 Task: Find connections with filter location Ovalle with filter topic #Jobalertwith filter profile language German with filter current company Designit with filter school Doon Public School with filter industry Veterinary Services with filter service category Program Management with filter keywords title Accounts Payable/Receivable Clerk
Action: Mouse moved to (616, 84)
Screenshot: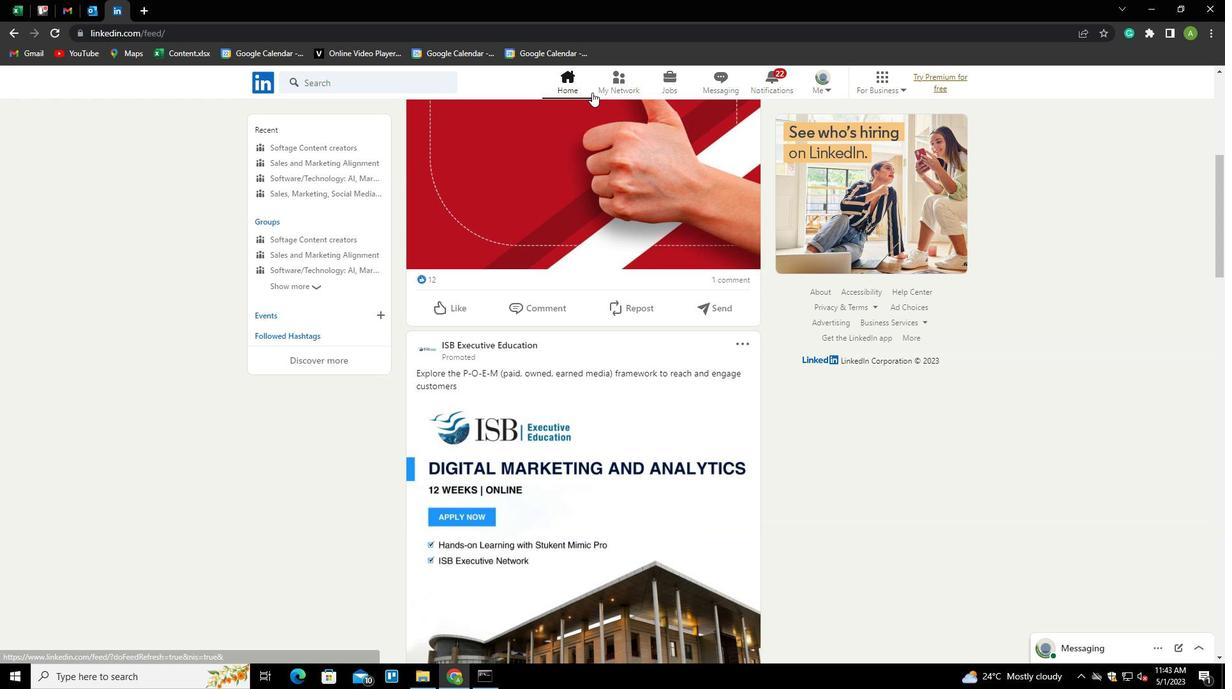 
Action: Mouse pressed left at (616, 84)
Screenshot: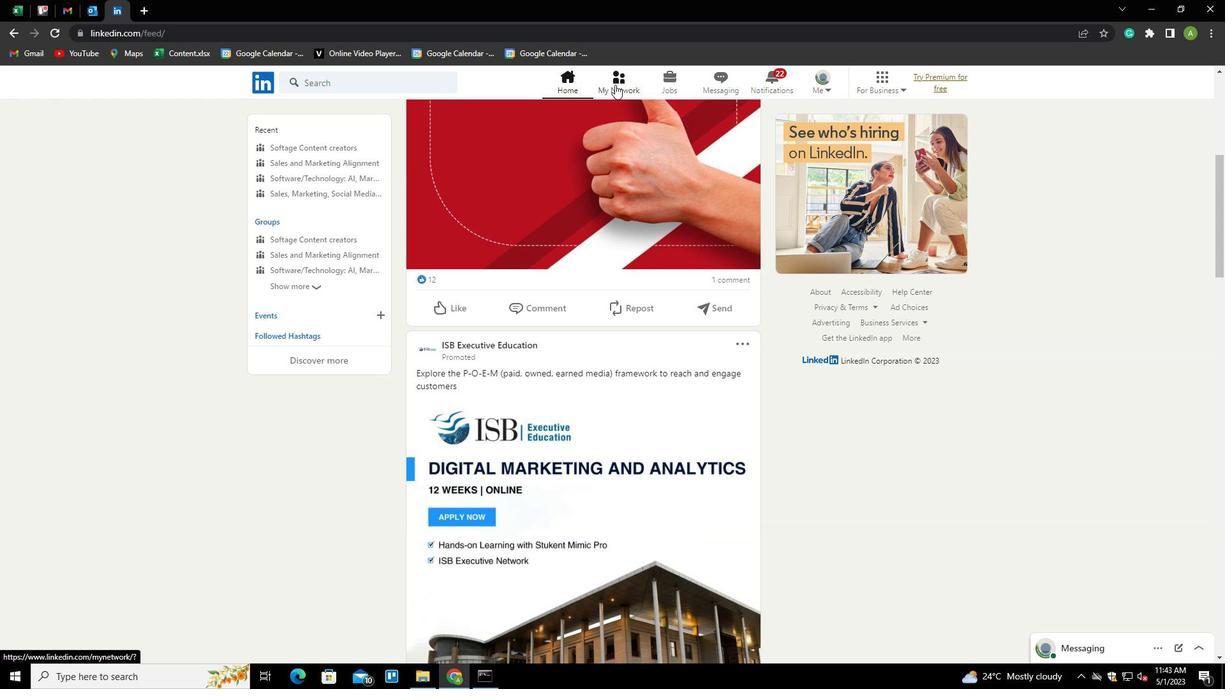 
Action: Mouse moved to (323, 154)
Screenshot: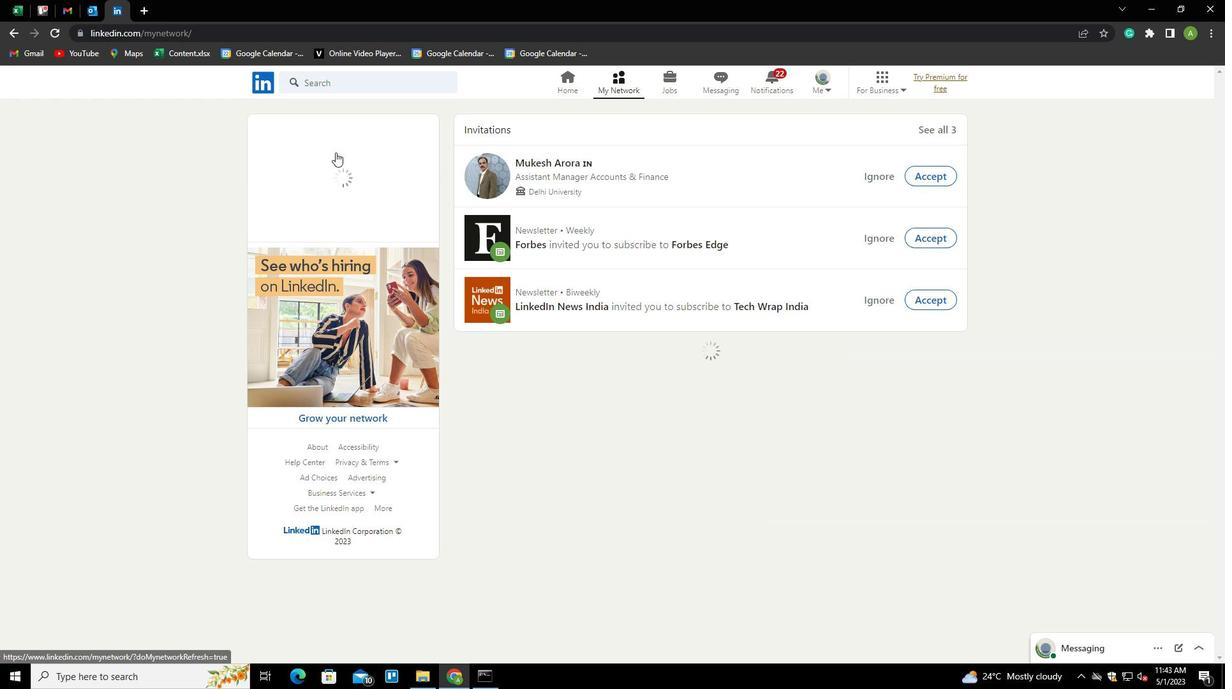 
Action: Mouse pressed left at (323, 154)
Screenshot: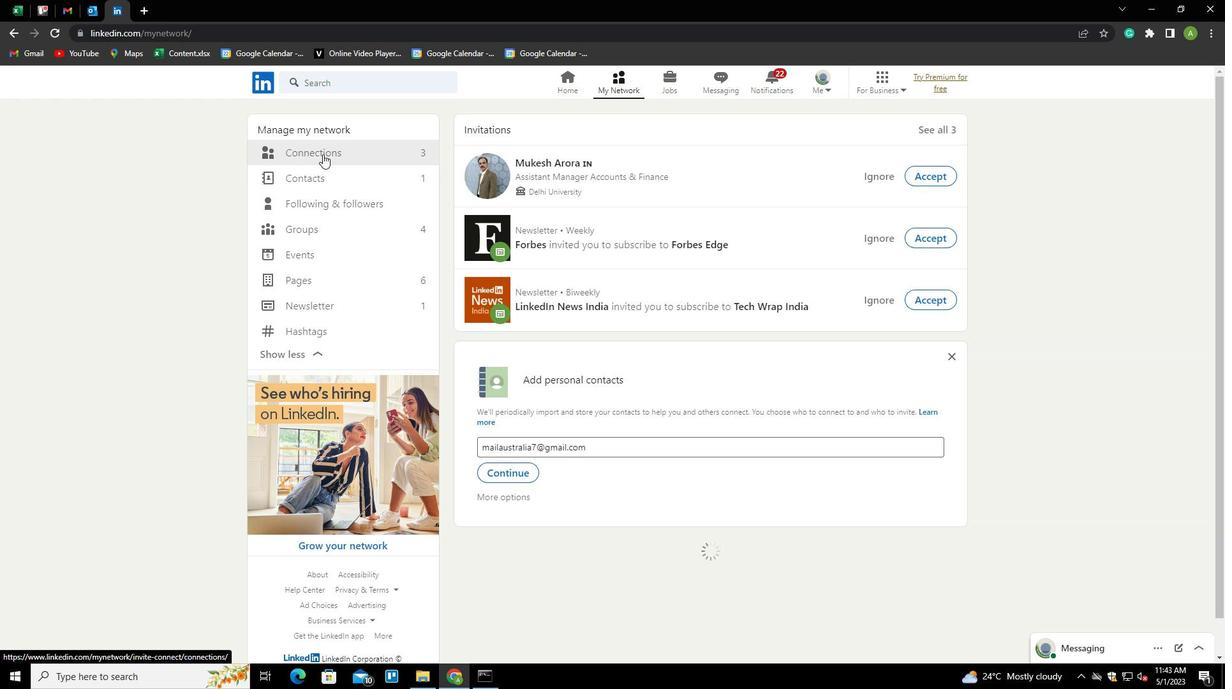 
Action: Mouse moved to (691, 146)
Screenshot: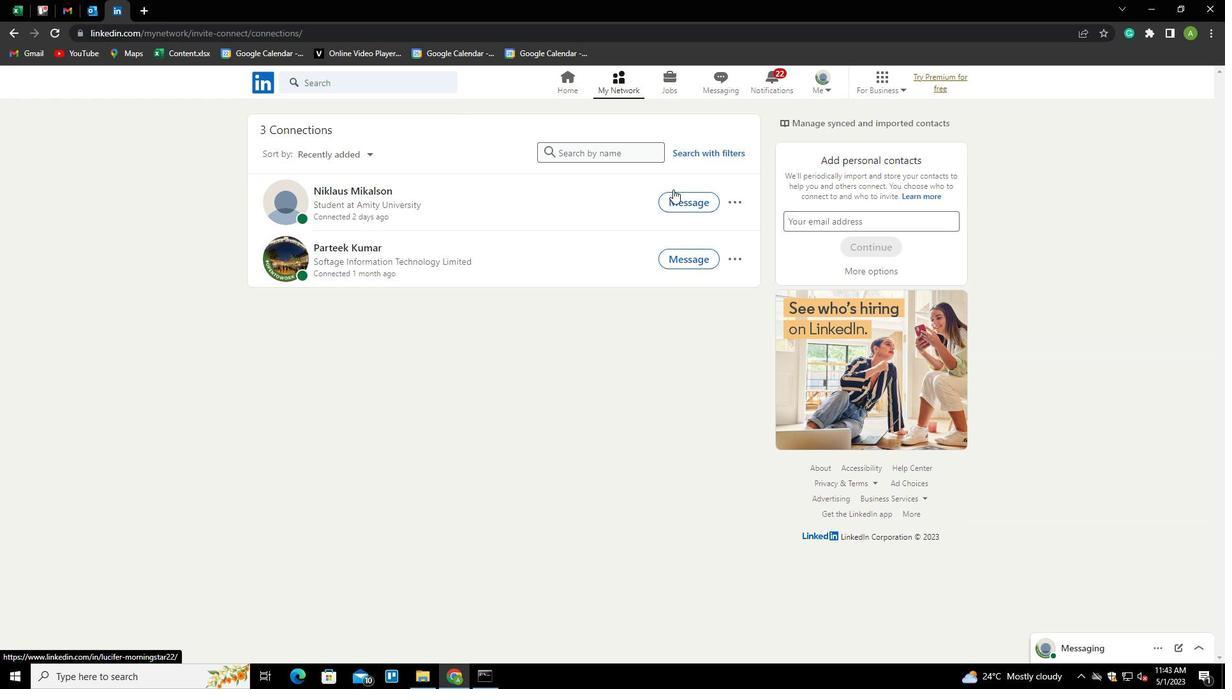 
Action: Mouse pressed left at (691, 146)
Screenshot: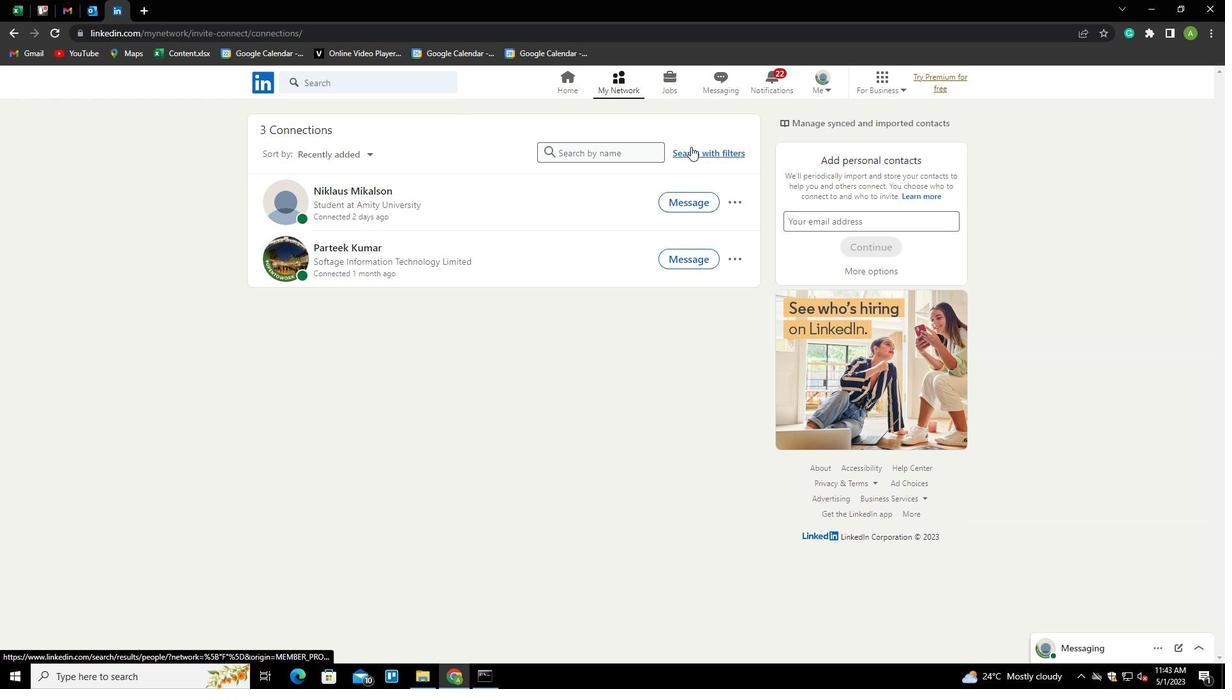 
Action: Mouse moved to (652, 109)
Screenshot: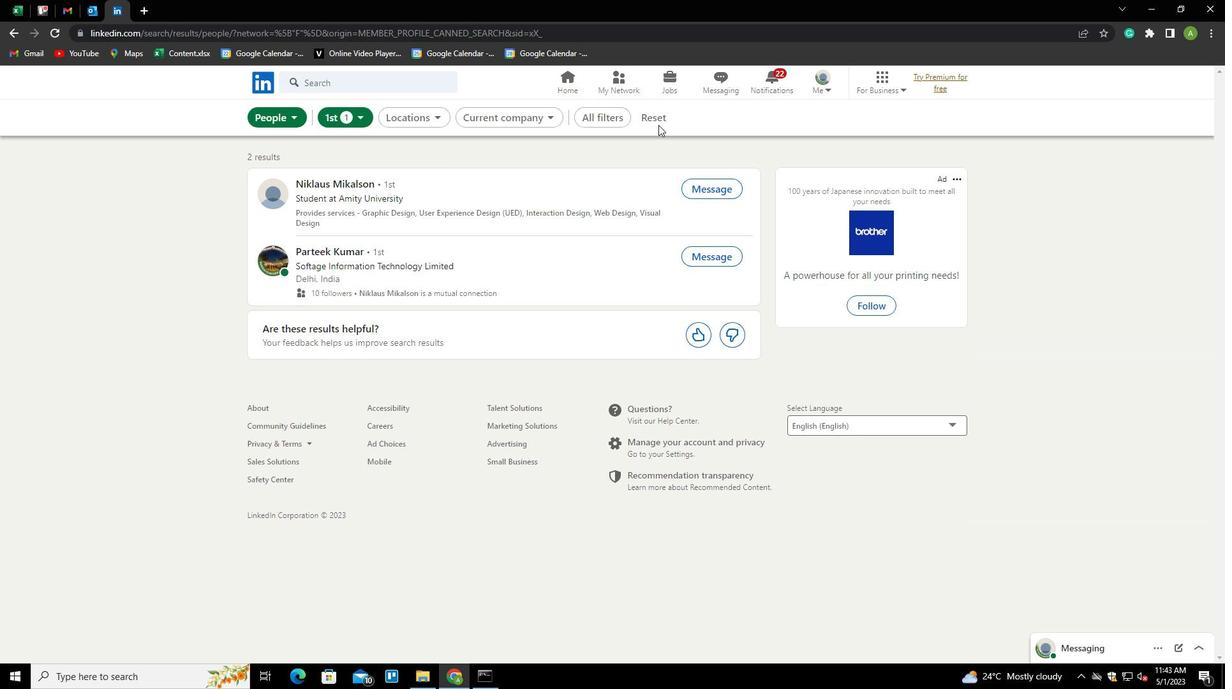 
Action: Mouse pressed left at (652, 109)
Screenshot: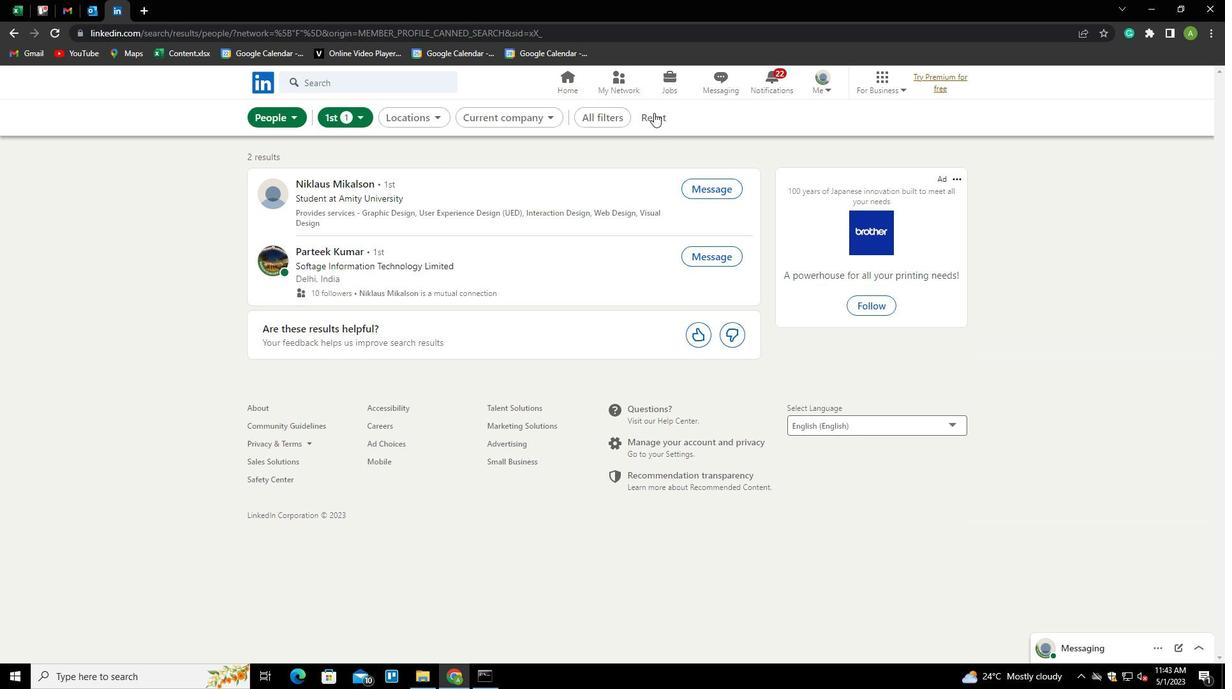 
Action: Mouse moved to (635, 113)
Screenshot: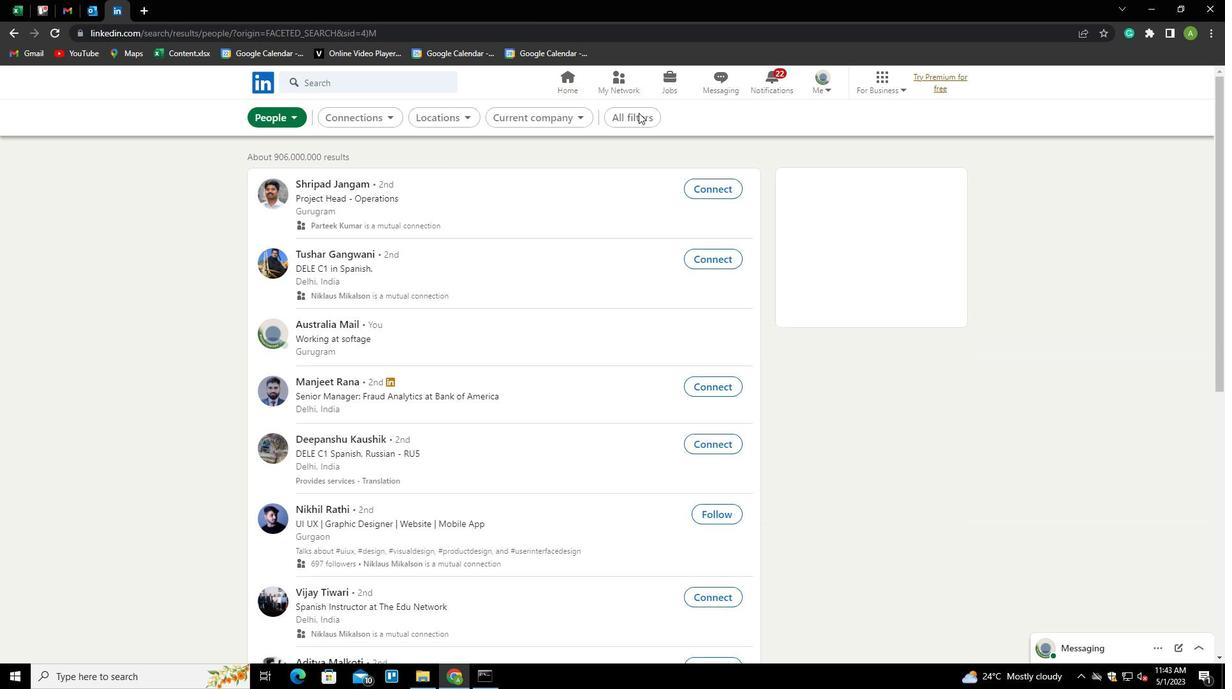 
Action: Mouse pressed left at (635, 113)
Screenshot: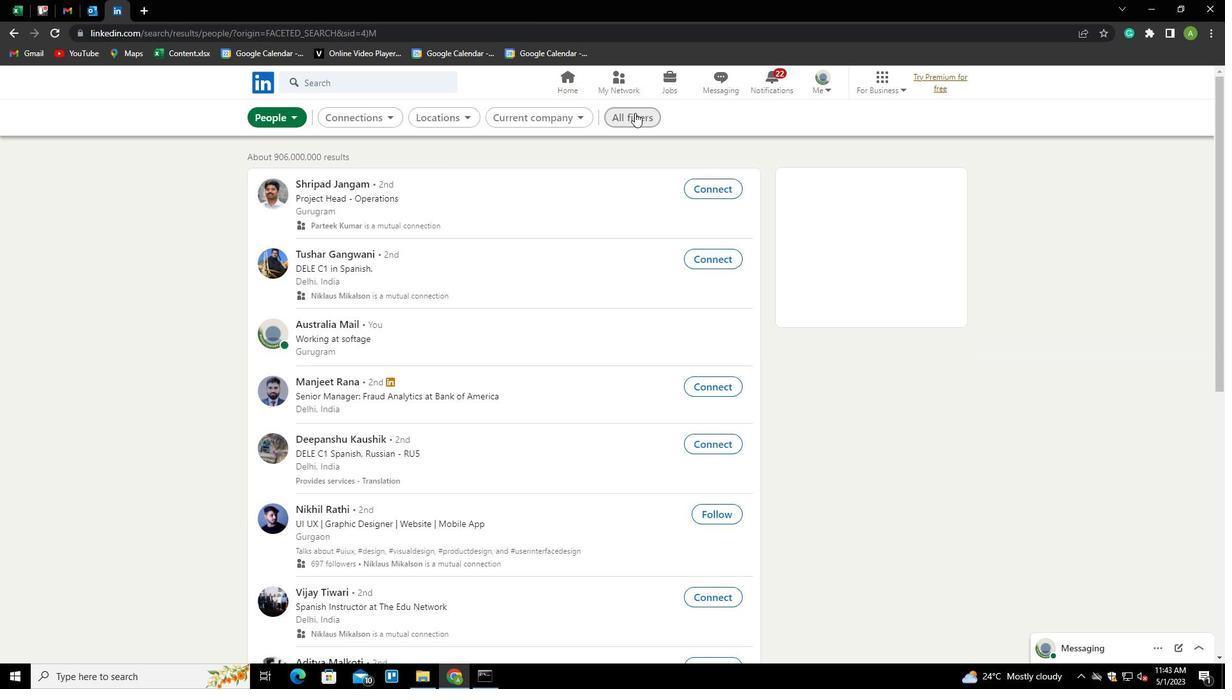 
Action: Mouse moved to (965, 354)
Screenshot: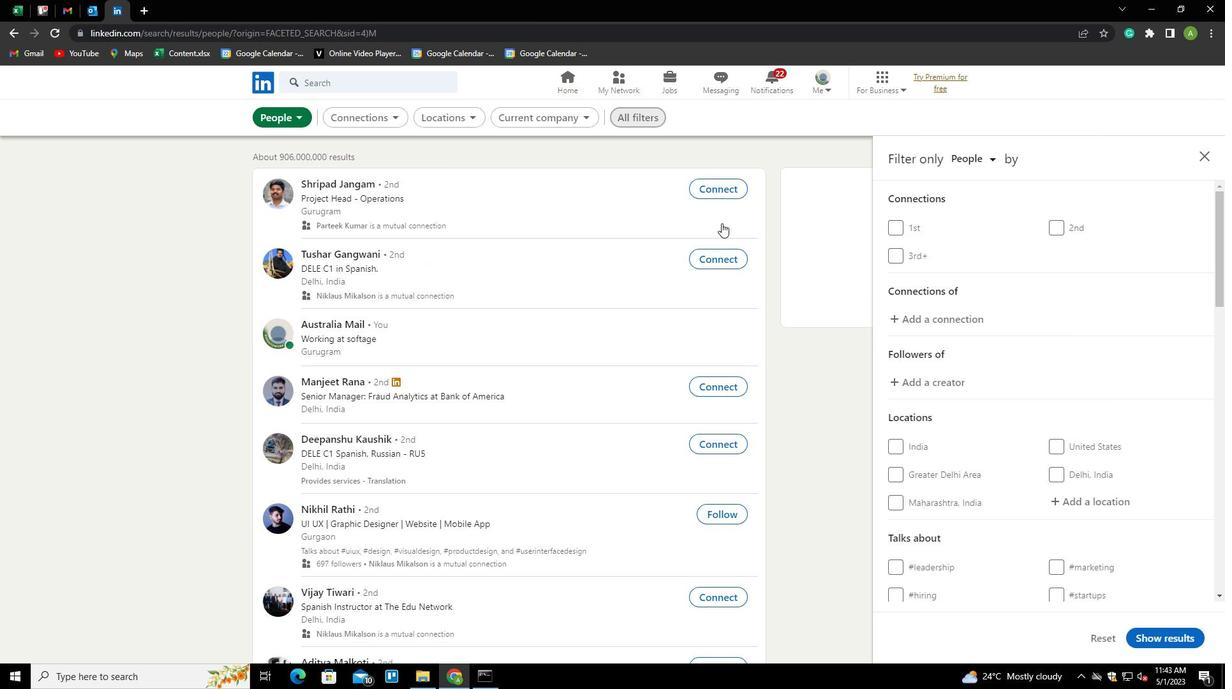 
Action: Mouse scrolled (965, 353) with delta (0, 0)
Screenshot: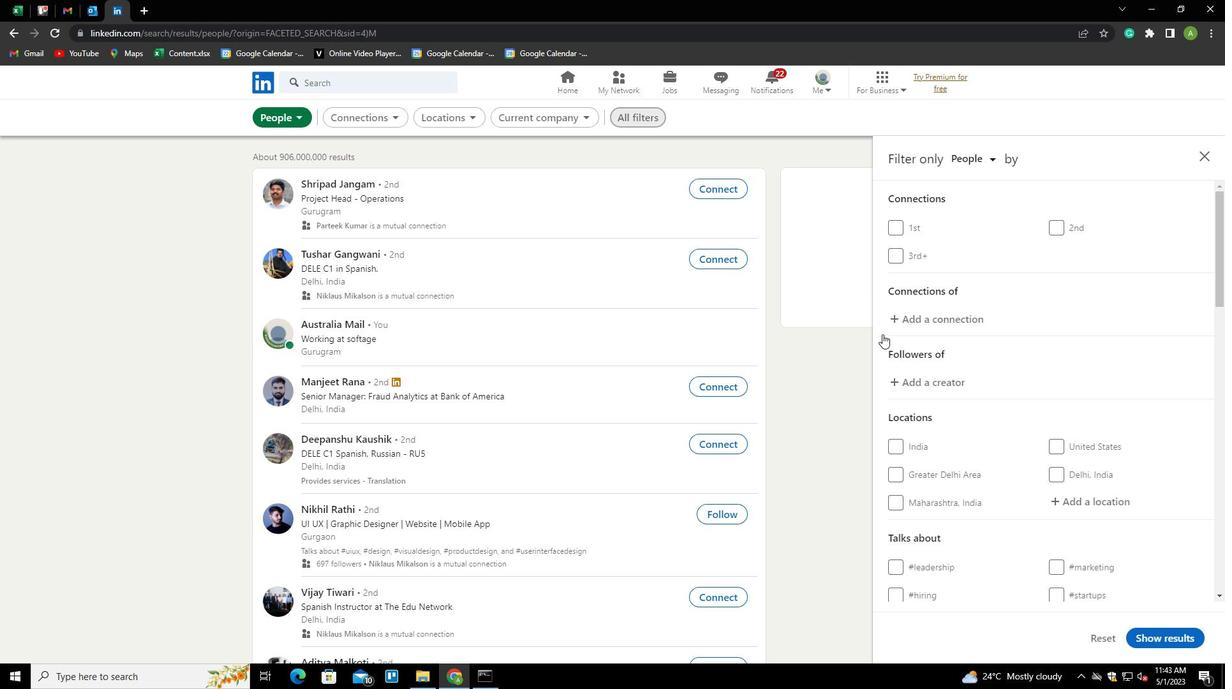 
Action: Mouse scrolled (965, 353) with delta (0, 0)
Screenshot: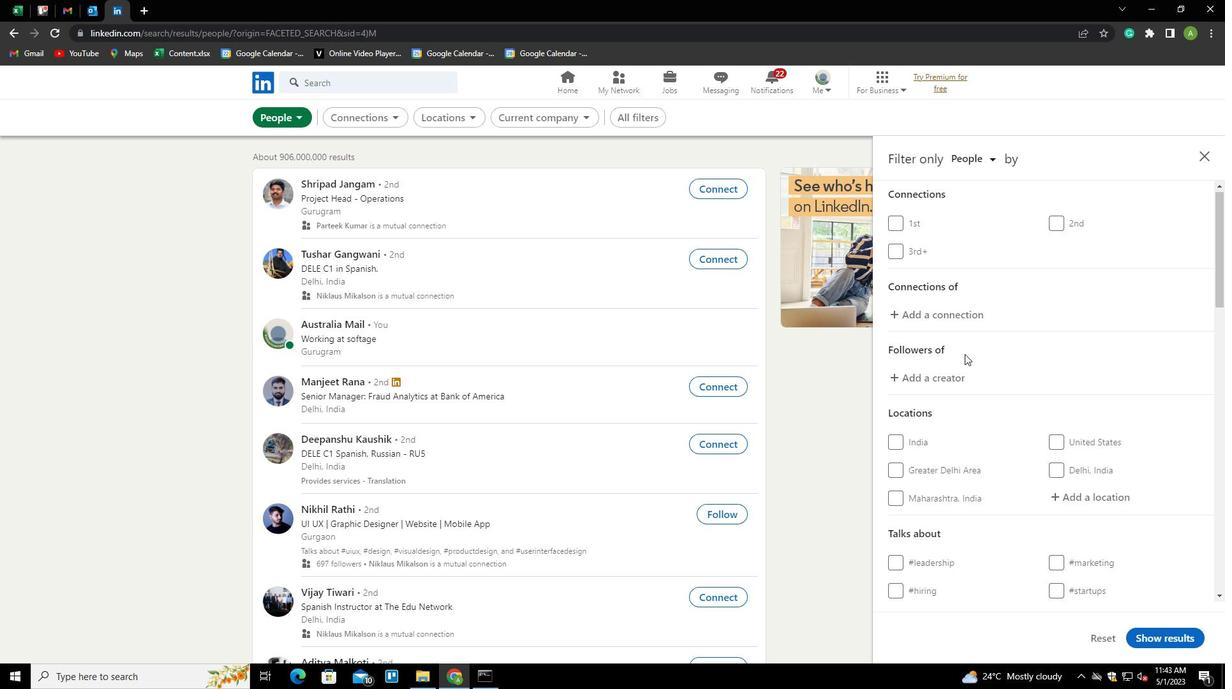 
Action: Mouse moved to (955, 358)
Screenshot: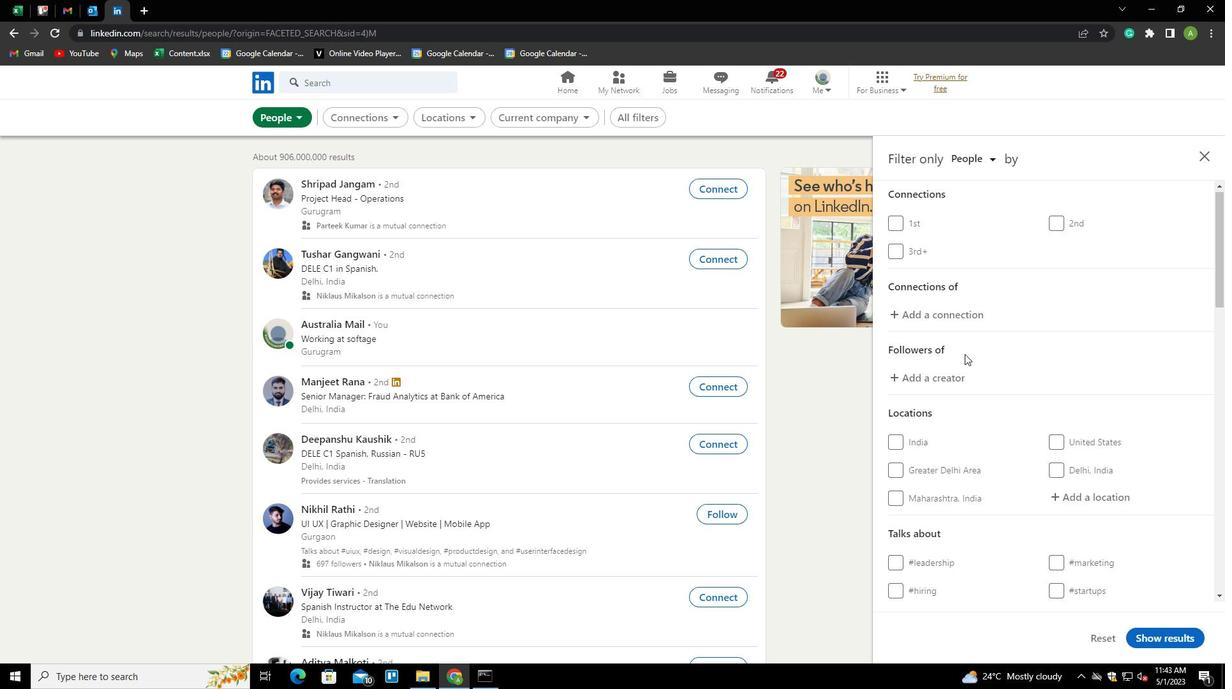 
Action: Mouse scrolled (955, 357) with delta (0, 0)
Screenshot: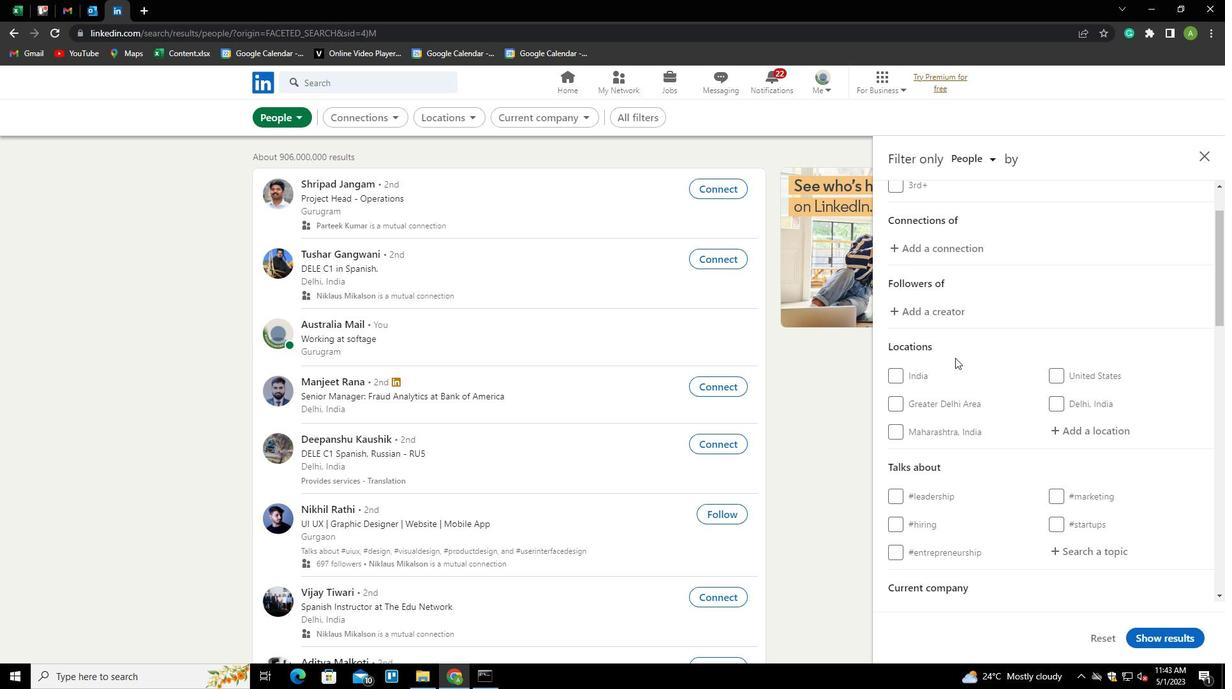 
Action: Mouse moved to (1075, 316)
Screenshot: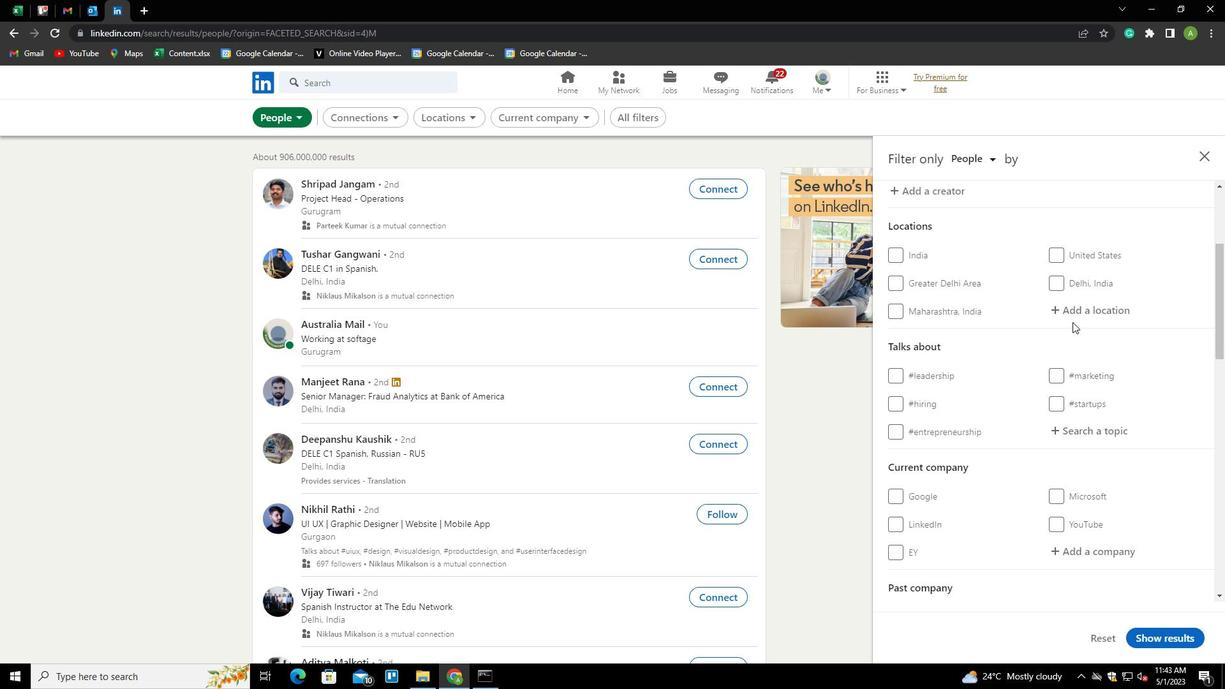 
Action: Mouse pressed left at (1075, 316)
Screenshot: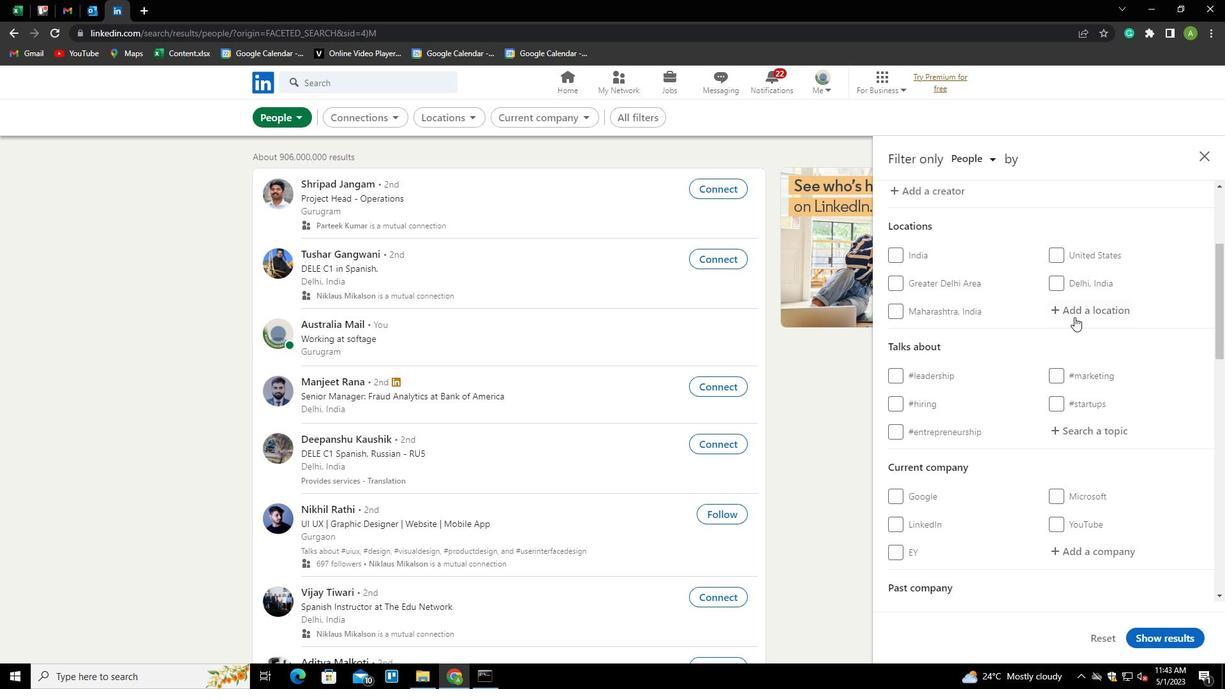 
Action: Mouse moved to (1087, 310)
Screenshot: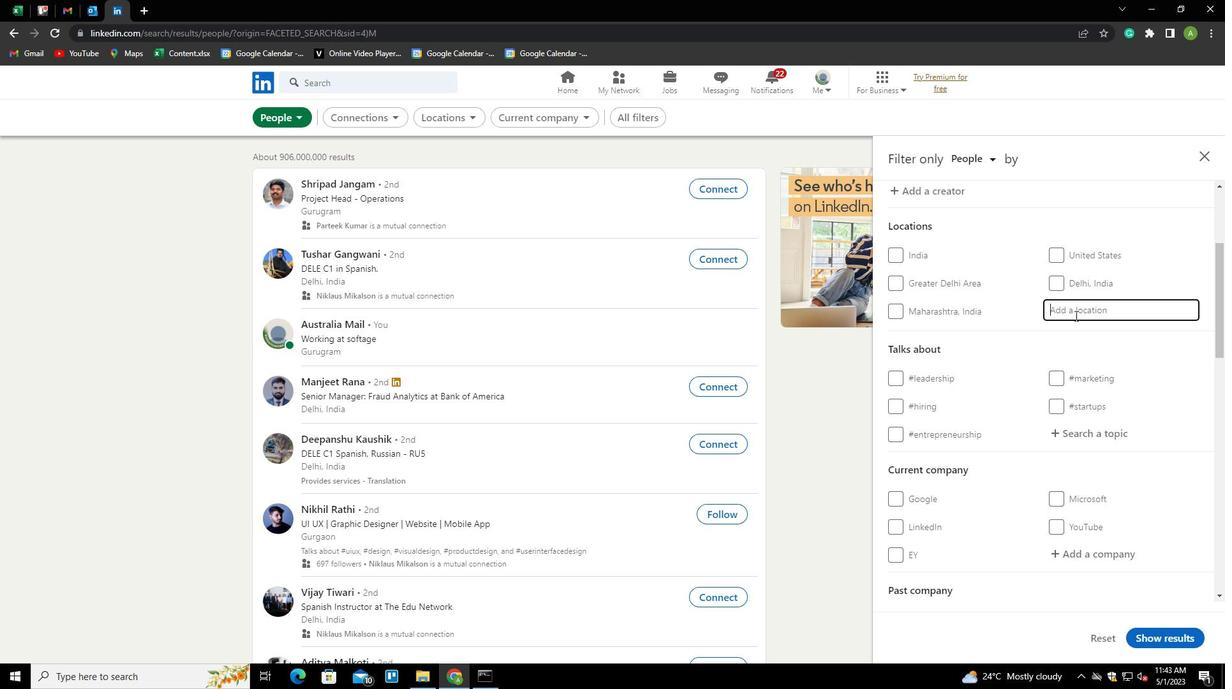 
Action: Mouse pressed left at (1087, 310)
Screenshot: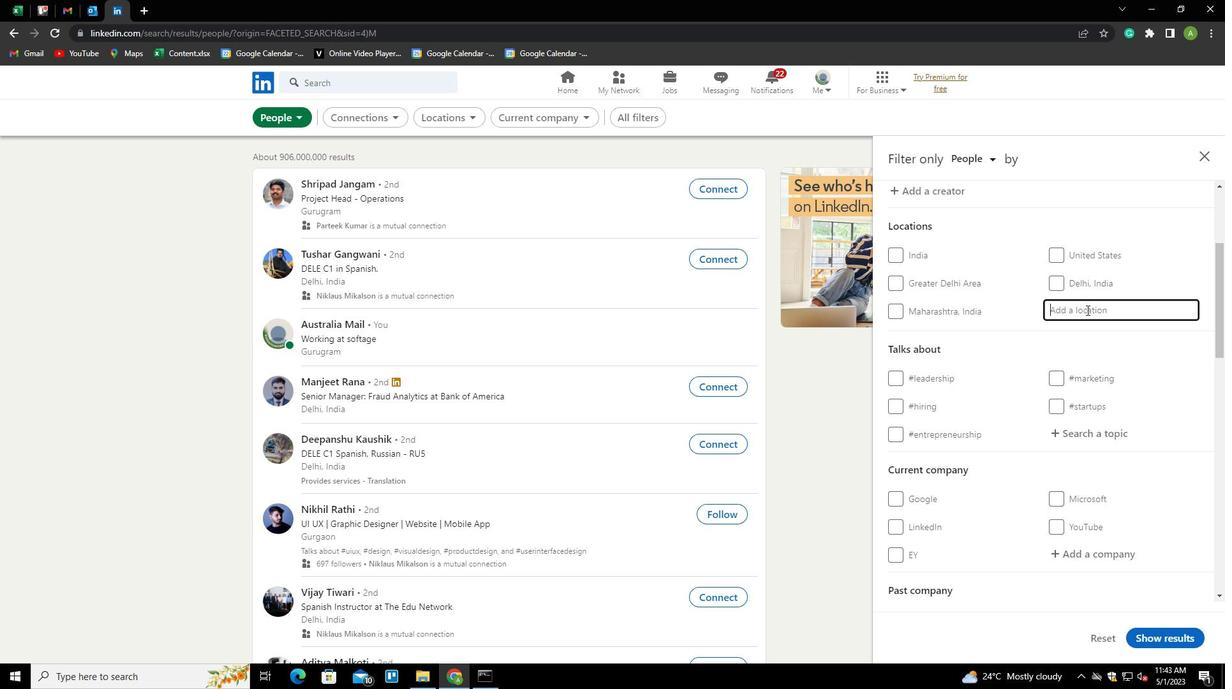 
Action: Key pressed <Key.shift><Key.shift><Key.shift>OVALLE<Key.down><Key.enter>
Screenshot: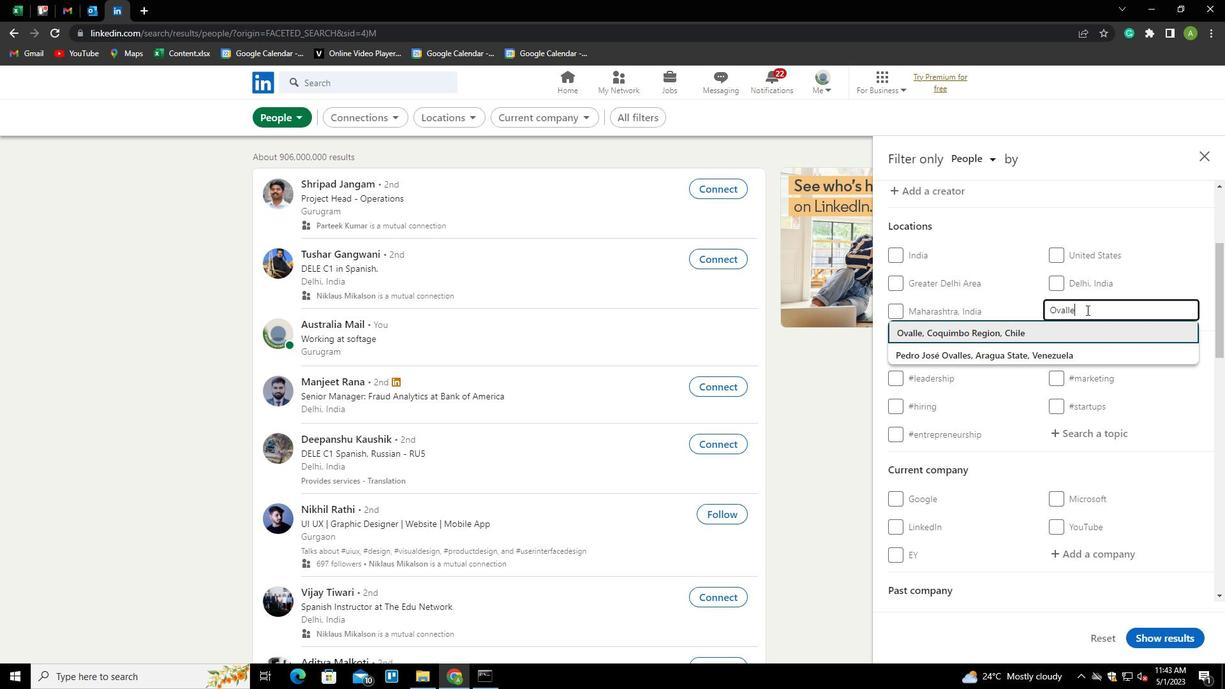 
Action: Mouse scrolled (1087, 309) with delta (0, 0)
Screenshot: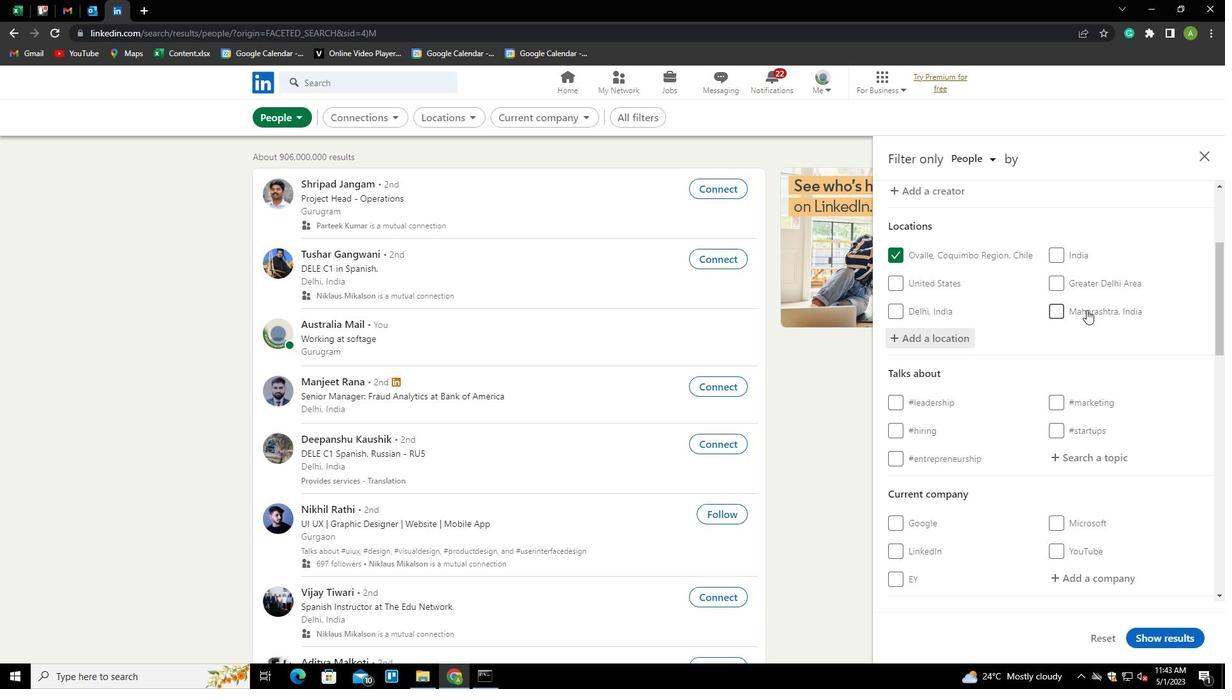 
Action: Mouse scrolled (1087, 309) with delta (0, 0)
Screenshot: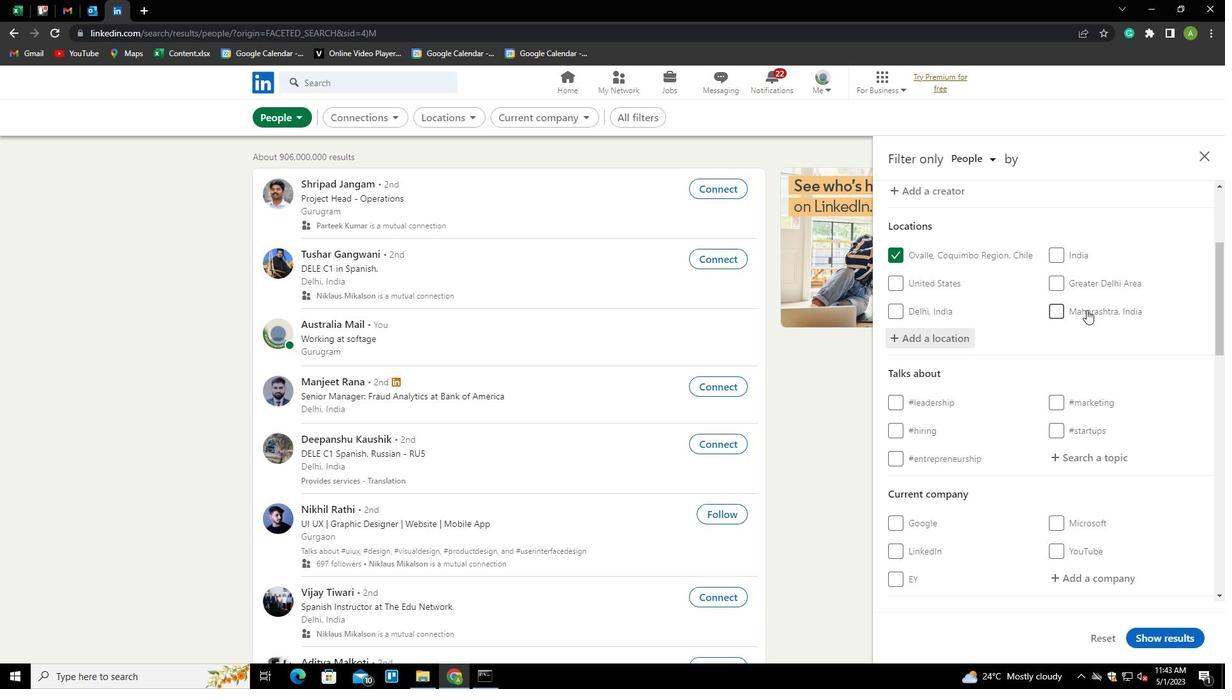 
Action: Mouse moved to (1089, 327)
Screenshot: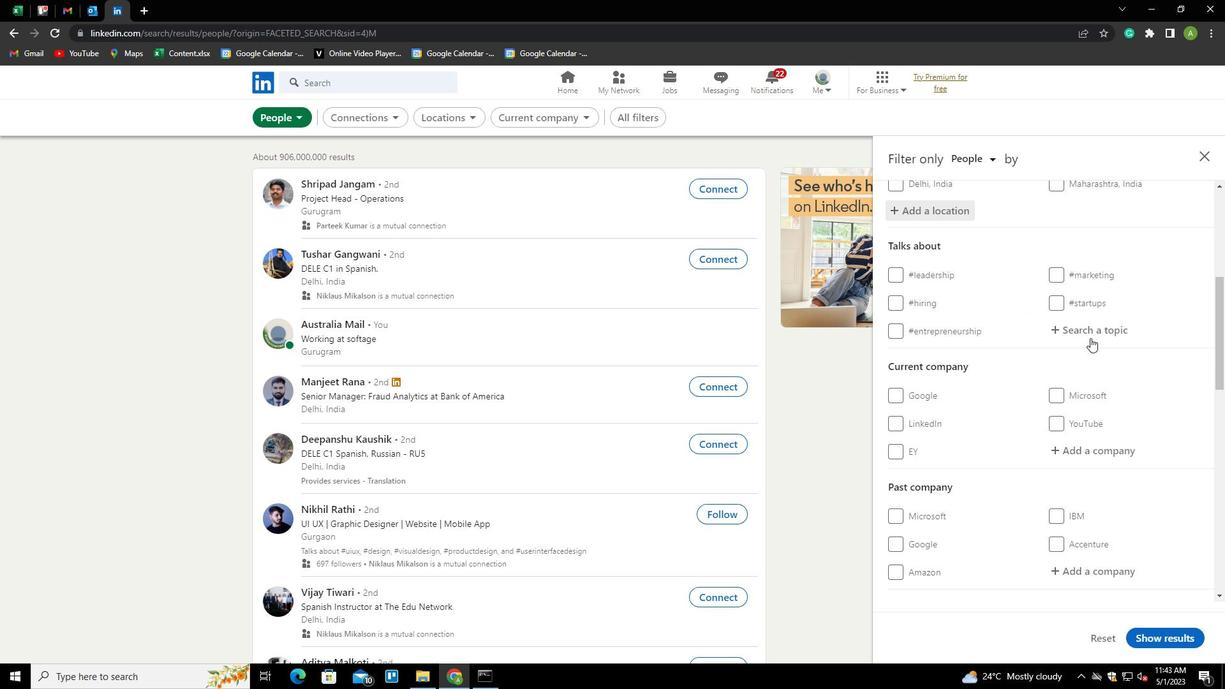 
Action: Mouse pressed left at (1089, 327)
Screenshot: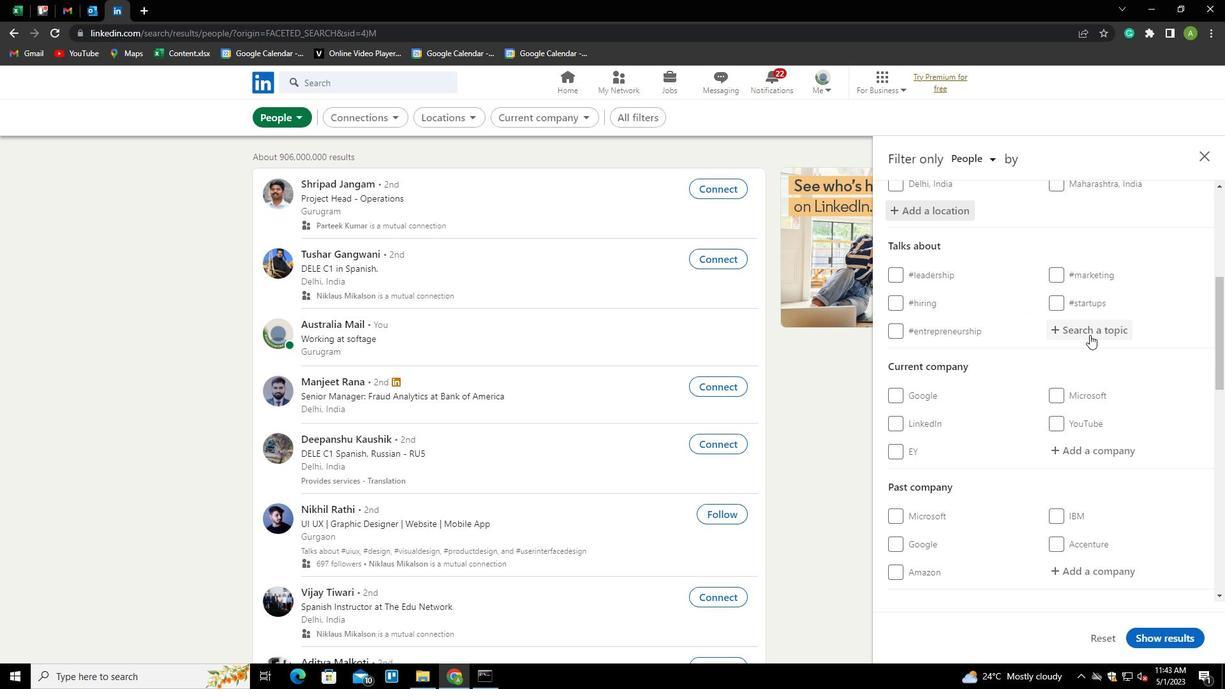 
Action: Key pressed JOBALERT<Key.down><Key.enter>
Screenshot: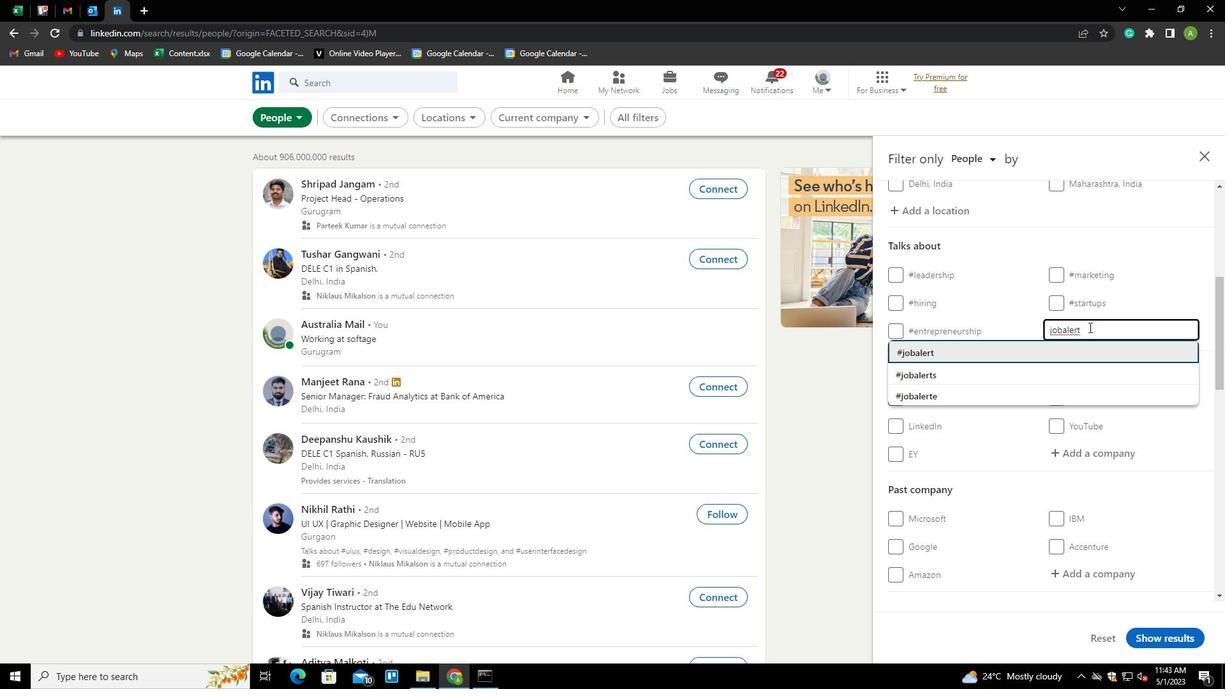 
Action: Mouse scrolled (1089, 326) with delta (0, 0)
Screenshot: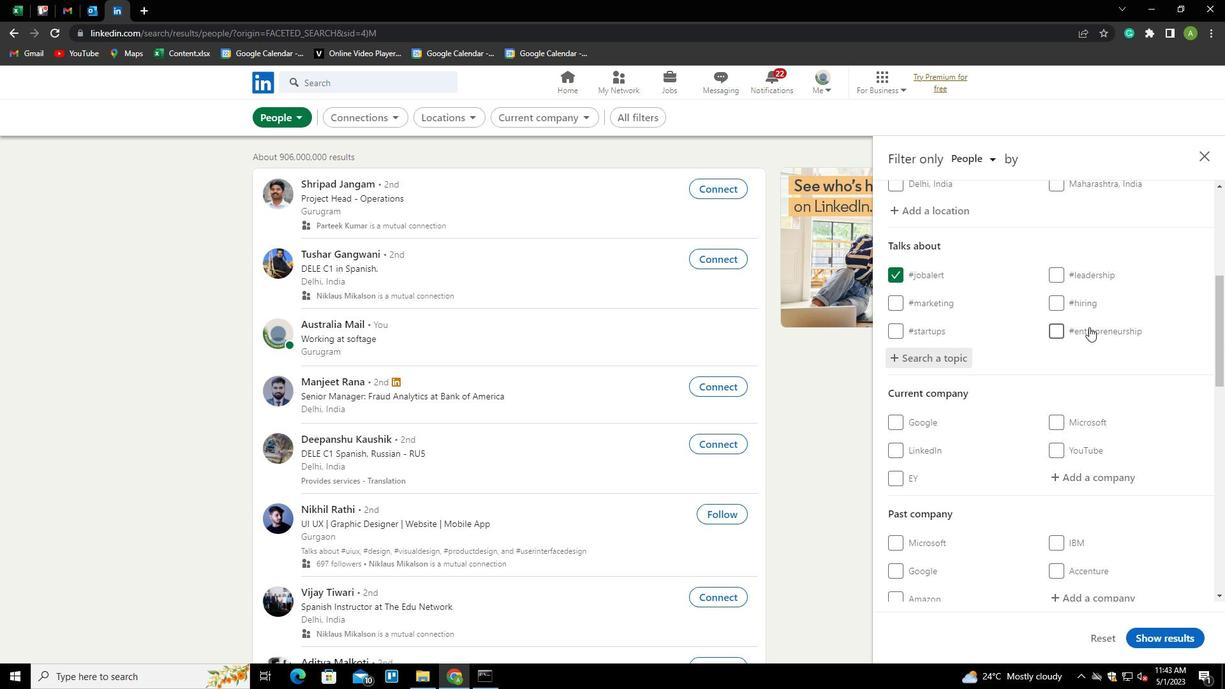
Action: Mouse scrolled (1089, 326) with delta (0, 0)
Screenshot: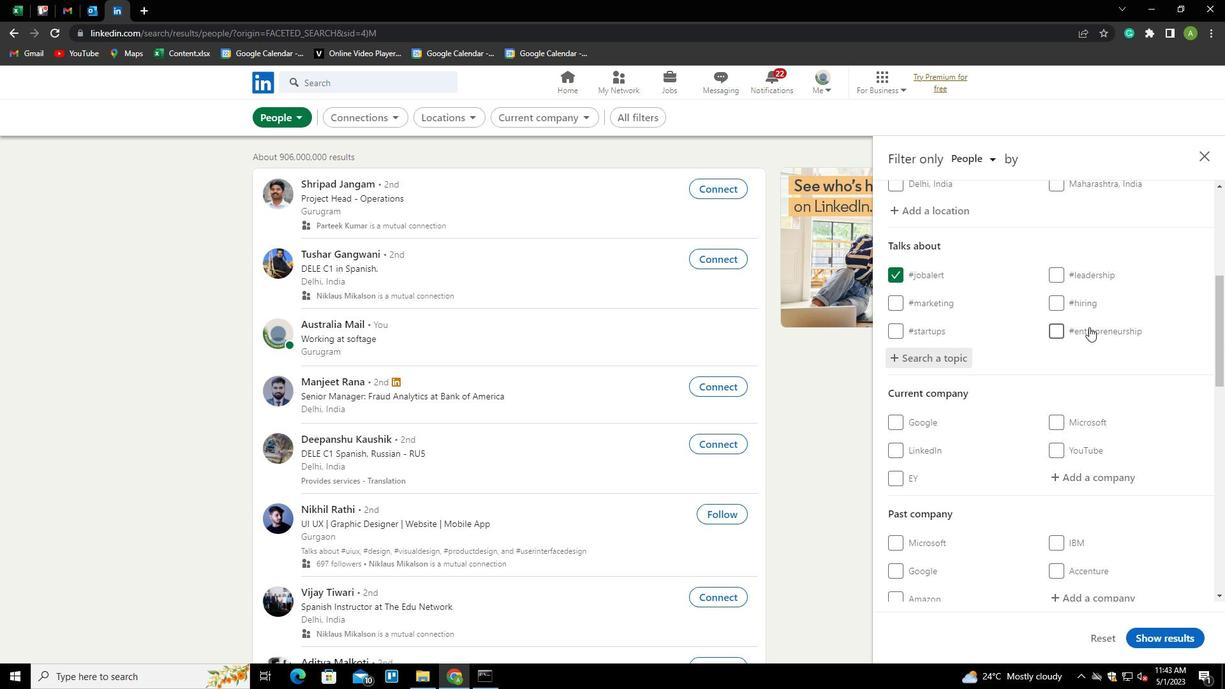 
Action: Mouse scrolled (1089, 326) with delta (0, 0)
Screenshot: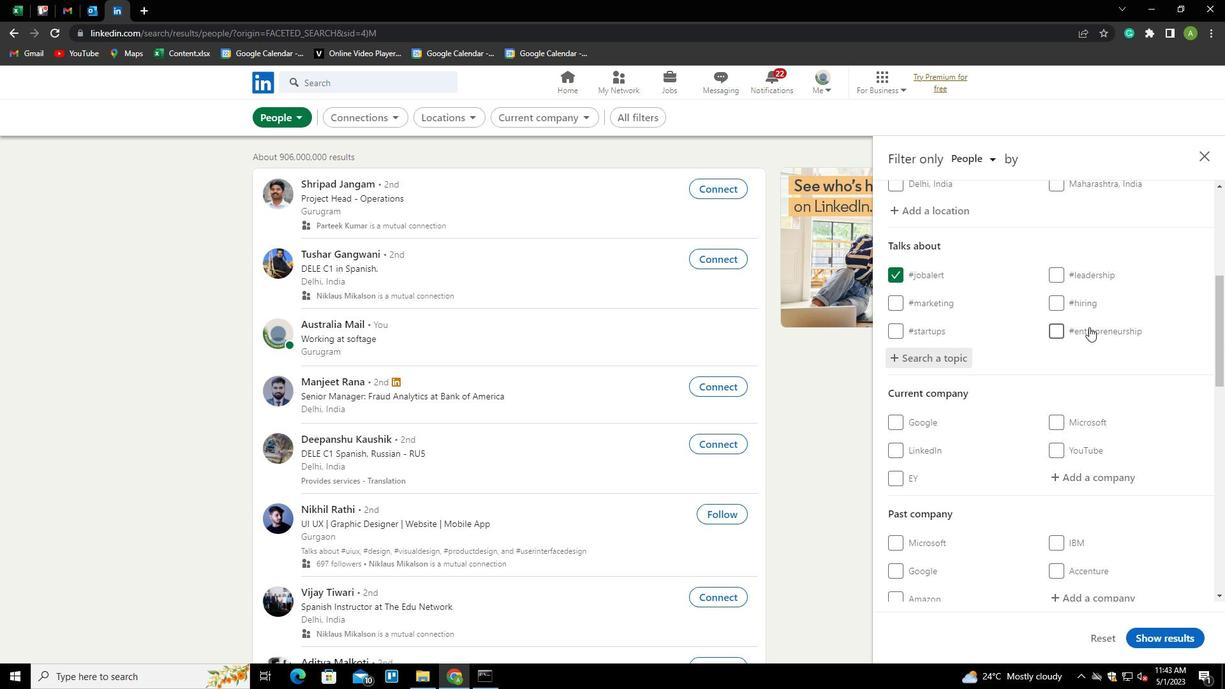 
Action: Mouse scrolled (1089, 326) with delta (0, 0)
Screenshot: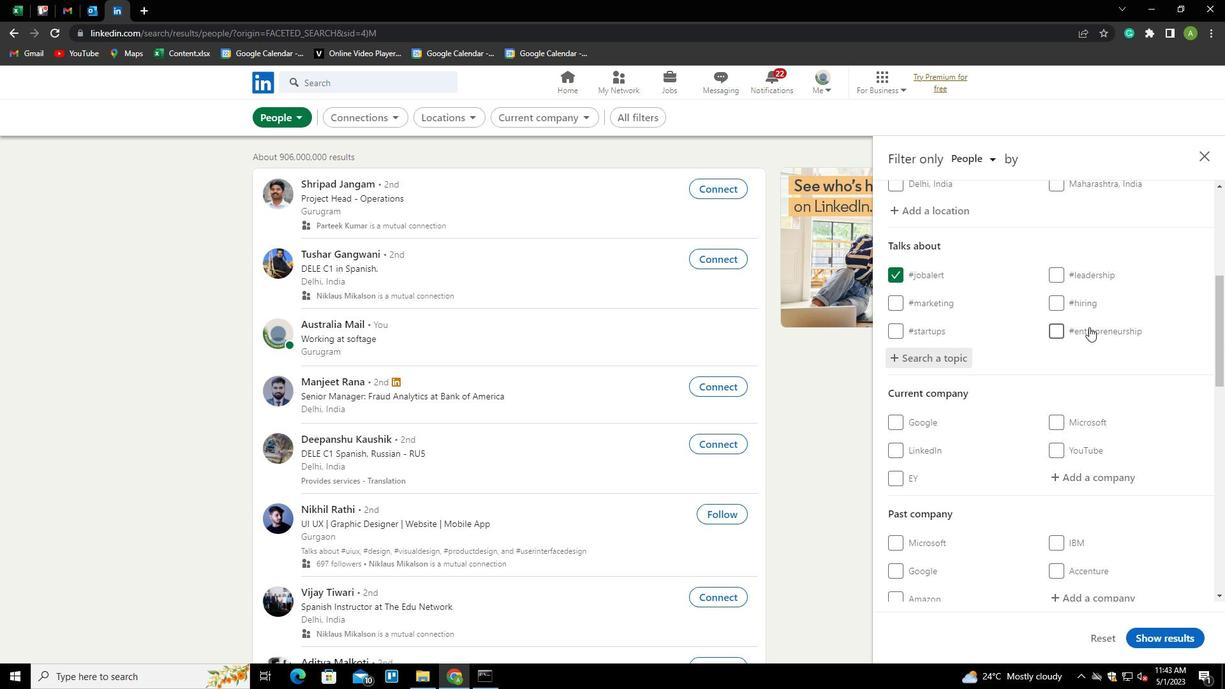 
Action: Mouse scrolled (1089, 326) with delta (0, 0)
Screenshot: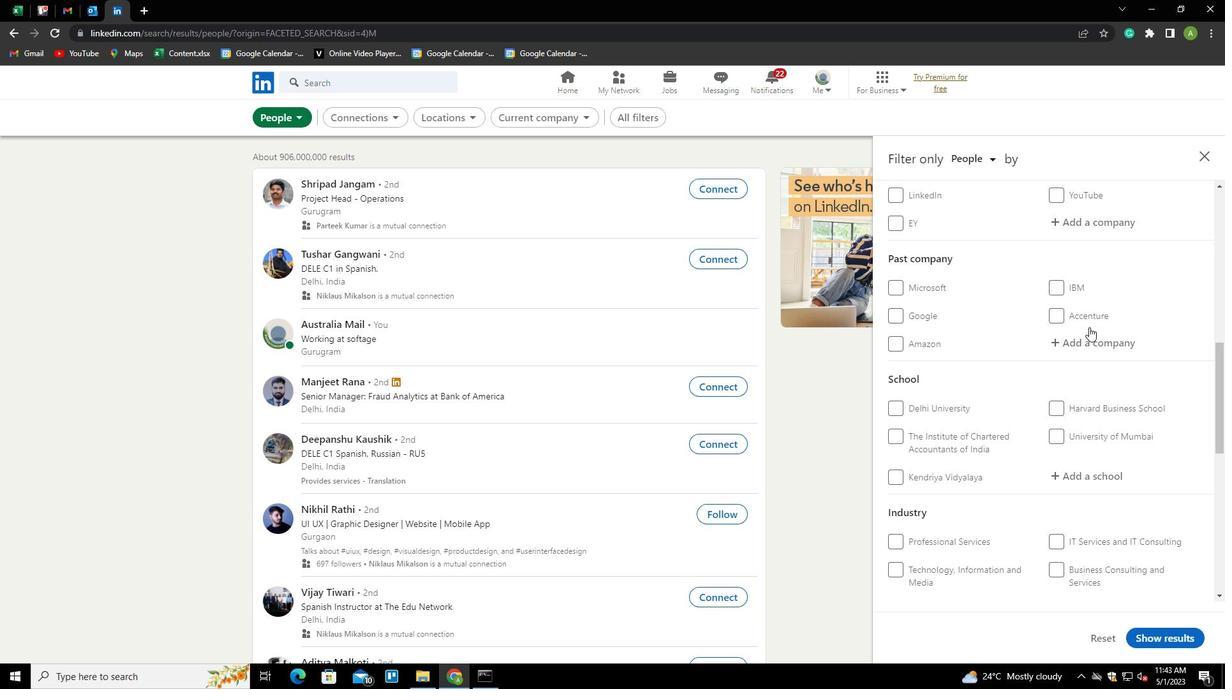 
Action: Mouse scrolled (1089, 326) with delta (0, 0)
Screenshot: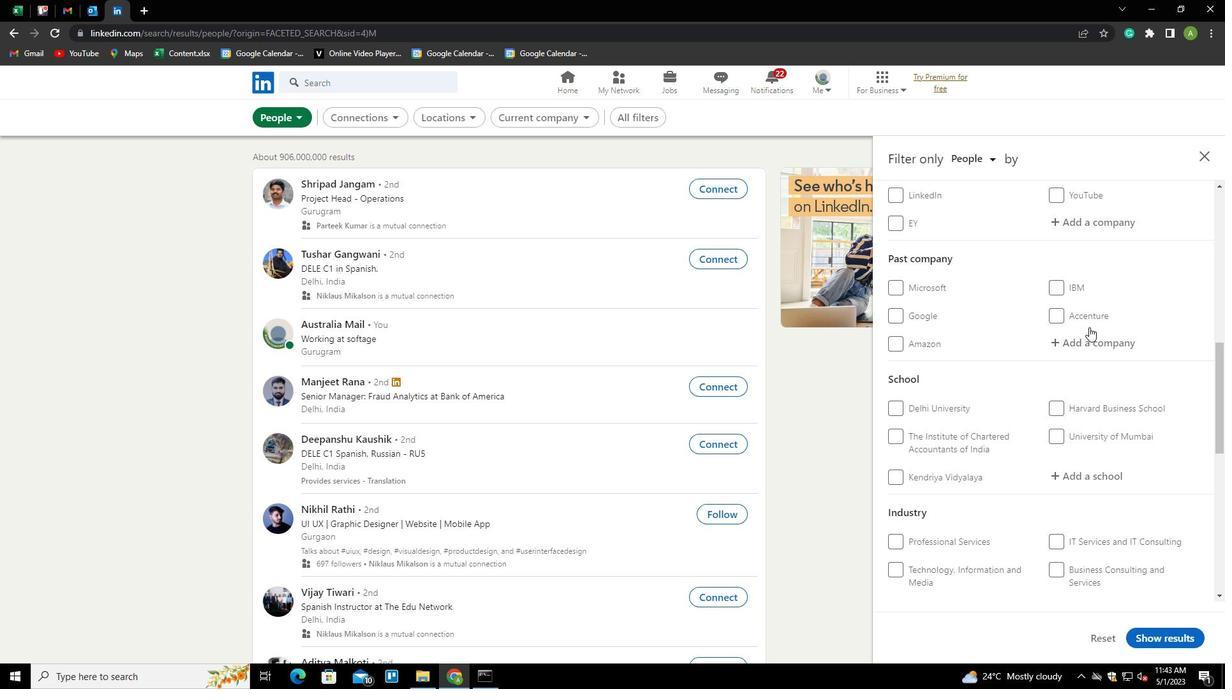 
Action: Mouse scrolled (1089, 326) with delta (0, 0)
Screenshot: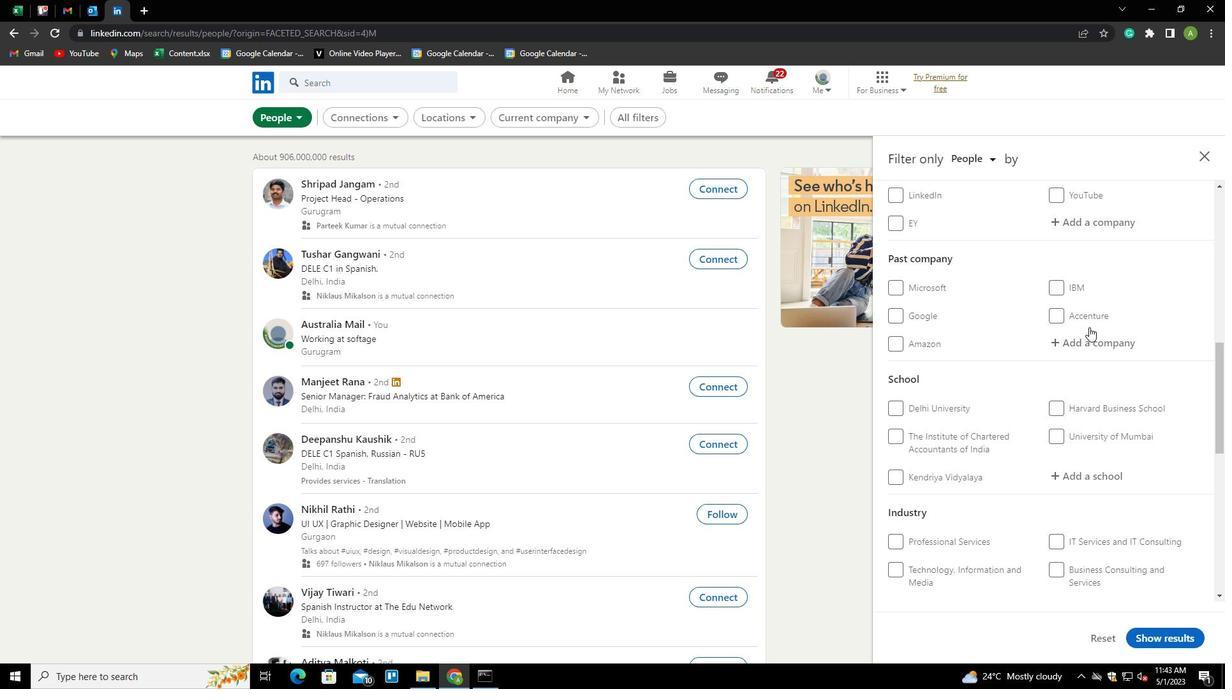 
Action: Mouse scrolled (1089, 326) with delta (0, 0)
Screenshot: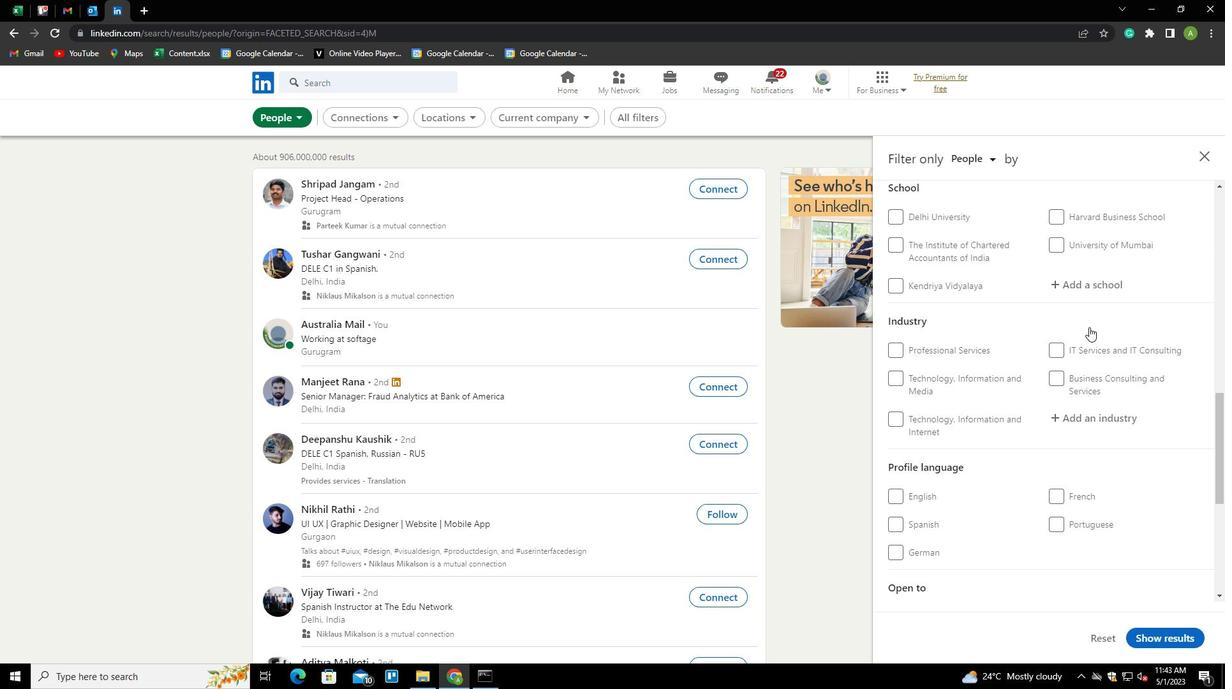 
Action: Mouse scrolled (1089, 326) with delta (0, 0)
Screenshot: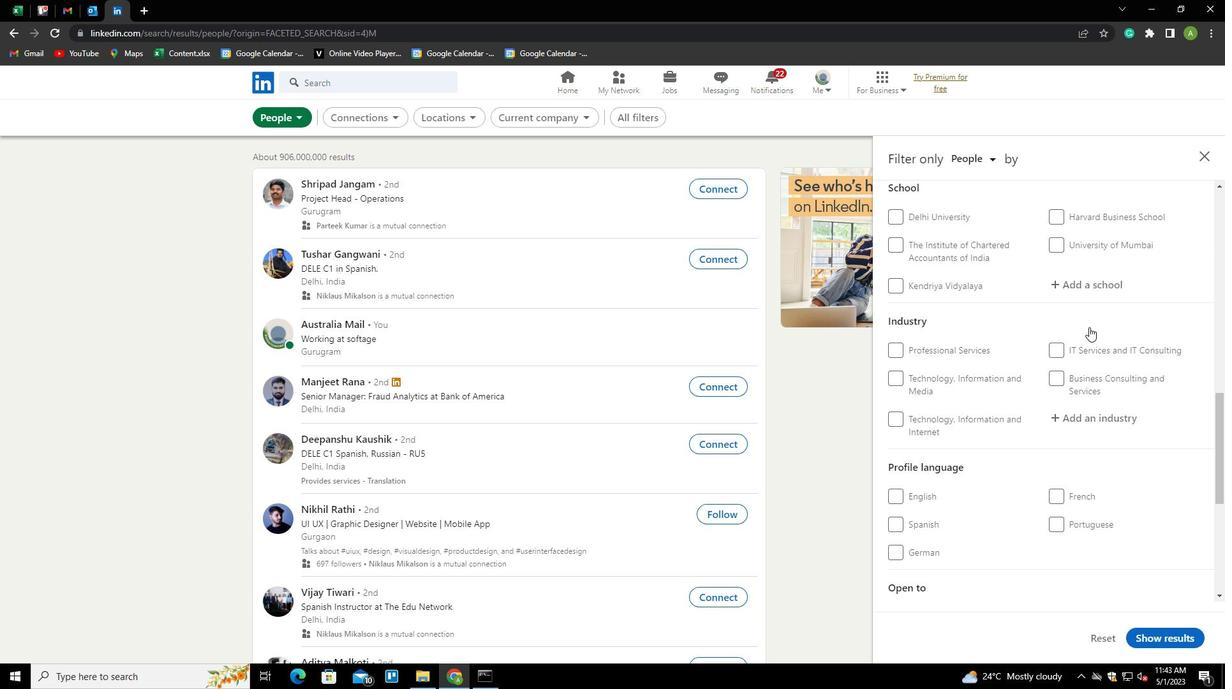
Action: Mouse moved to (907, 422)
Screenshot: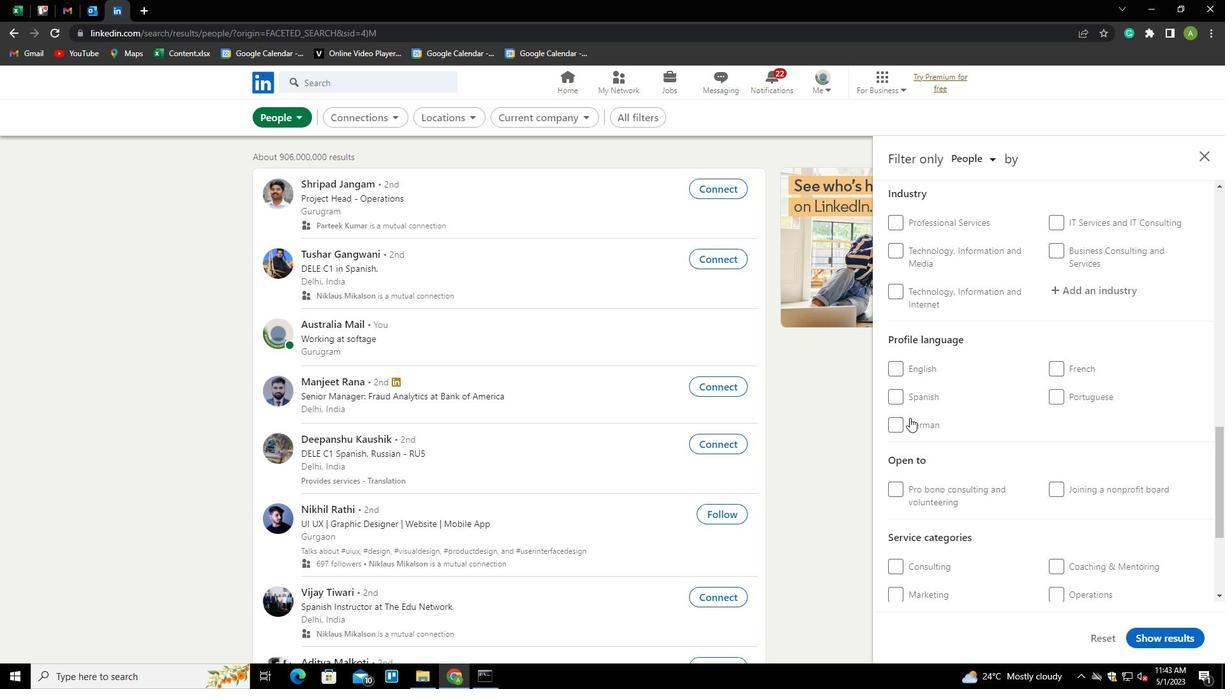 
Action: Mouse pressed left at (907, 422)
Screenshot: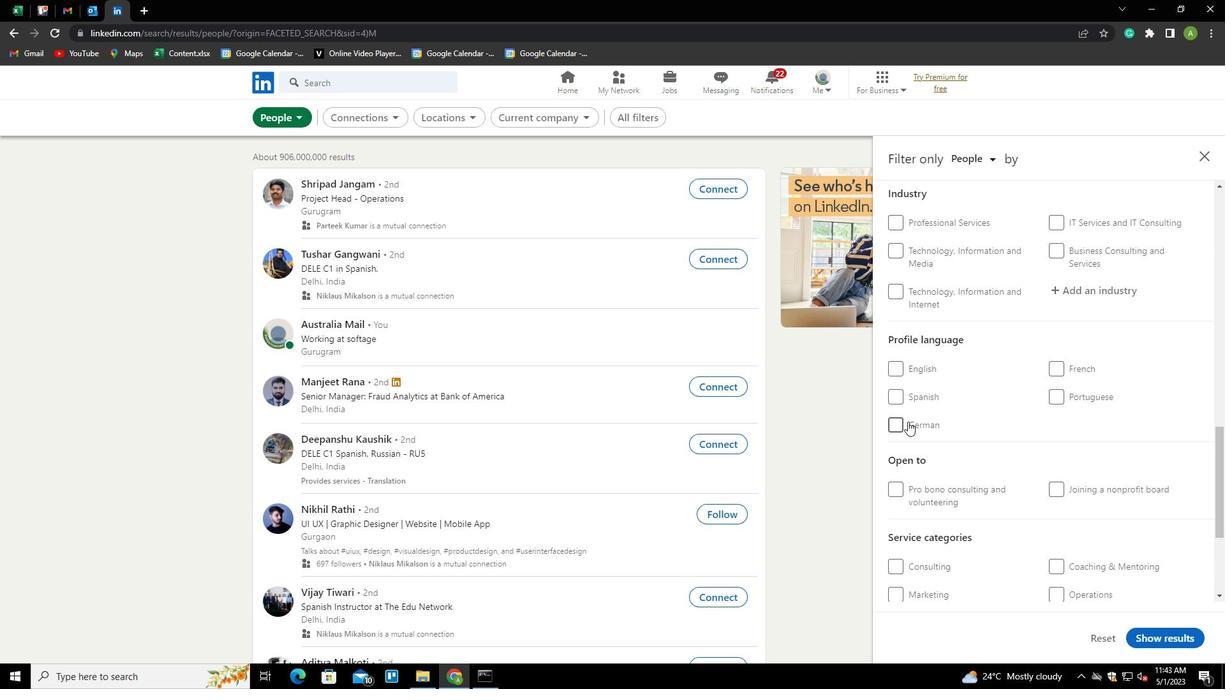 
Action: Mouse moved to (1066, 431)
Screenshot: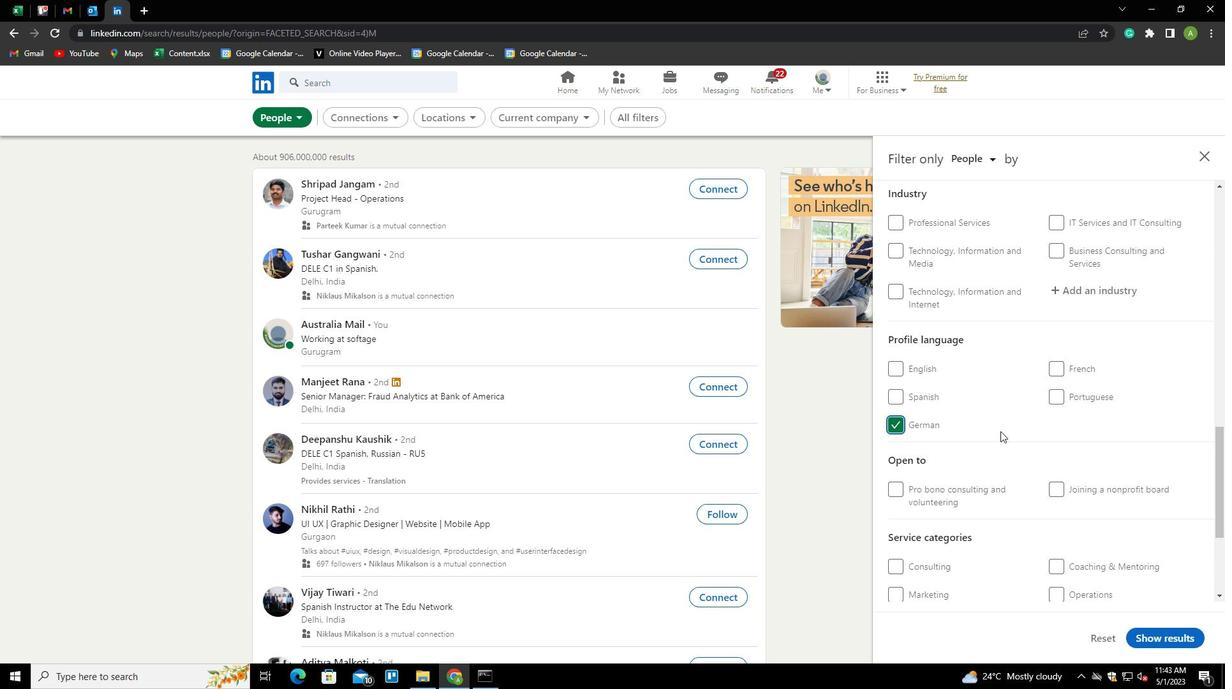 
Action: Mouse scrolled (1066, 432) with delta (0, 0)
Screenshot: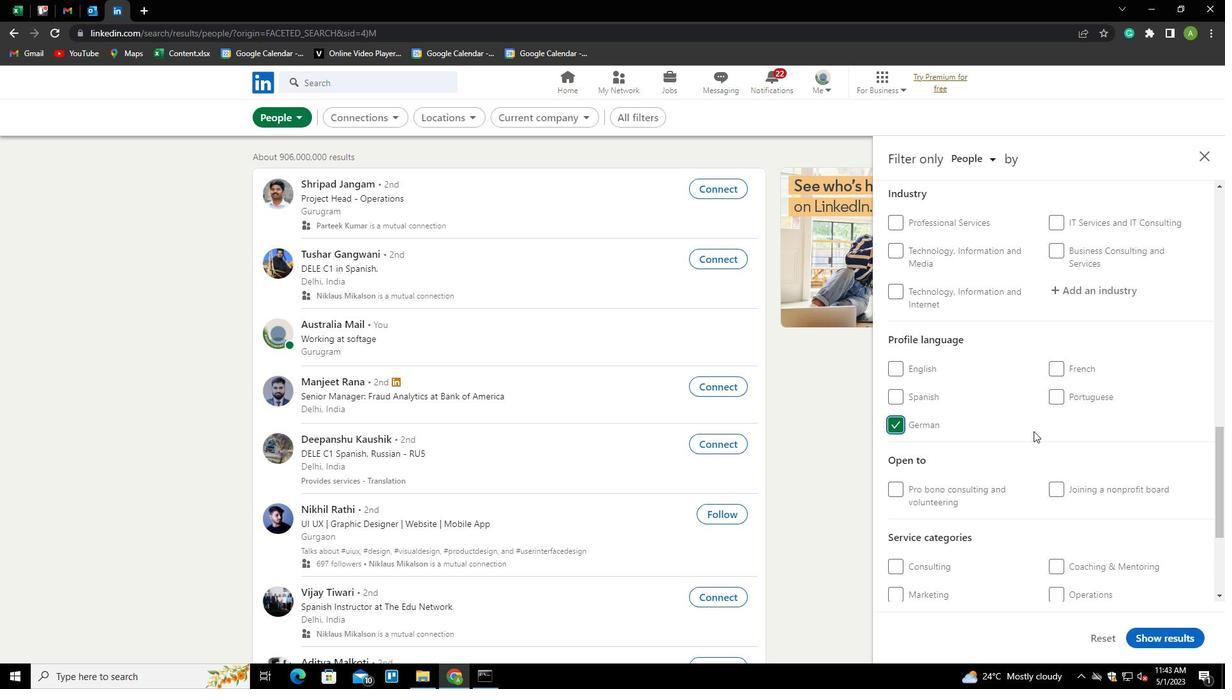 
Action: Mouse scrolled (1066, 432) with delta (0, 0)
Screenshot: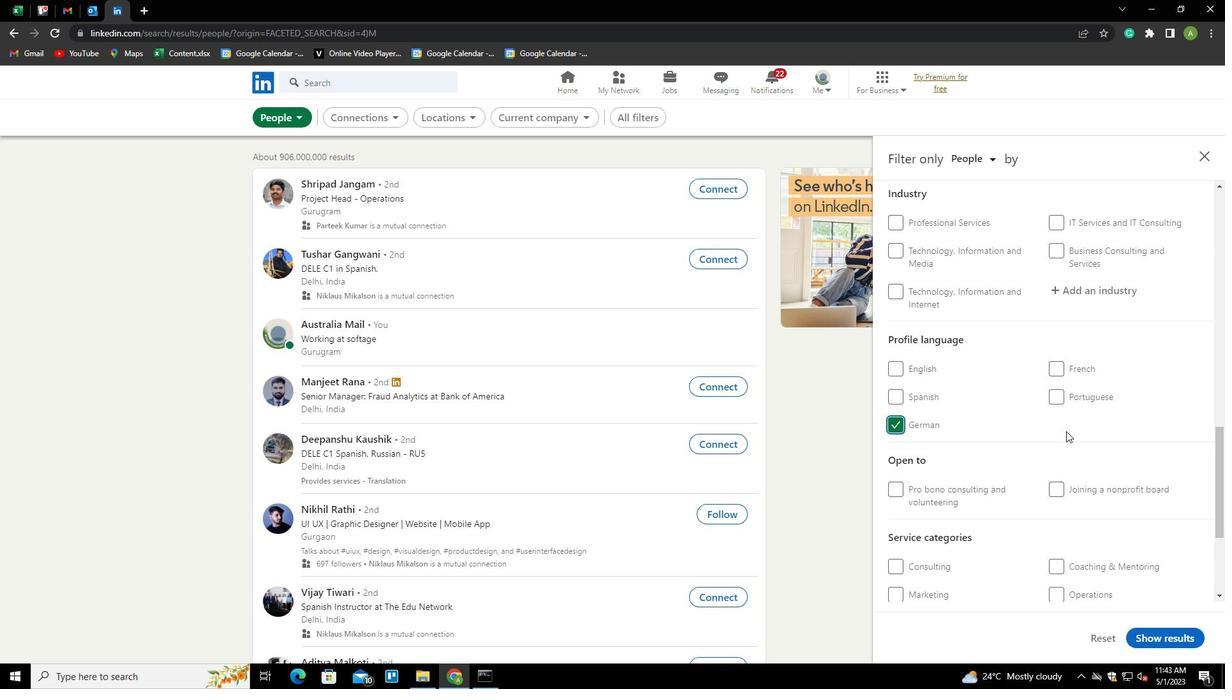 
Action: Mouse scrolled (1066, 432) with delta (0, 0)
Screenshot: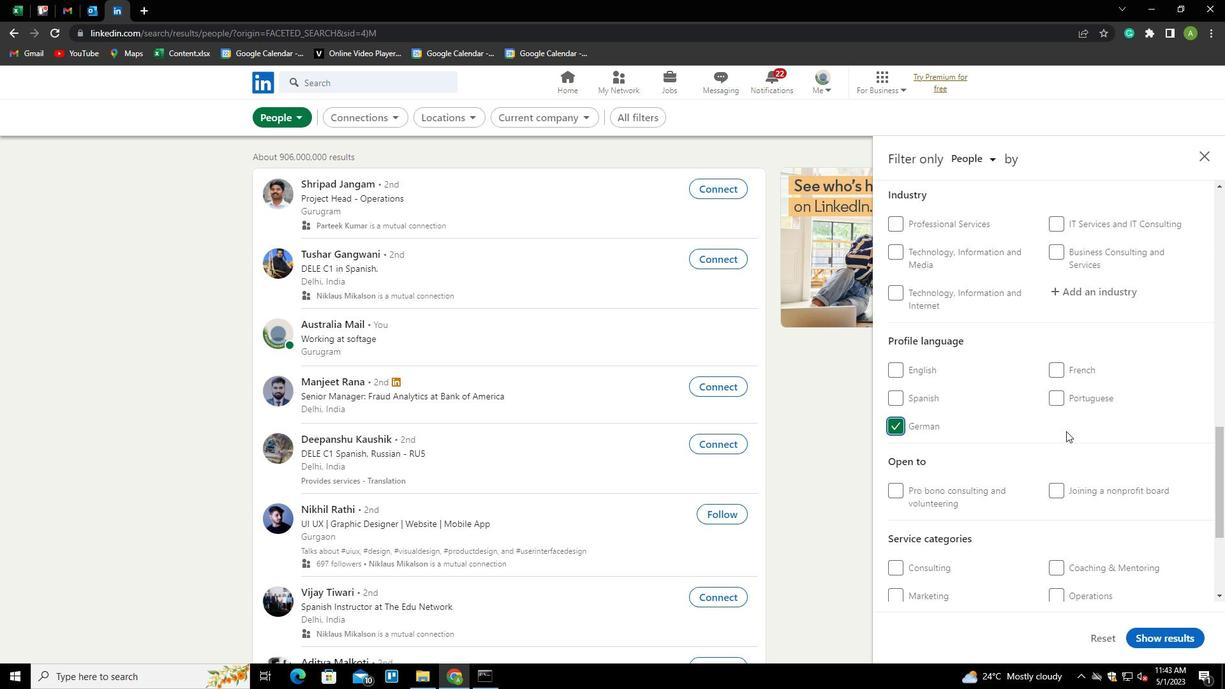 
Action: Mouse scrolled (1066, 432) with delta (0, 0)
Screenshot: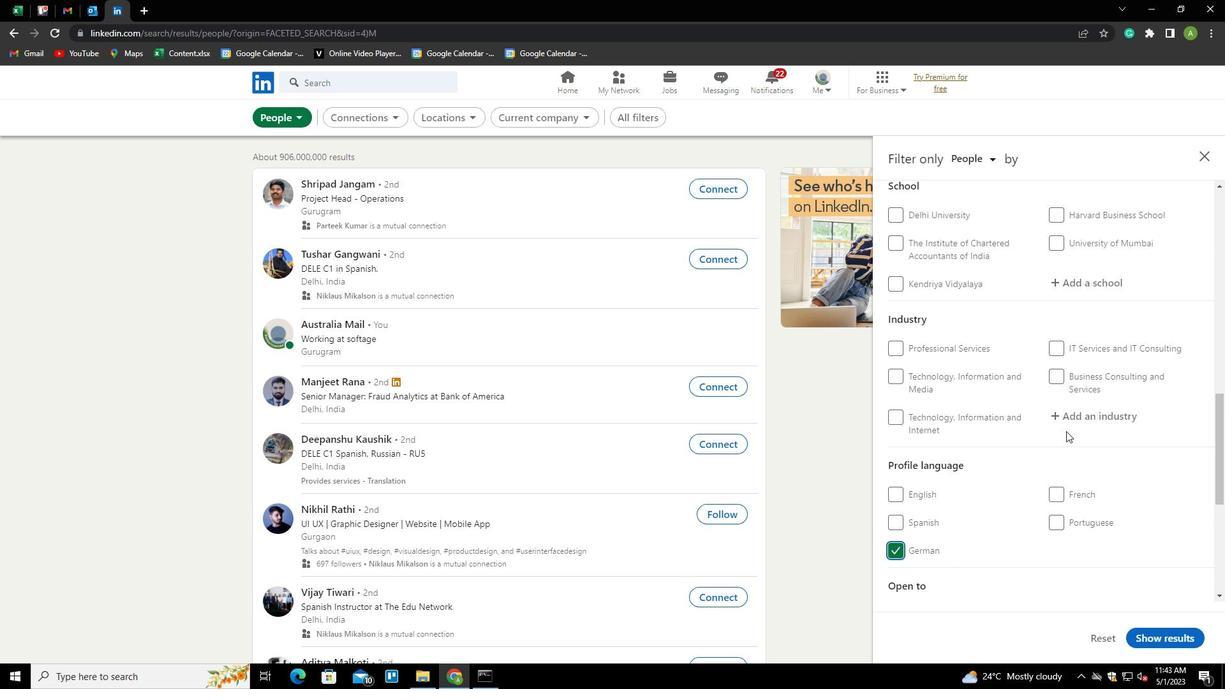 
Action: Mouse scrolled (1066, 432) with delta (0, 0)
Screenshot: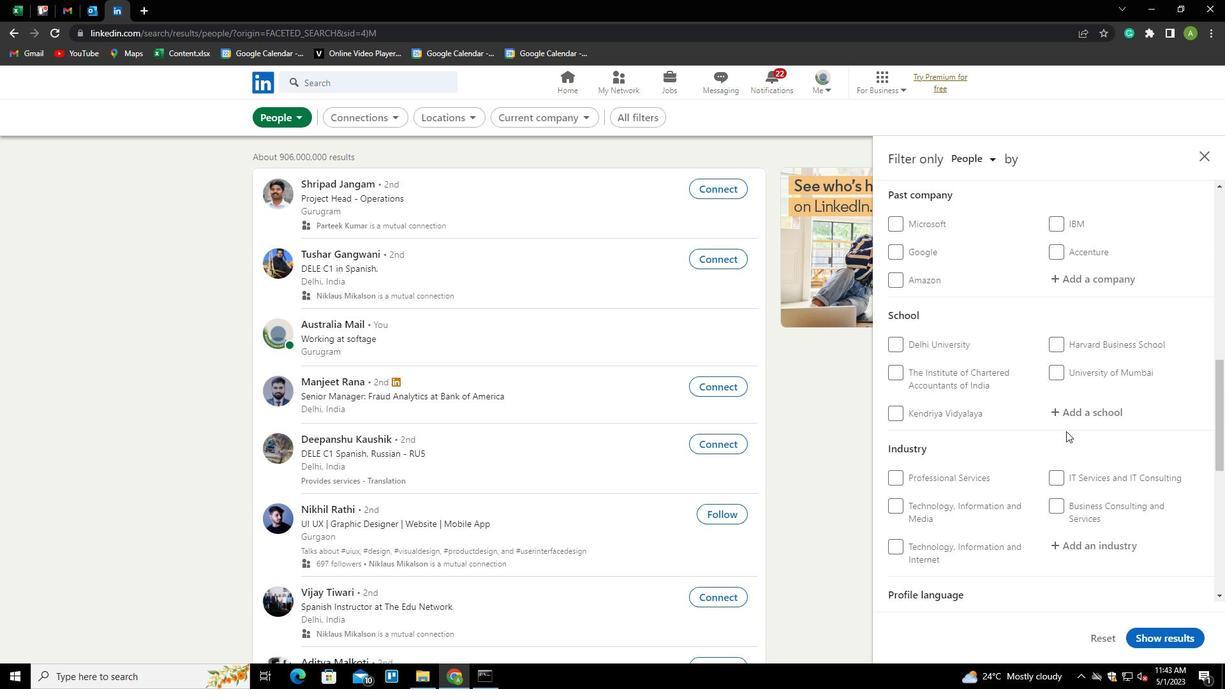 
Action: Mouse scrolled (1066, 432) with delta (0, 0)
Screenshot: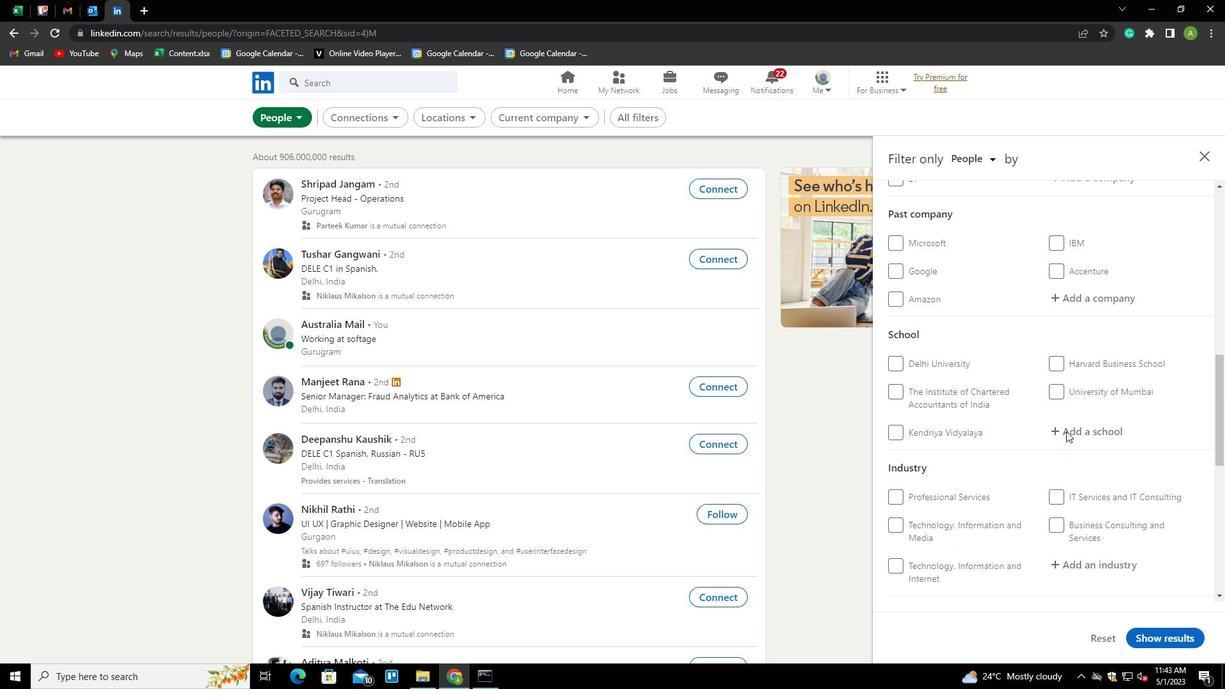 
Action: Mouse scrolled (1066, 432) with delta (0, 0)
Screenshot: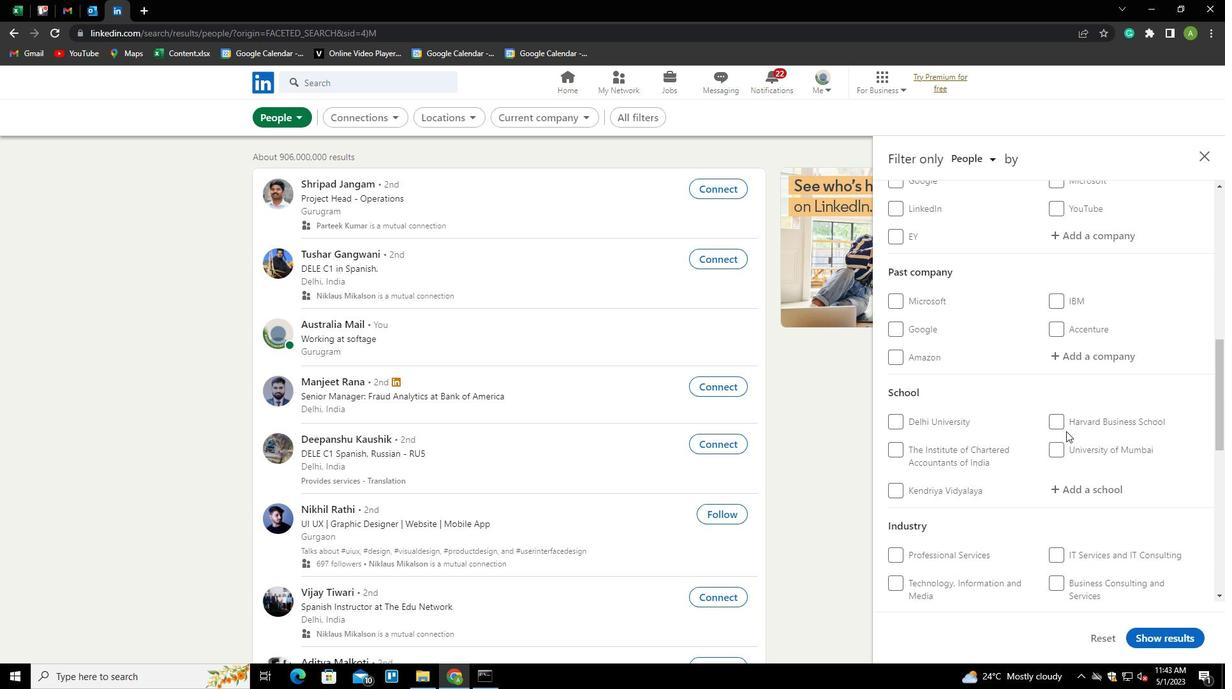 
Action: Mouse scrolled (1066, 432) with delta (0, 0)
Screenshot: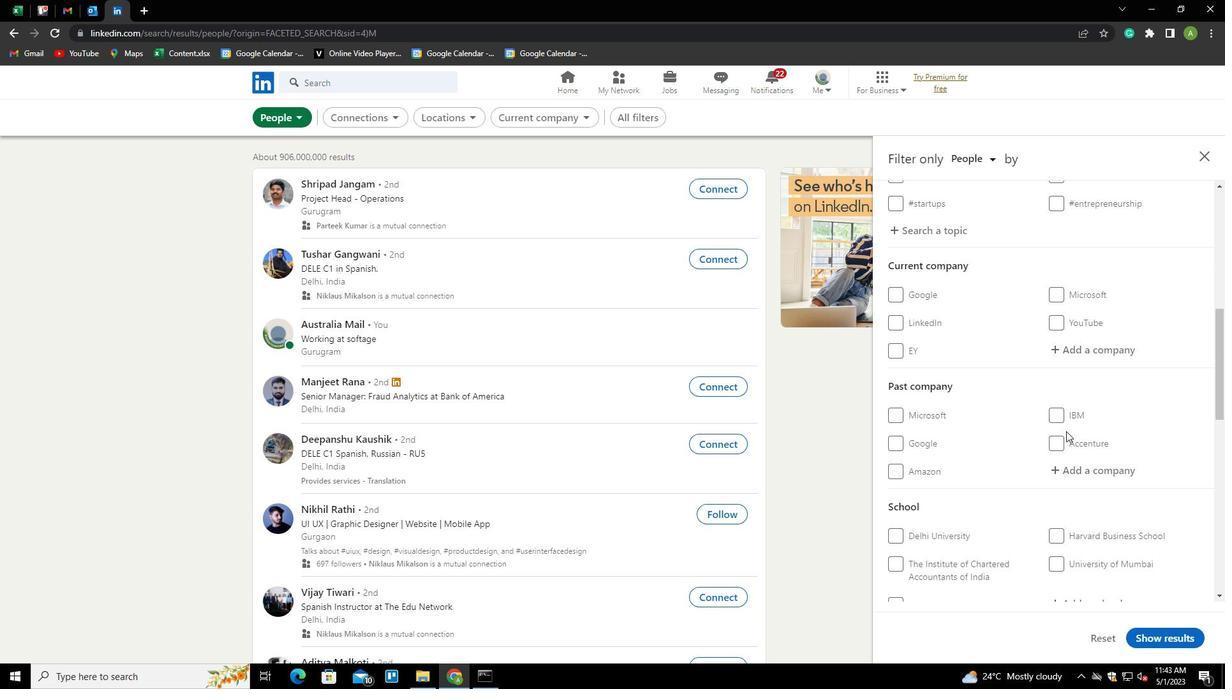 
Action: Mouse scrolled (1066, 432) with delta (0, 0)
Screenshot: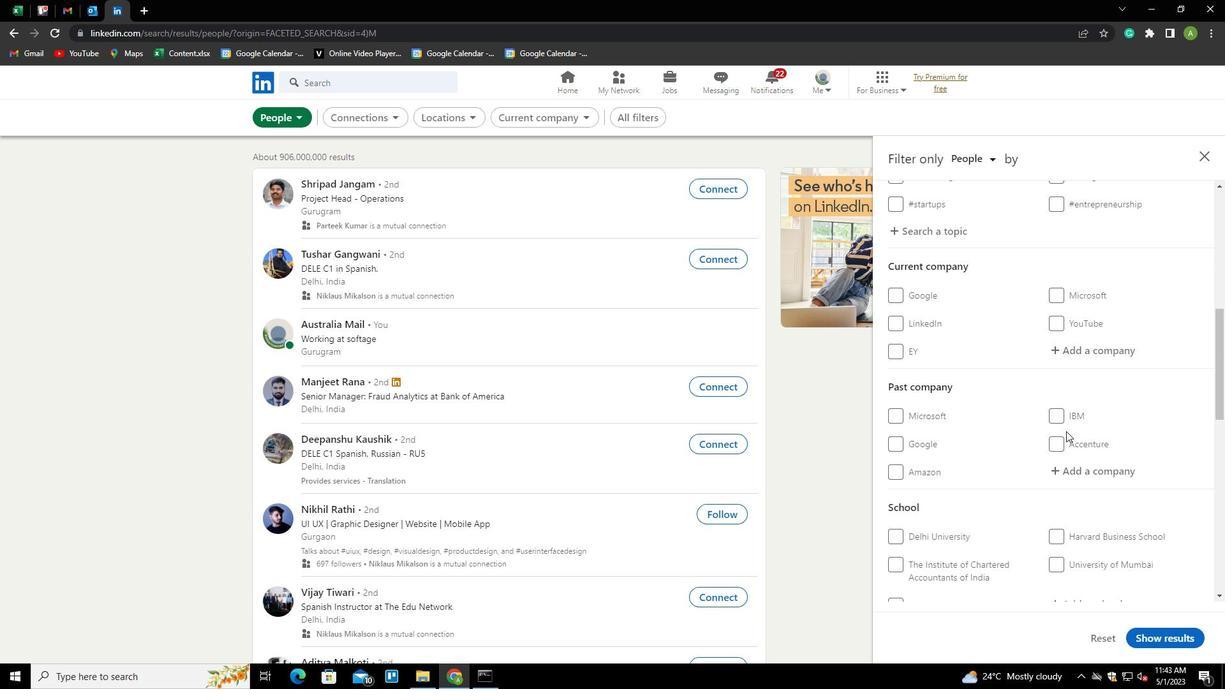
Action: Mouse moved to (1072, 441)
Screenshot: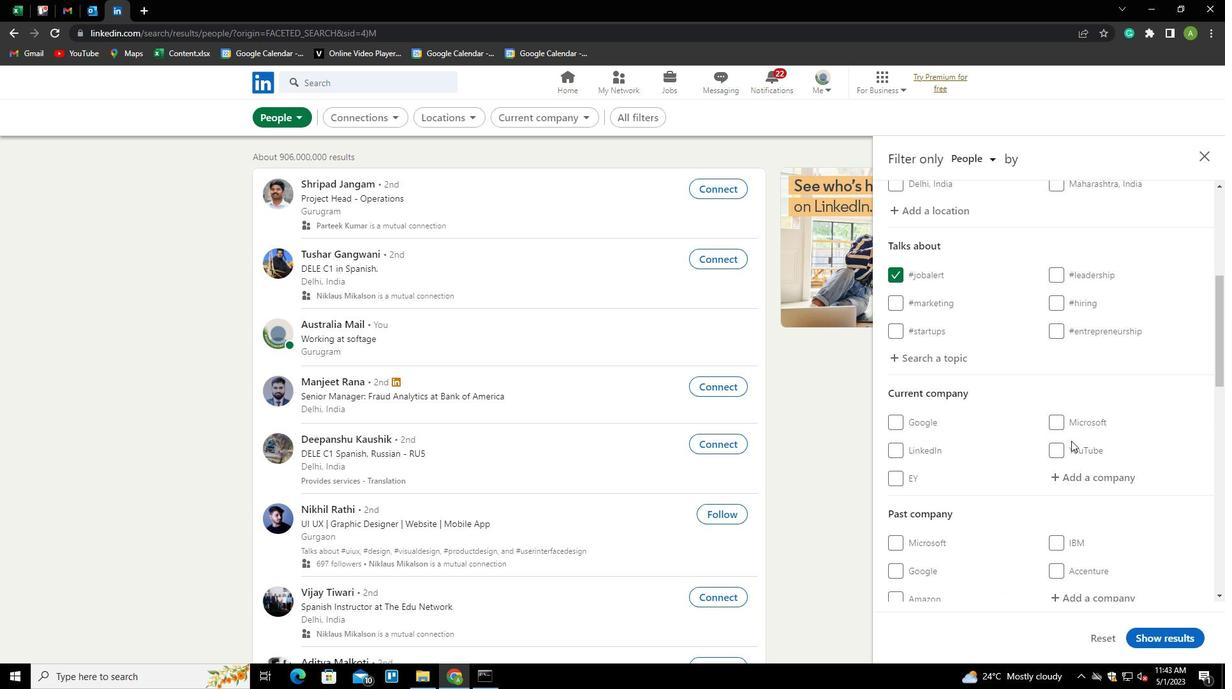 
Action: Mouse scrolled (1072, 440) with delta (0, 0)
Screenshot: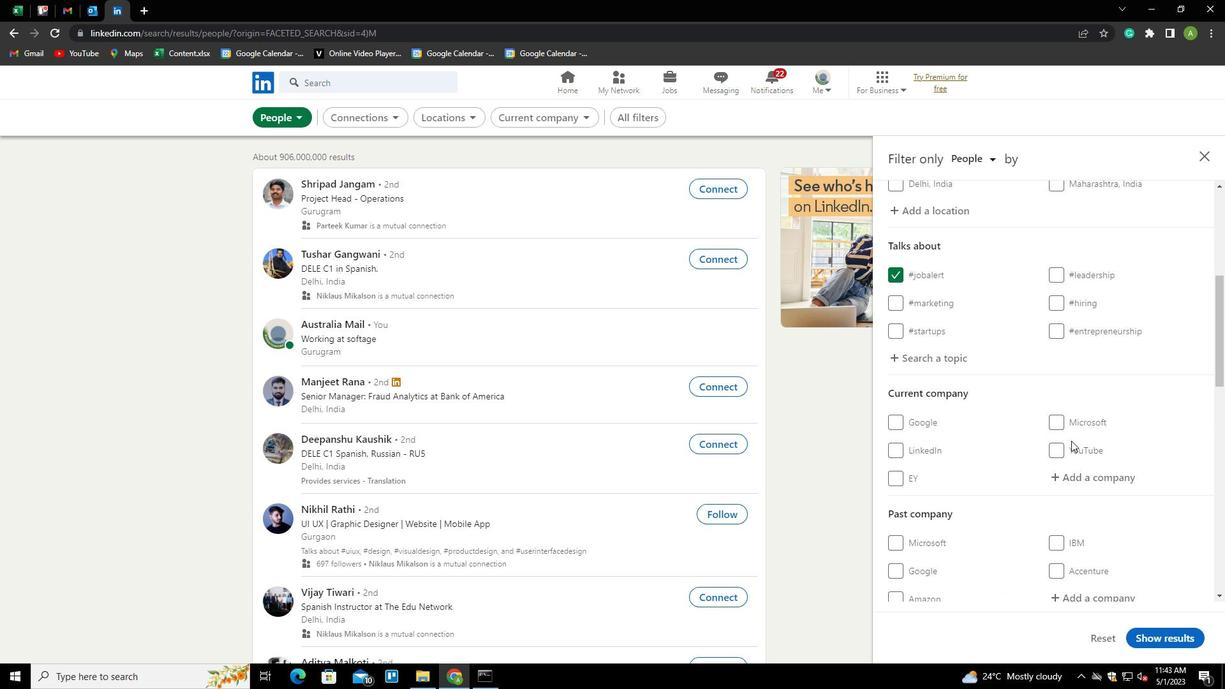 
Action: Mouse moved to (1074, 417)
Screenshot: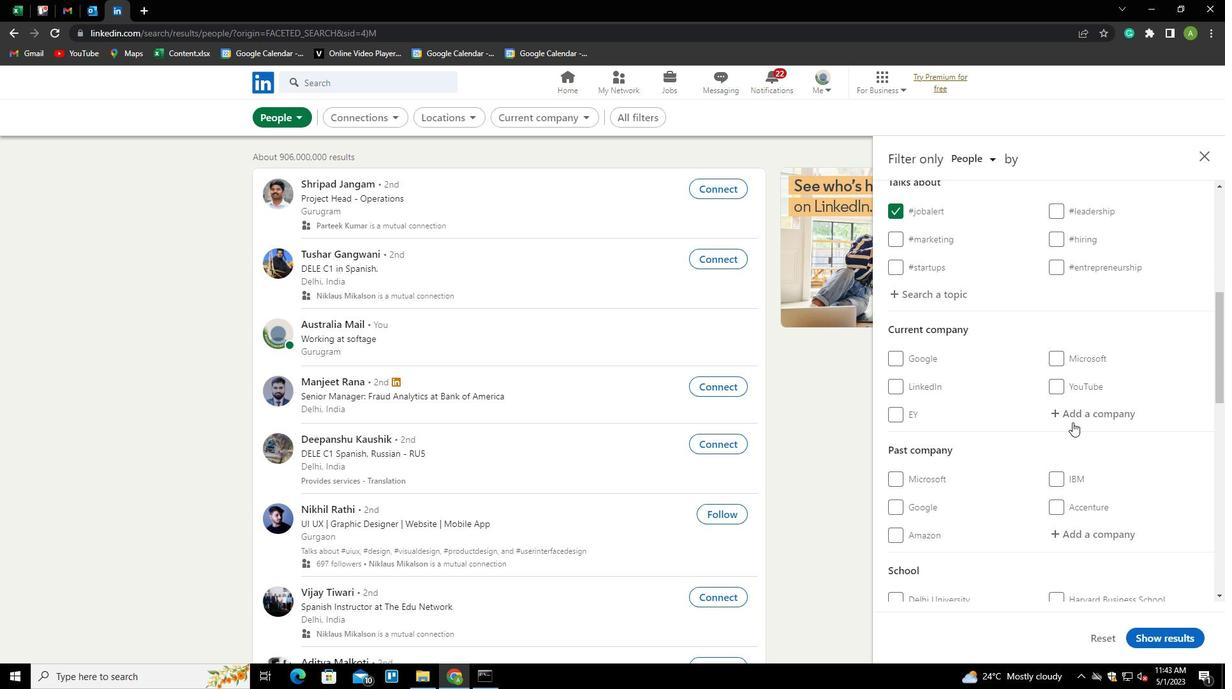 
Action: Mouse pressed left at (1074, 417)
Screenshot: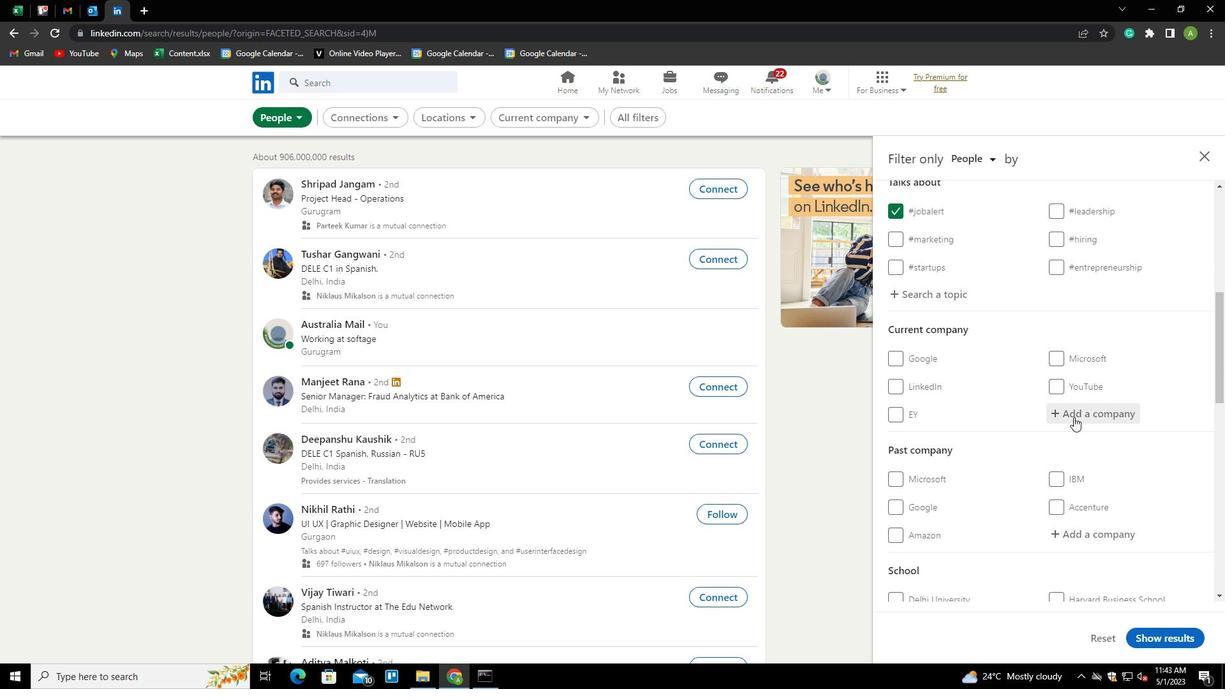 
Action: Mouse moved to (1077, 412)
Screenshot: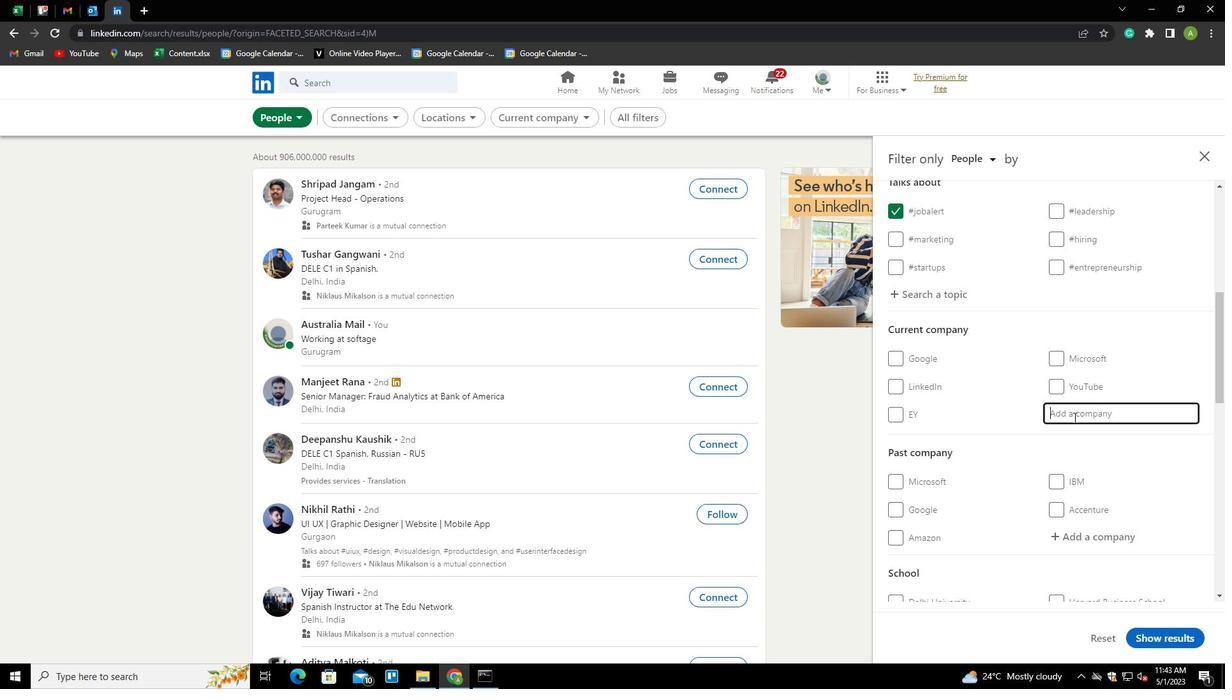 
Action: Mouse pressed left at (1077, 412)
Screenshot: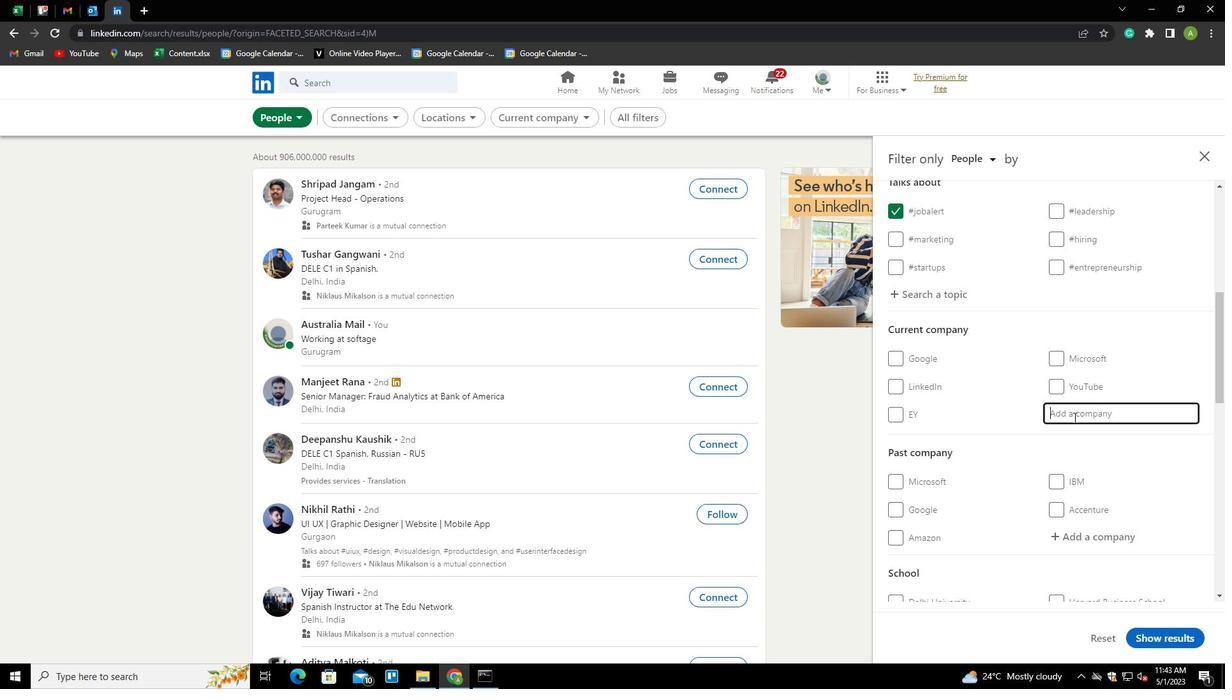 
Action: Mouse moved to (1079, 412)
Screenshot: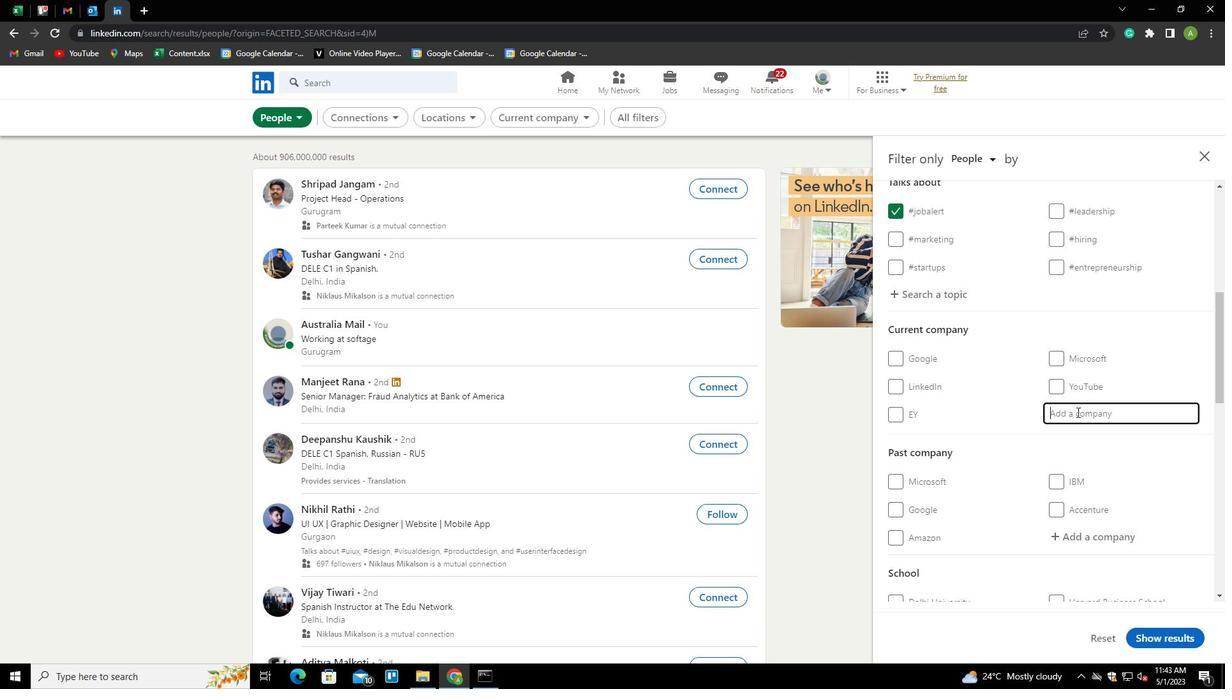 
Action: Key pressed <Key.shift>DESIGNIT<Key.down><Key.enter>
Screenshot: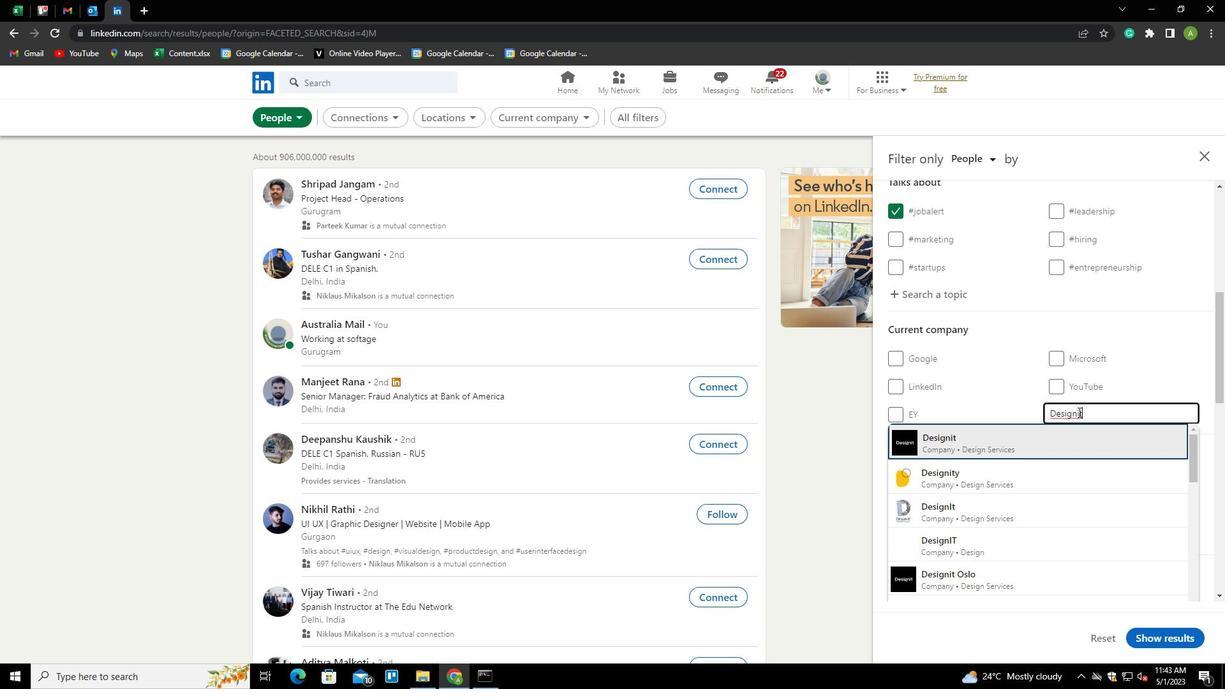 
Action: Mouse scrolled (1079, 411) with delta (0, 0)
Screenshot: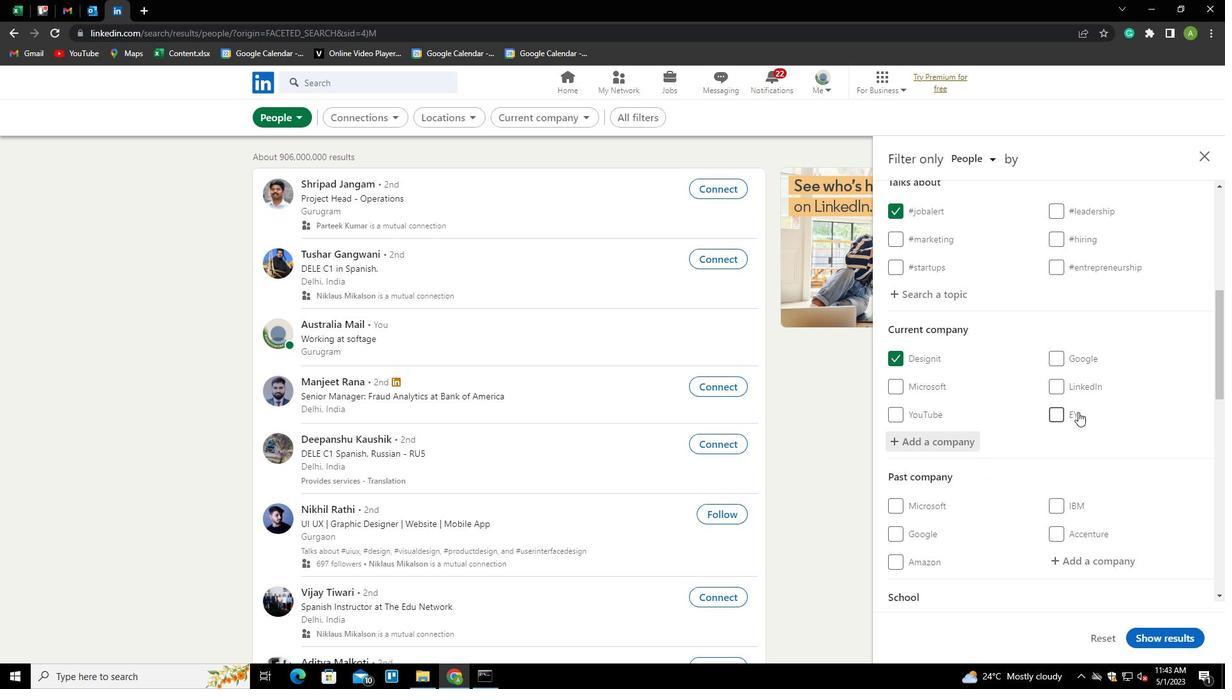
Action: Mouse scrolled (1079, 411) with delta (0, 0)
Screenshot: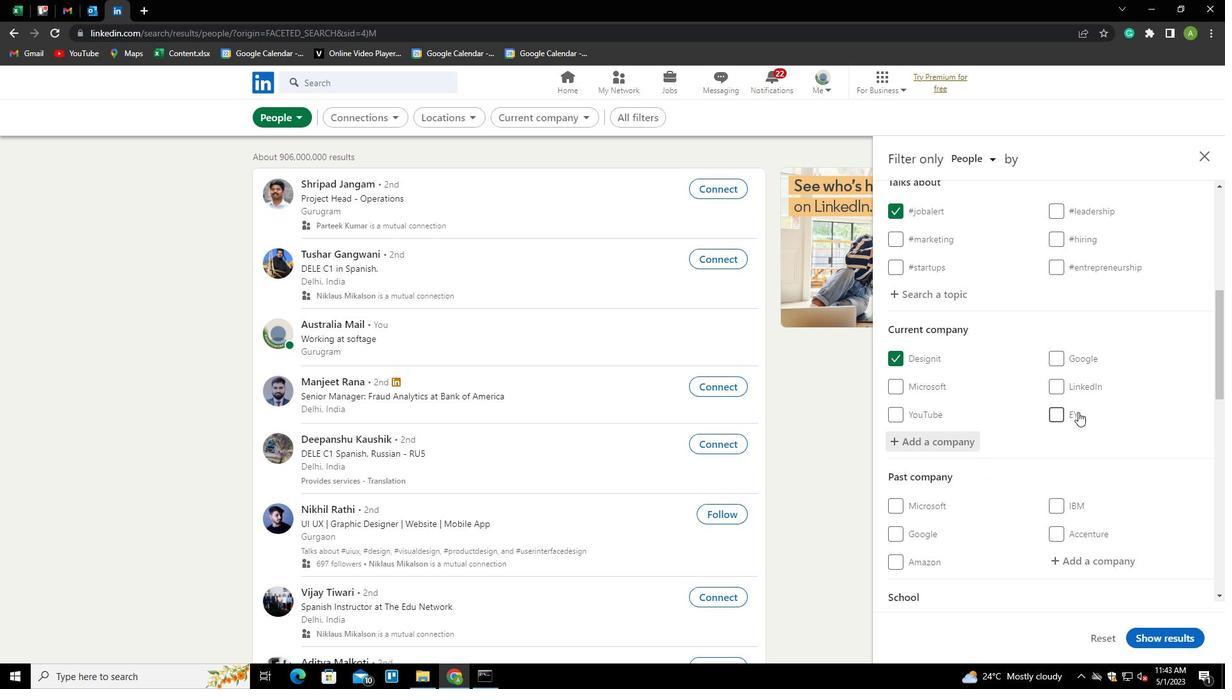 
Action: Mouse scrolled (1079, 411) with delta (0, 0)
Screenshot: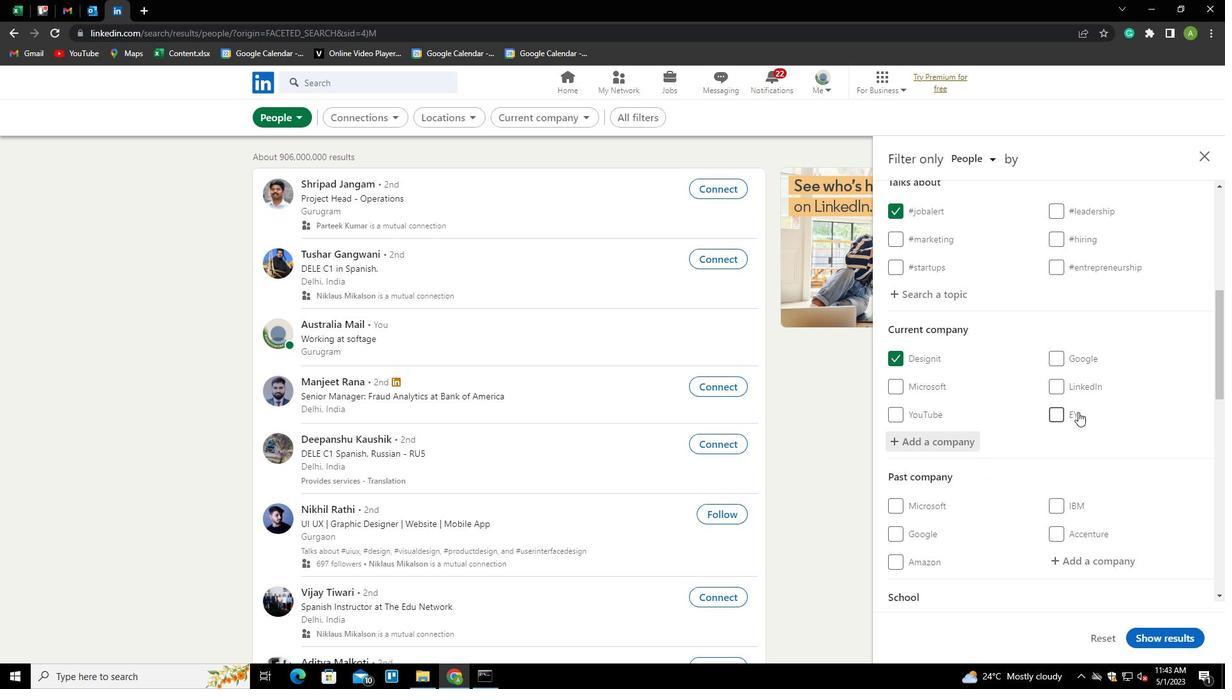 
Action: Mouse moved to (1075, 425)
Screenshot: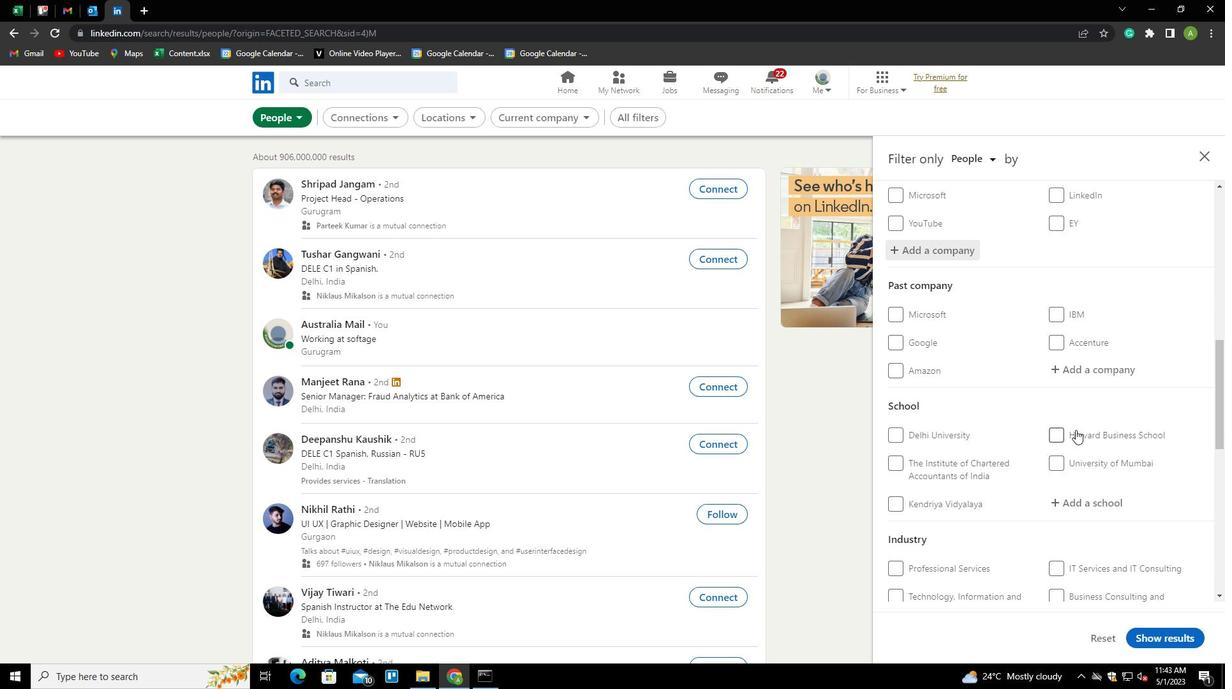 
Action: Mouse scrolled (1075, 424) with delta (0, 0)
Screenshot: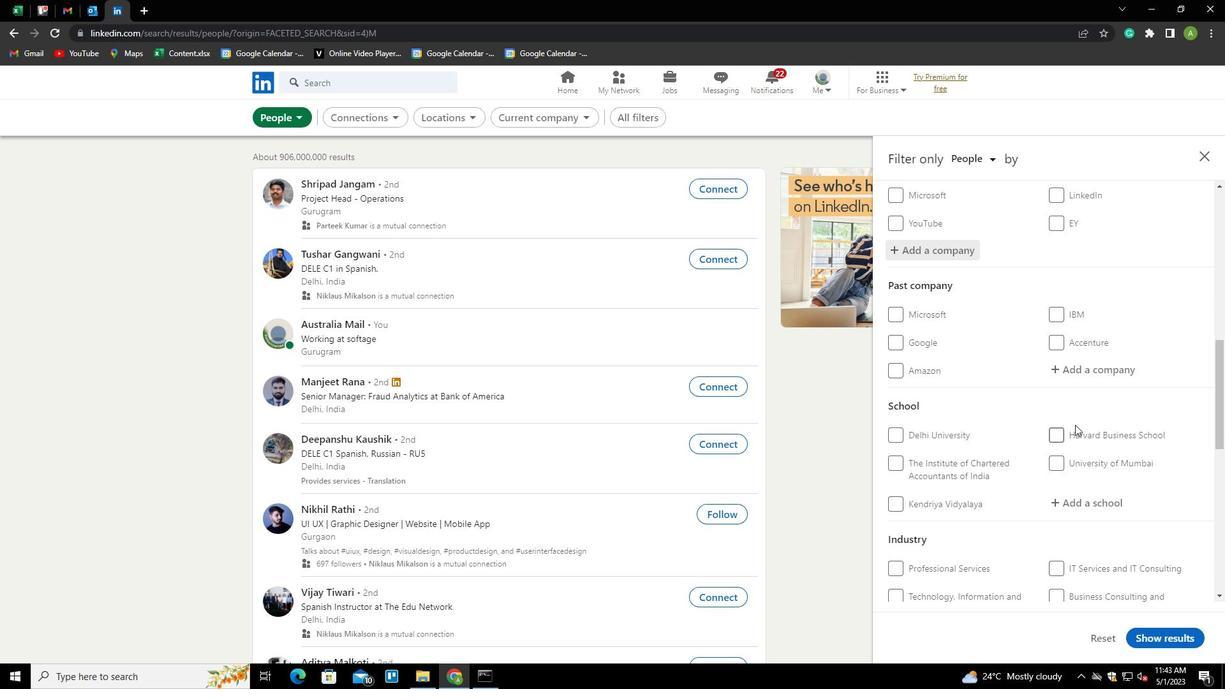 
Action: Mouse moved to (1072, 439)
Screenshot: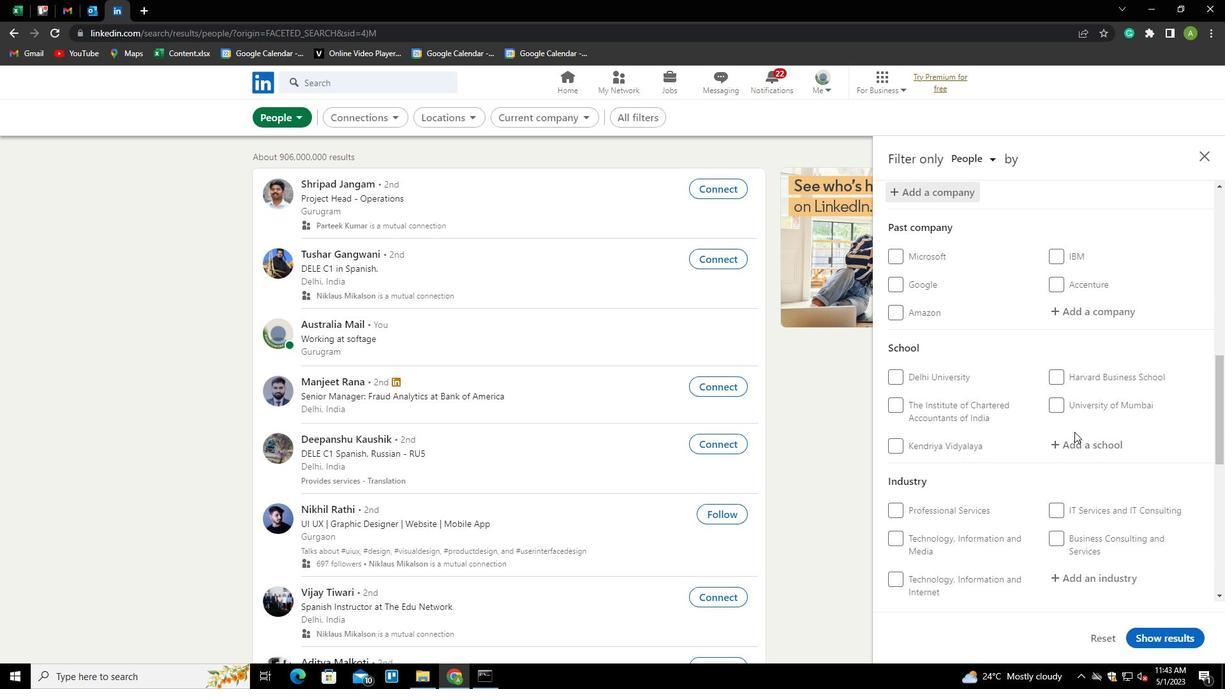
Action: Mouse pressed left at (1072, 439)
Screenshot: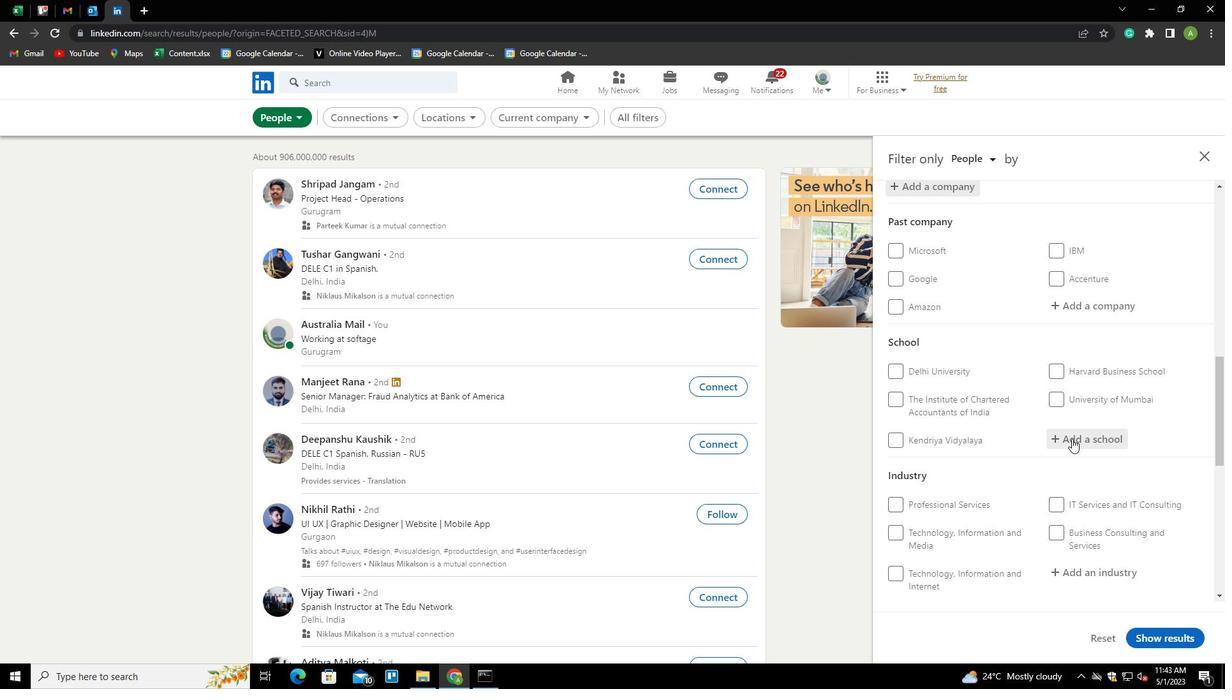 
Action: Key pressed <Key.shift>DOON<Key.space>PUBLLI<Key.down><Key.backspace><Key.backspace>I<Key.down><Key.enter>
Screenshot: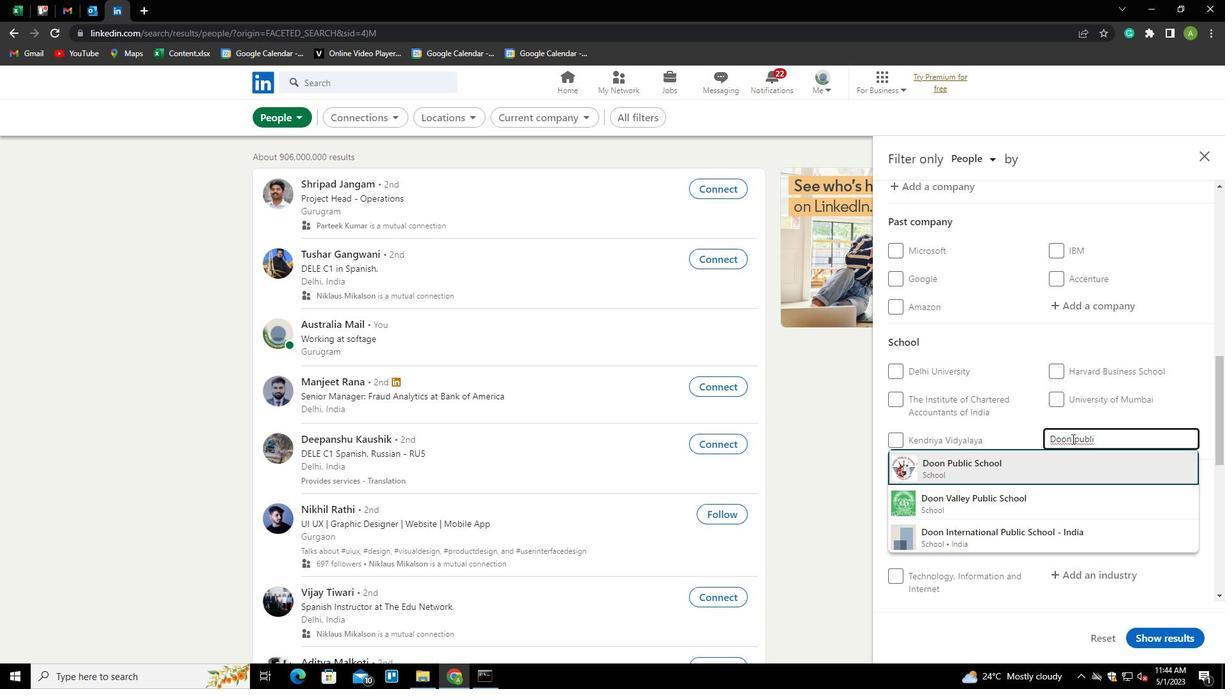 
Action: Mouse scrolled (1072, 438) with delta (0, 0)
Screenshot: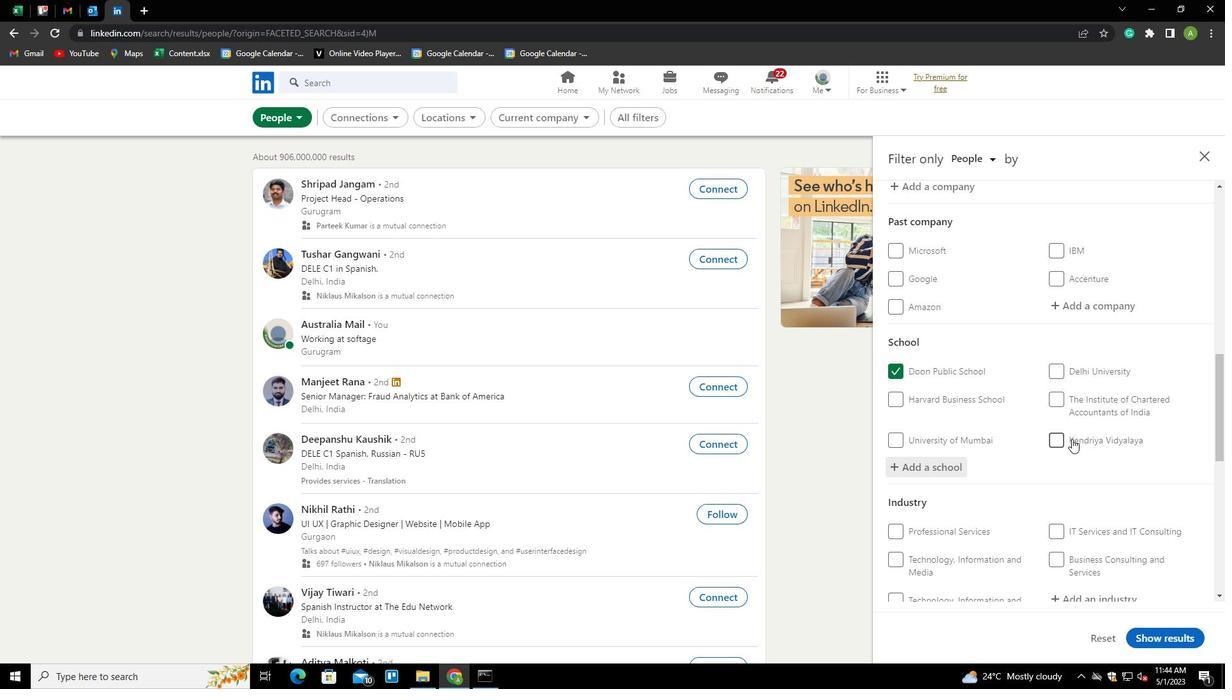 
Action: Mouse moved to (1070, 440)
Screenshot: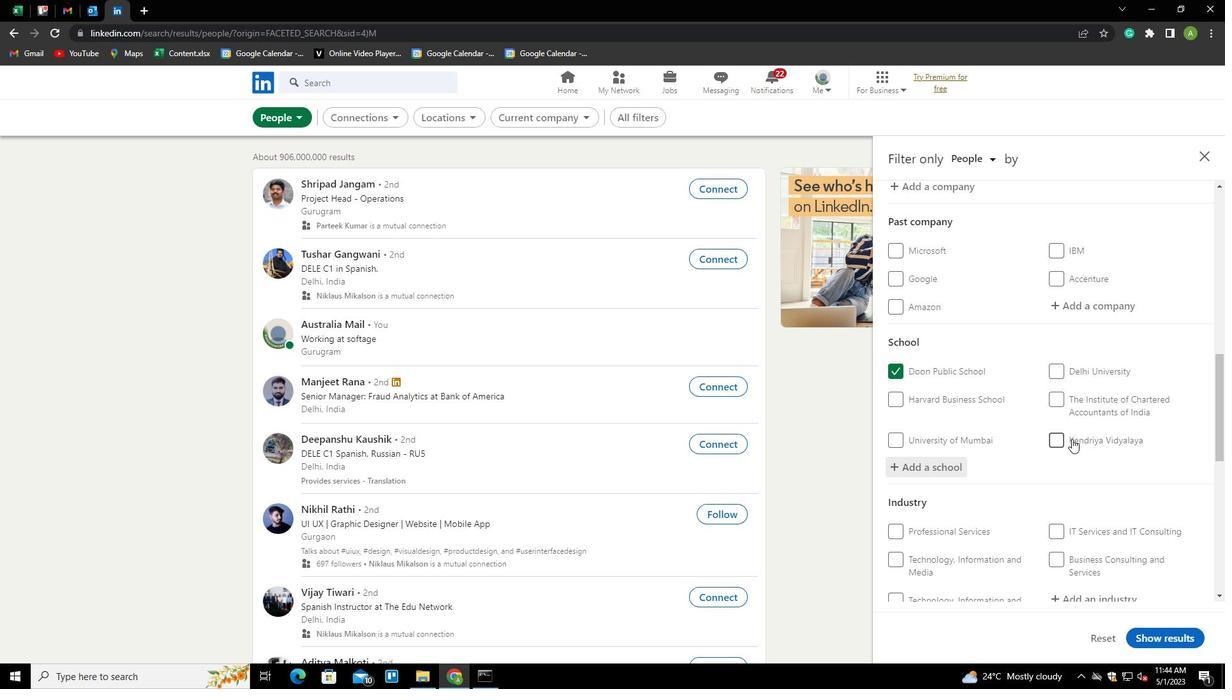 
Action: Mouse scrolled (1070, 439) with delta (0, 0)
Screenshot: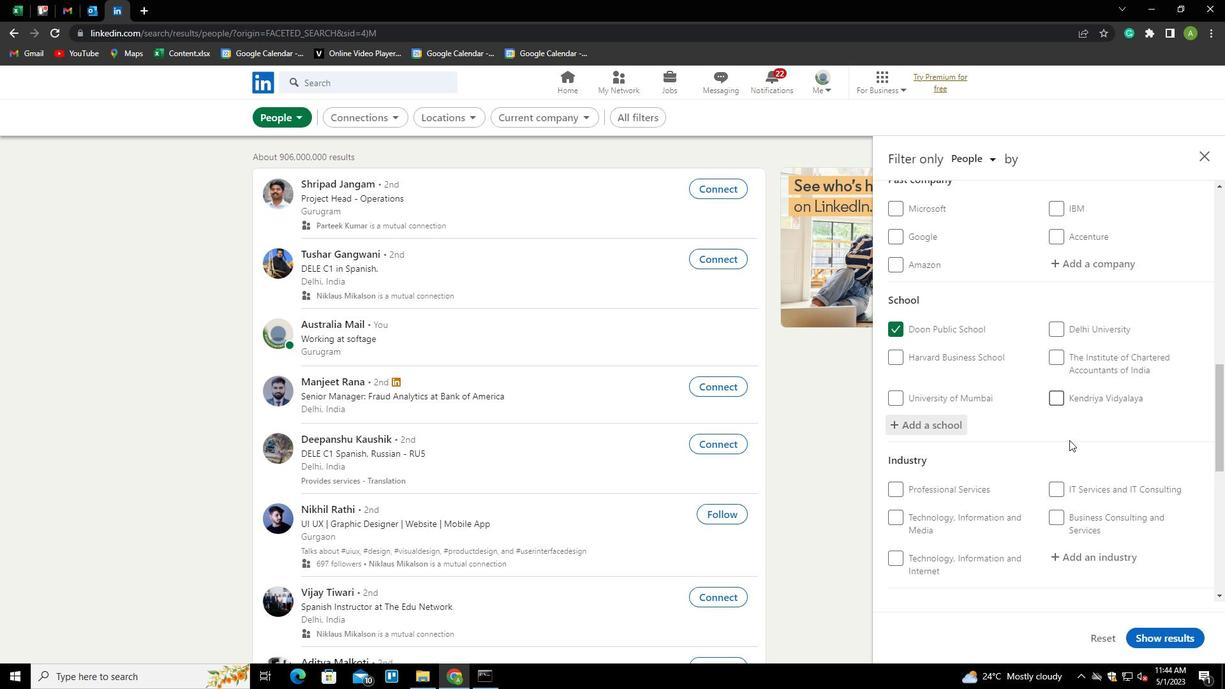 
Action: Mouse scrolled (1070, 439) with delta (0, 0)
Screenshot: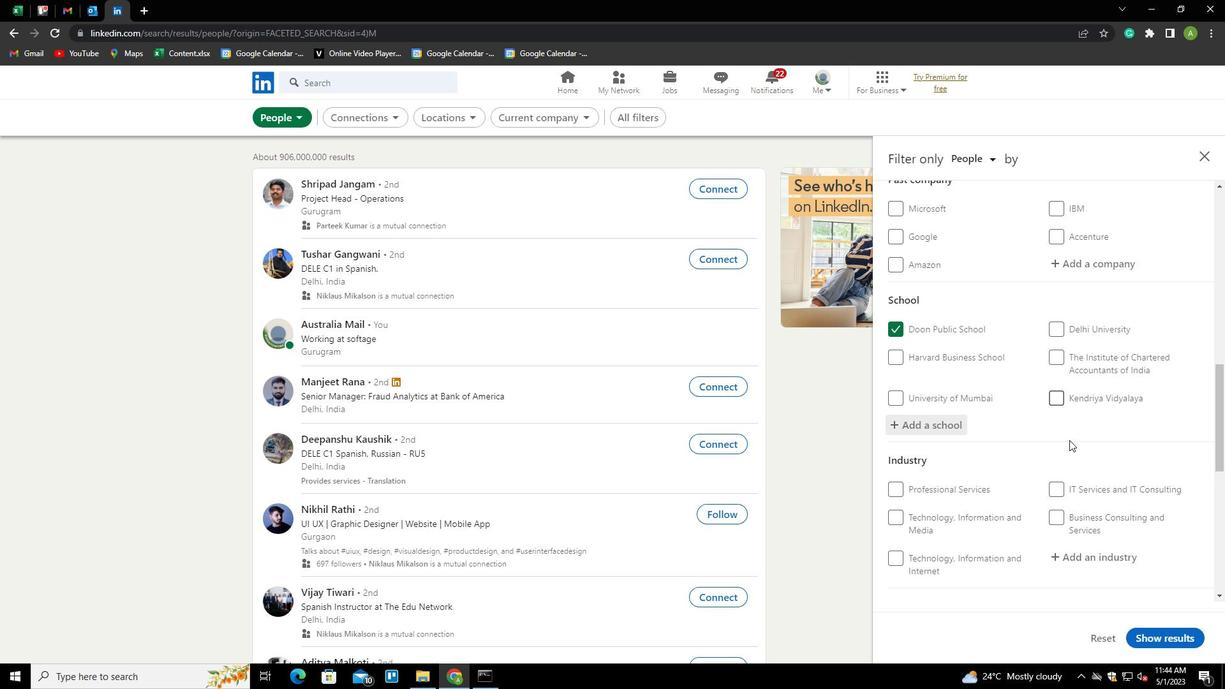
Action: Mouse moved to (1073, 412)
Screenshot: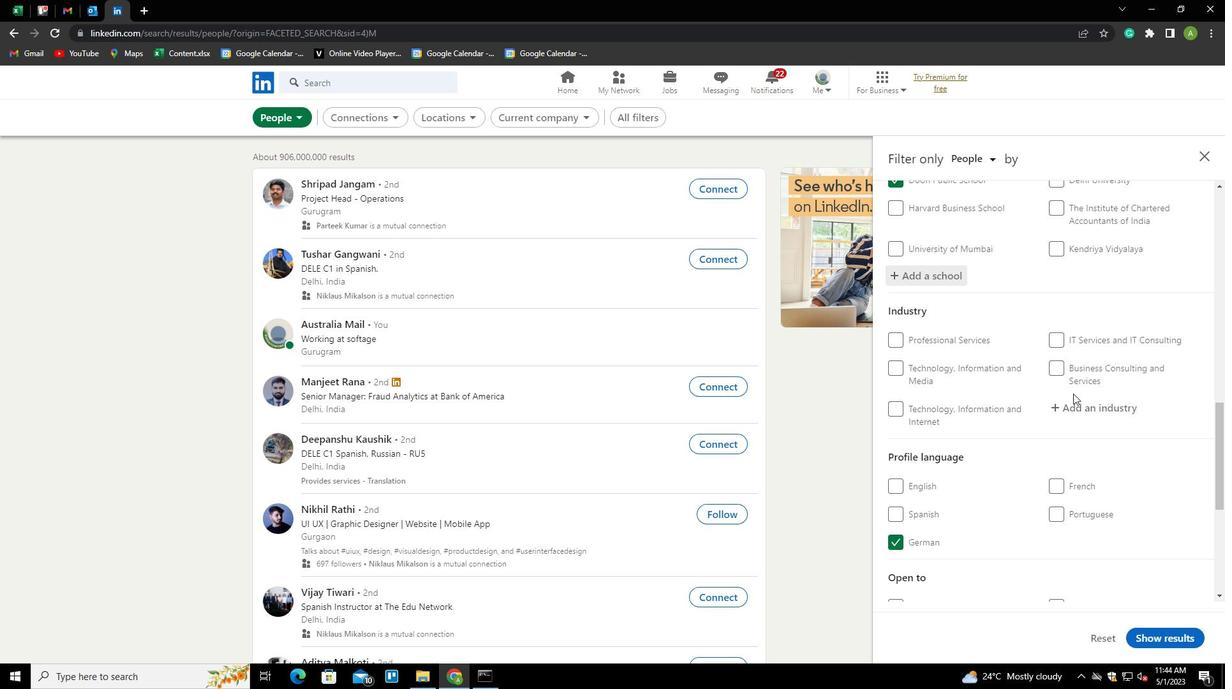 
Action: Mouse pressed left at (1073, 412)
Screenshot: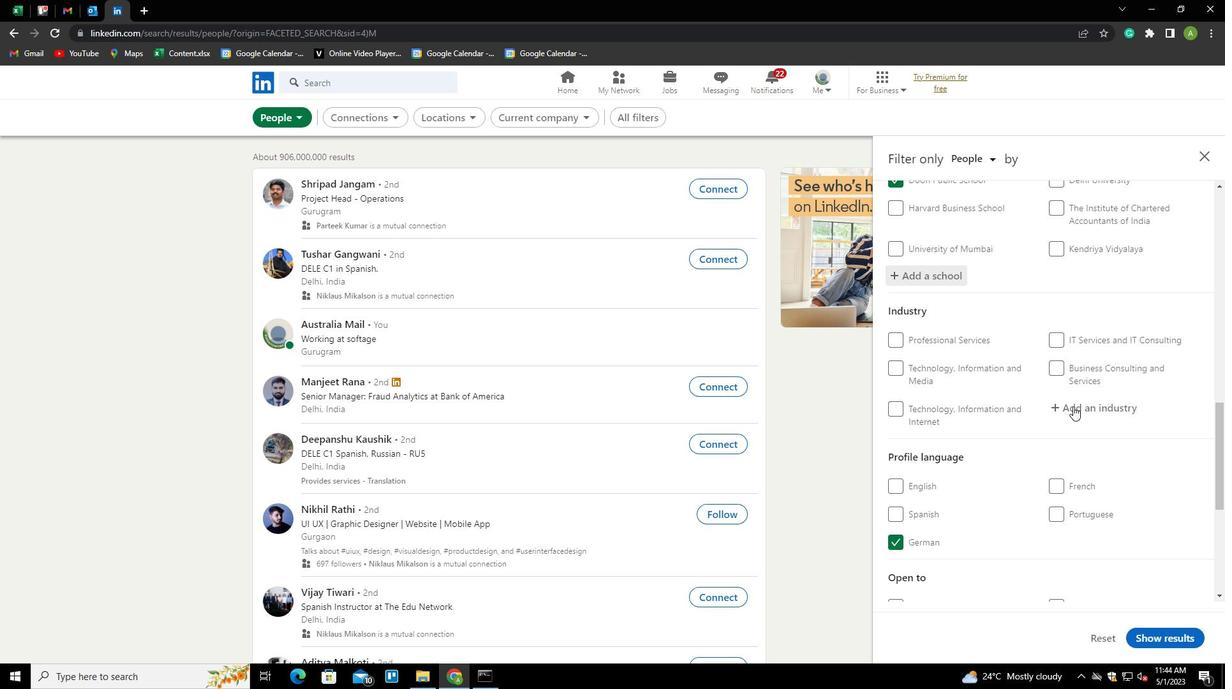 
Action: Mouse moved to (1086, 409)
Screenshot: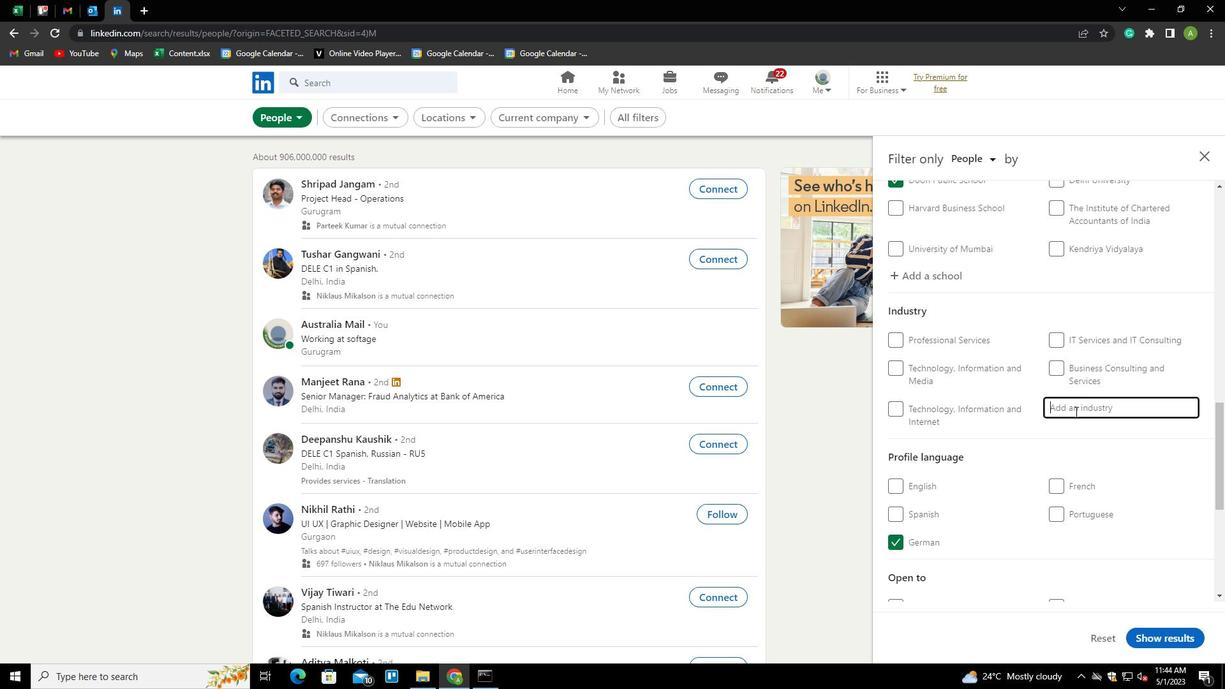 
Action: Mouse pressed left at (1086, 409)
Screenshot: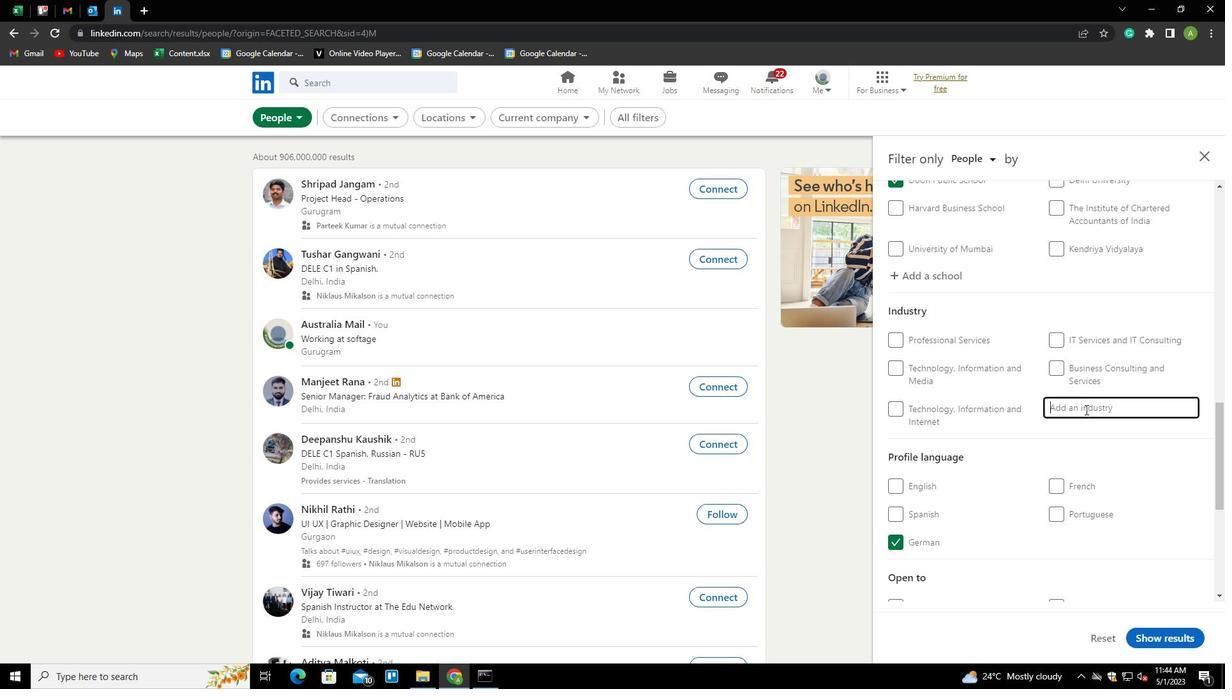 
Action: Key pressed <Key.shift>VEN<Key.backspace>TERINA<Key.down><Key.enter>
Screenshot: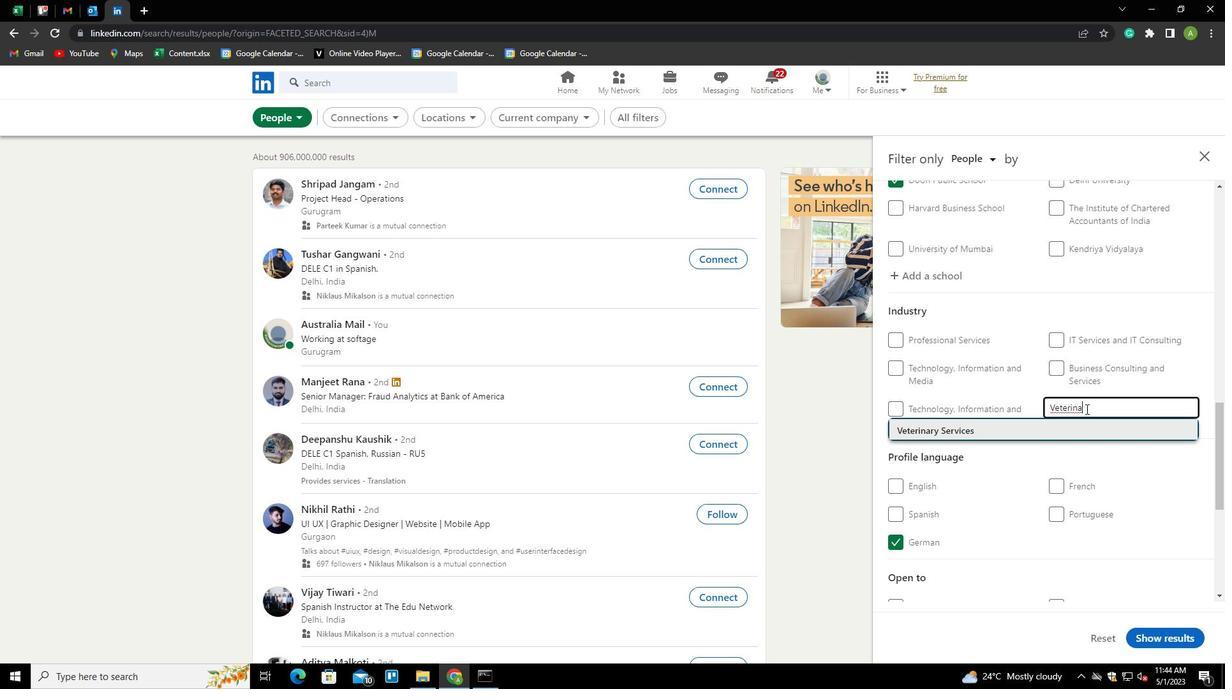 
Action: Mouse scrolled (1086, 408) with delta (0, 0)
Screenshot: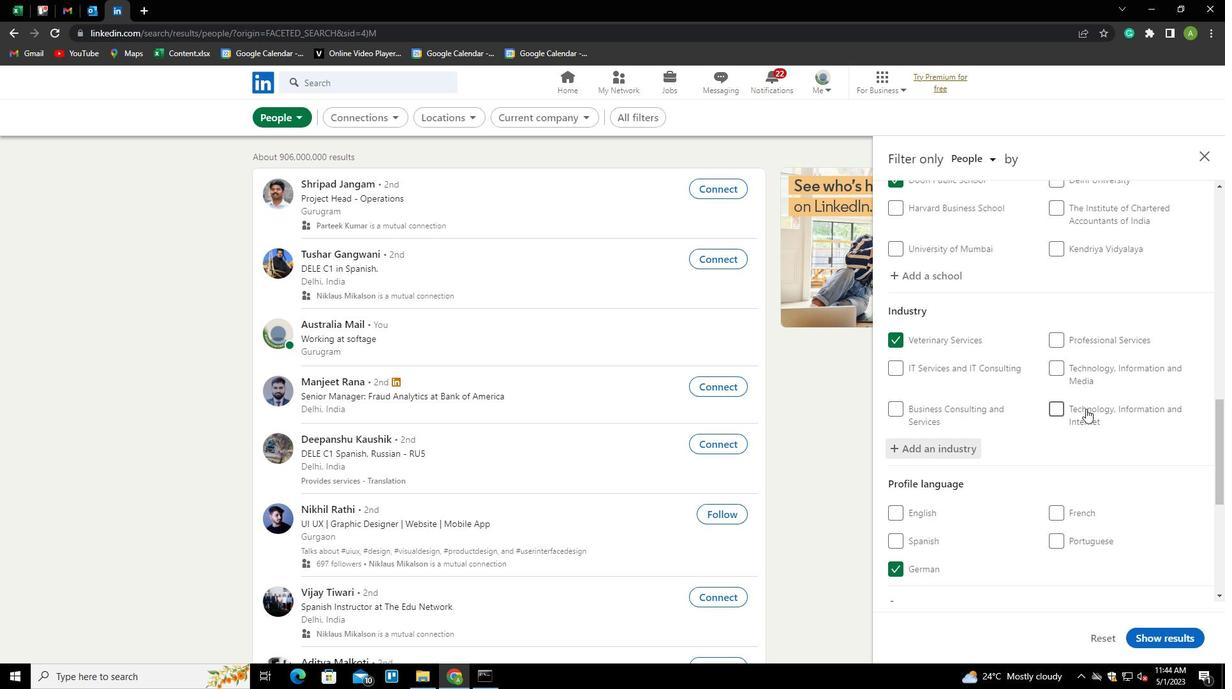
Action: Mouse scrolled (1086, 408) with delta (0, 0)
Screenshot: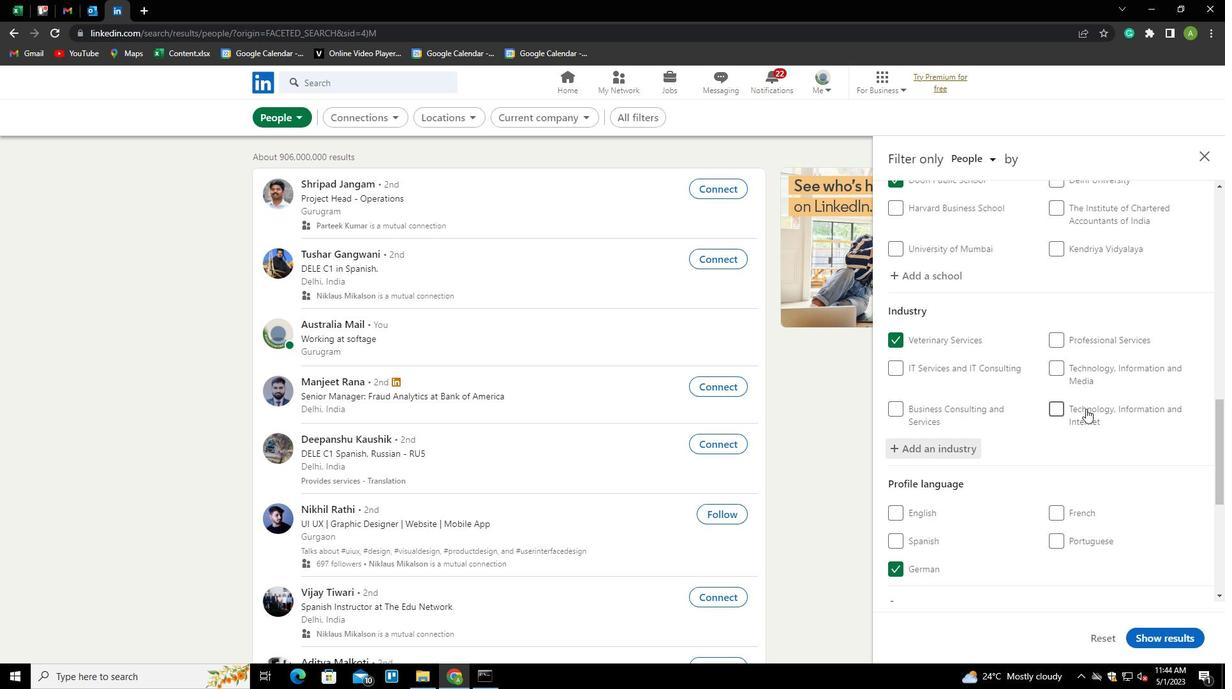 
Action: Mouse scrolled (1086, 408) with delta (0, 0)
Screenshot: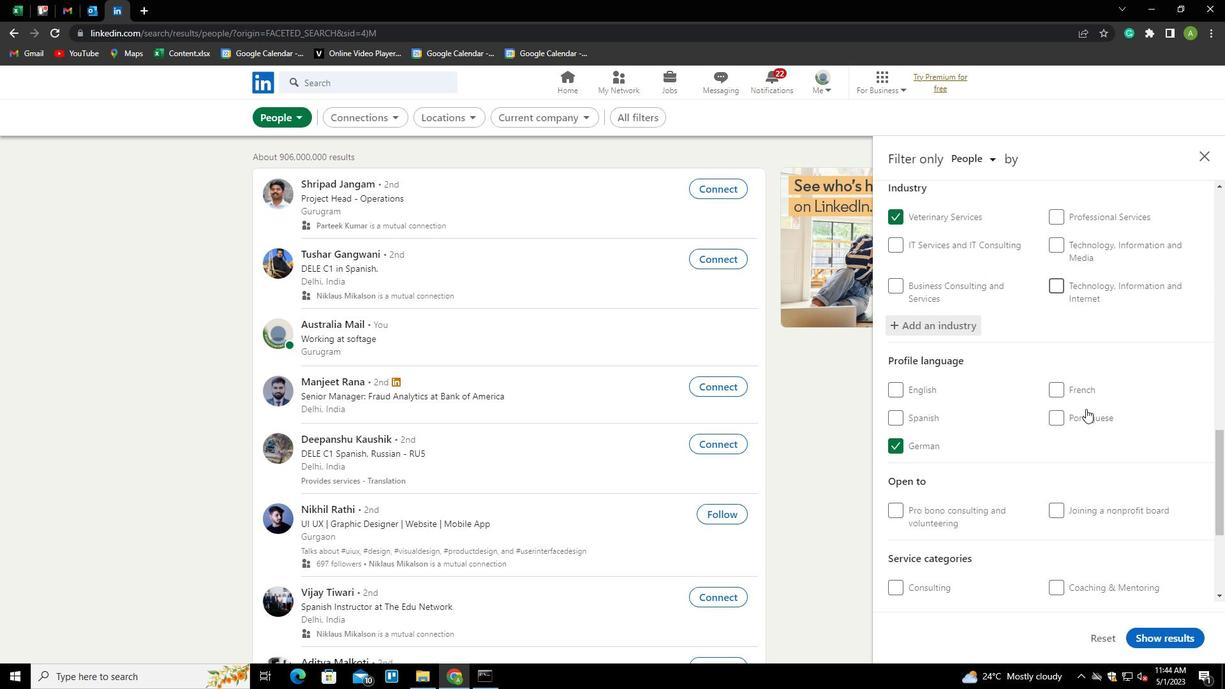 
Action: Mouse scrolled (1086, 408) with delta (0, 0)
Screenshot: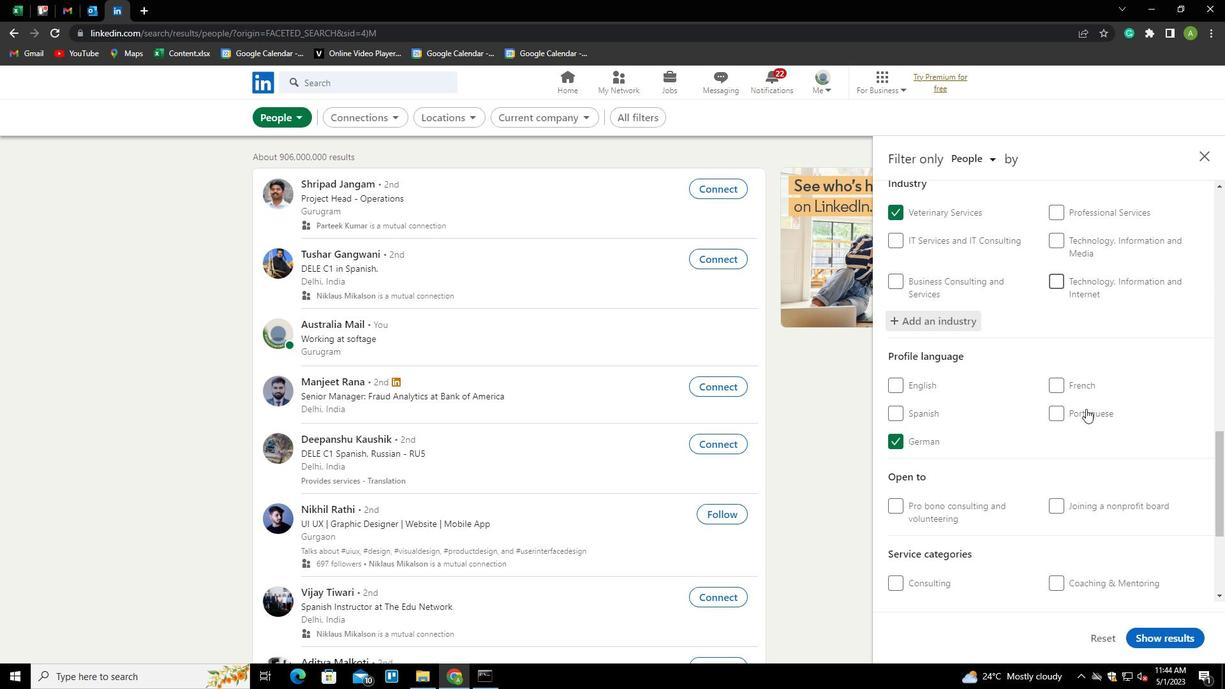
Action: Mouse scrolled (1086, 408) with delta (0, 0)
Screenshot: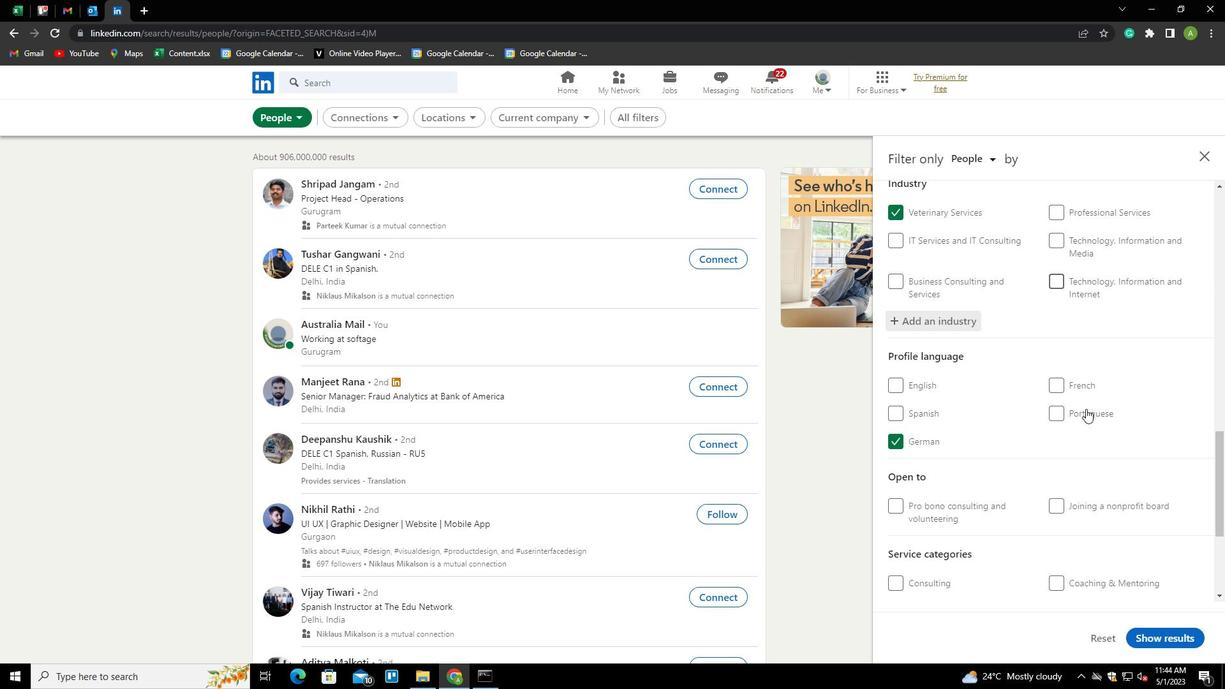 
Action: Mouse moved to (1077, 453)
Screenshot: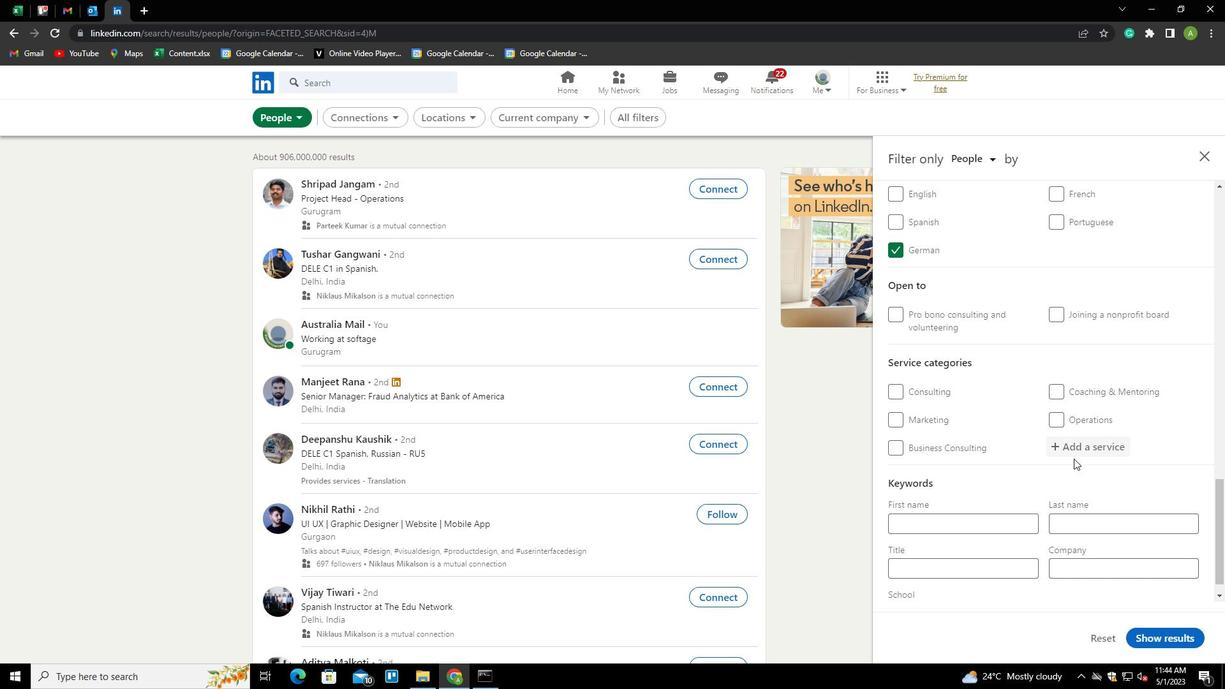 
Action: Mouse pressed left at (1077, 453)
Screenshot: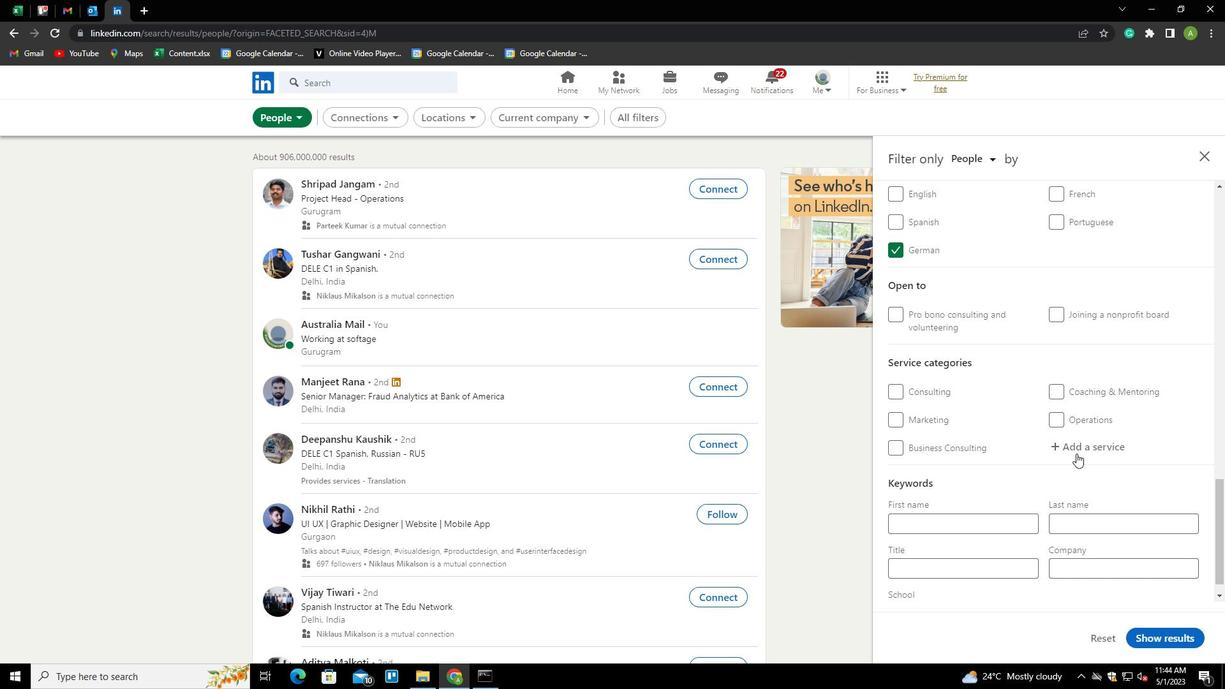 
Action: Key pressed <Key.shift>PROGRAMME<Key.down><Key.enter>
Screenshot: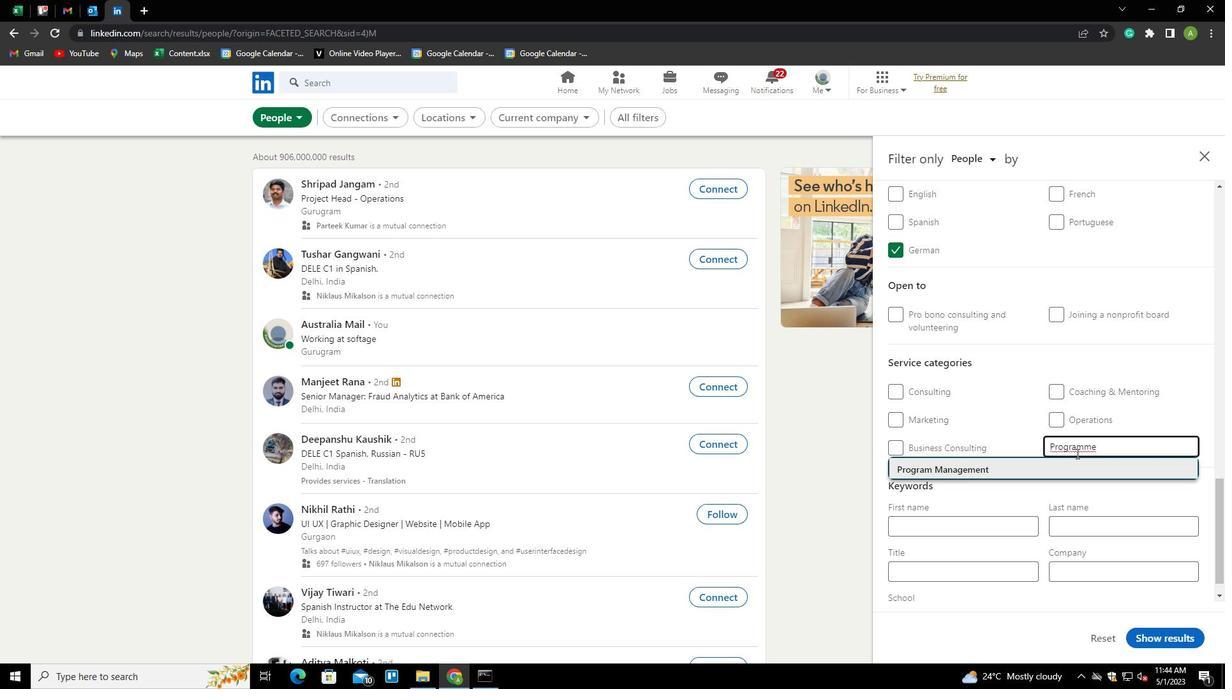 
Action: Mouse scrolled (1077, 453) with delta (0, 0)
Screenshot: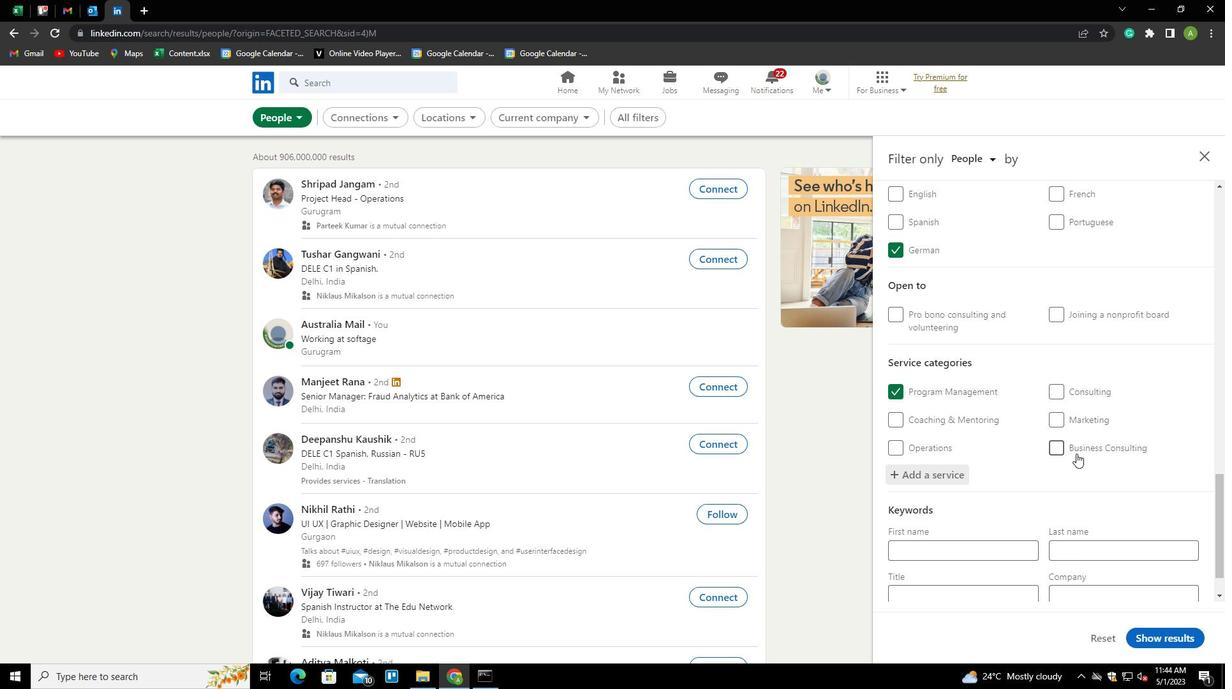 
Action: Mouse scrolled (1077, 453) with delta (0, 0)
Screenshot: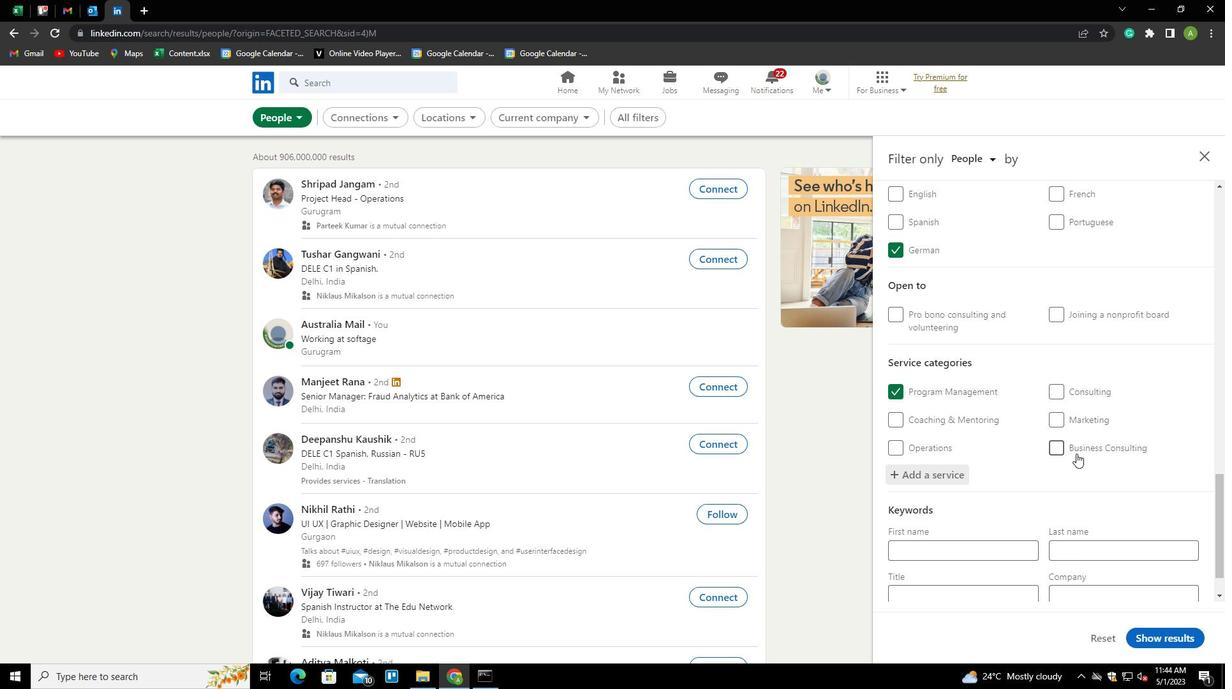 
Action: Mouse scrolled (1077, 453) with delta (0, 0)
Screenshot: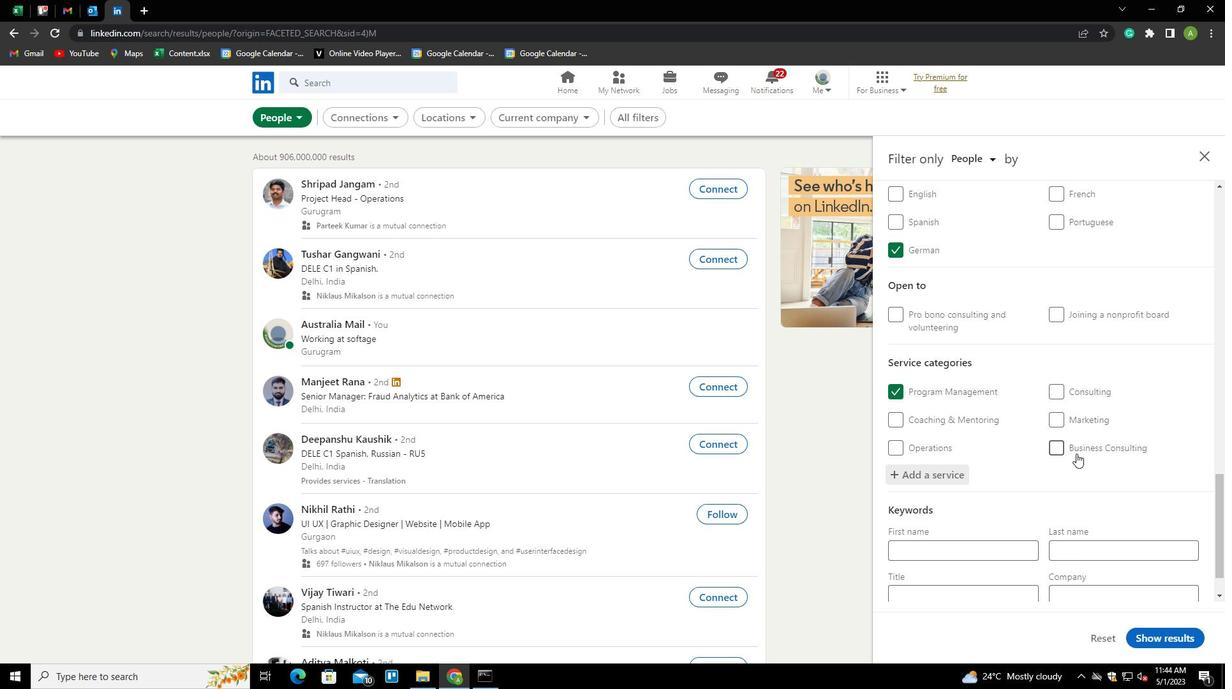 
Action: Mouse moved to (1066, 496)
Screenshot: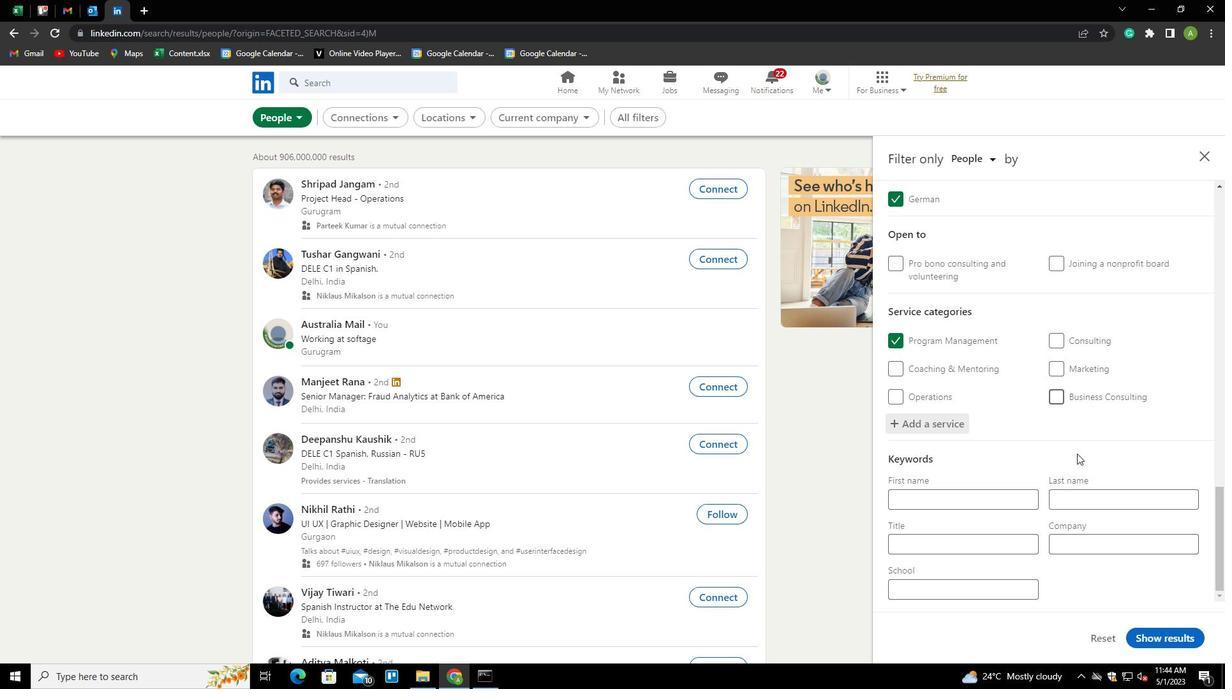 
Action: Mouse scrolled (1066, 495) with delta (0, 0)
Screenshot: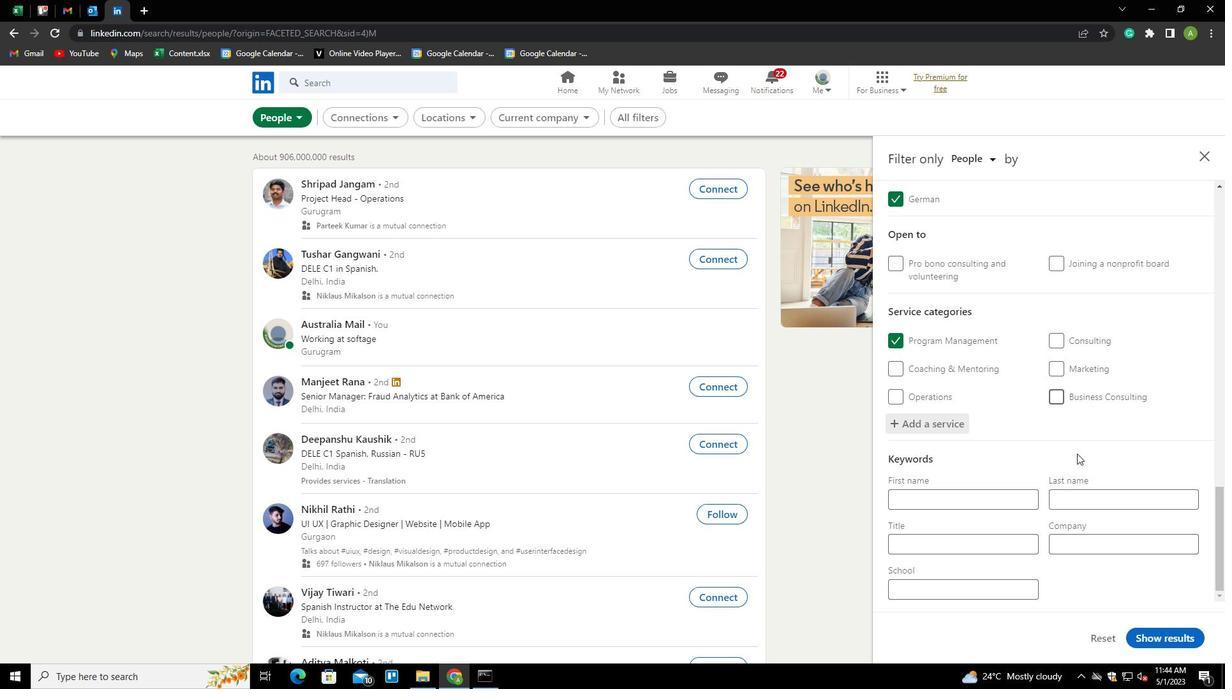 
Action: Mouse scrolled (1066, 495) with delta (0, 0)
Screenshot: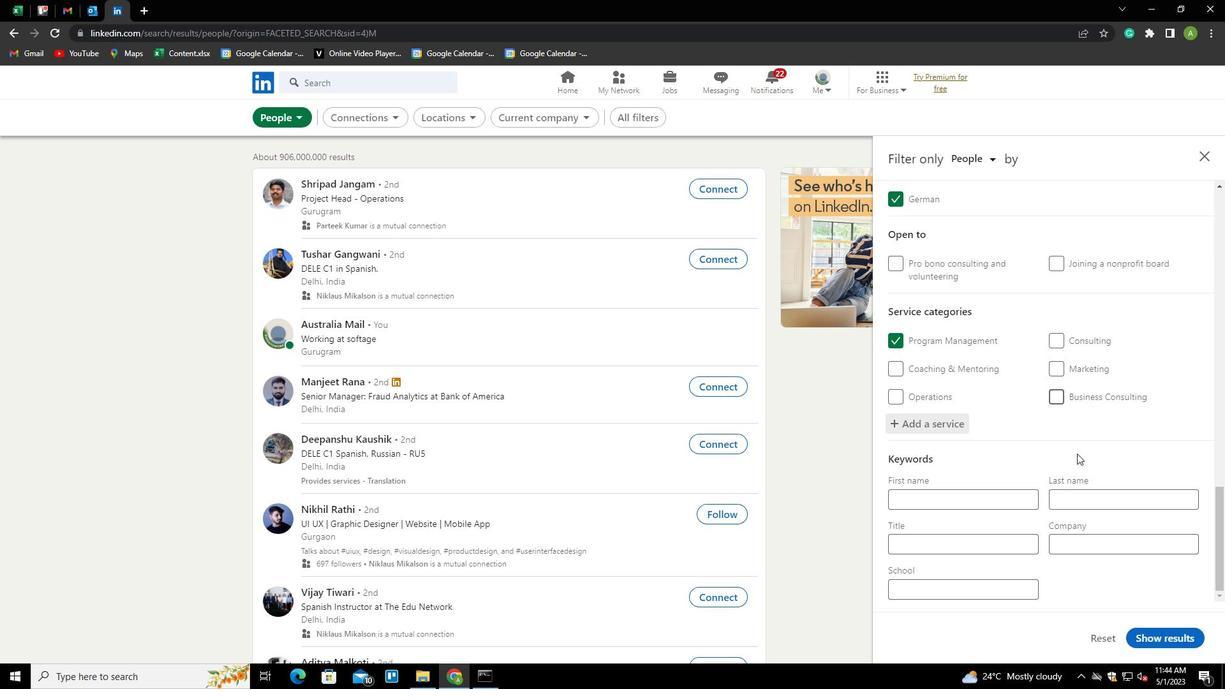 
Action: Mouse scrolled (1066, 495) with delta (0, 0)
Screenshot: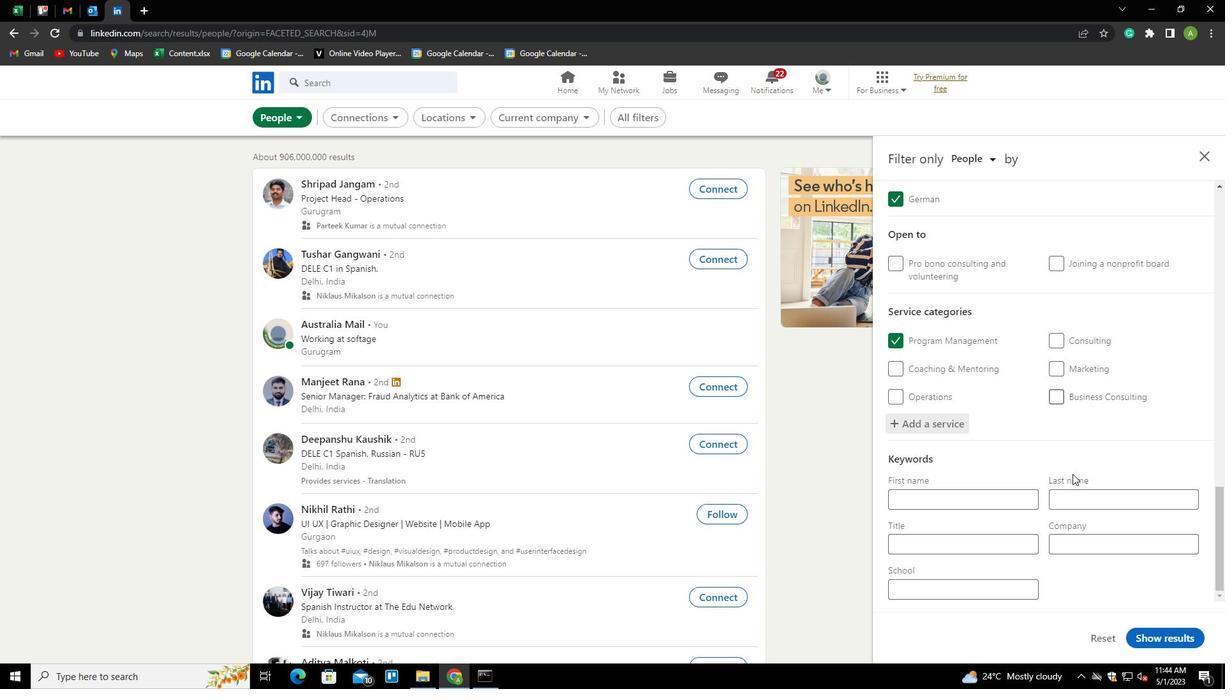 
Action: Mouse moved to (997, 545)
Screenshot: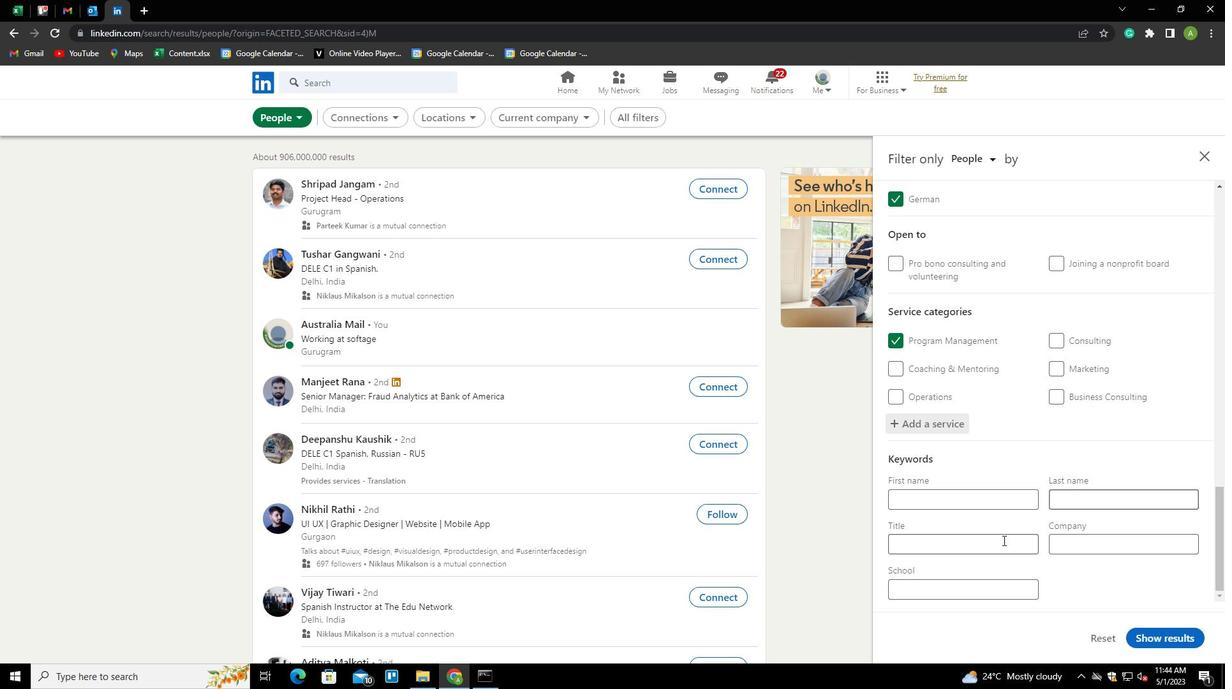 
Action: Mouse pressed left at (997, 545)
Screenshot: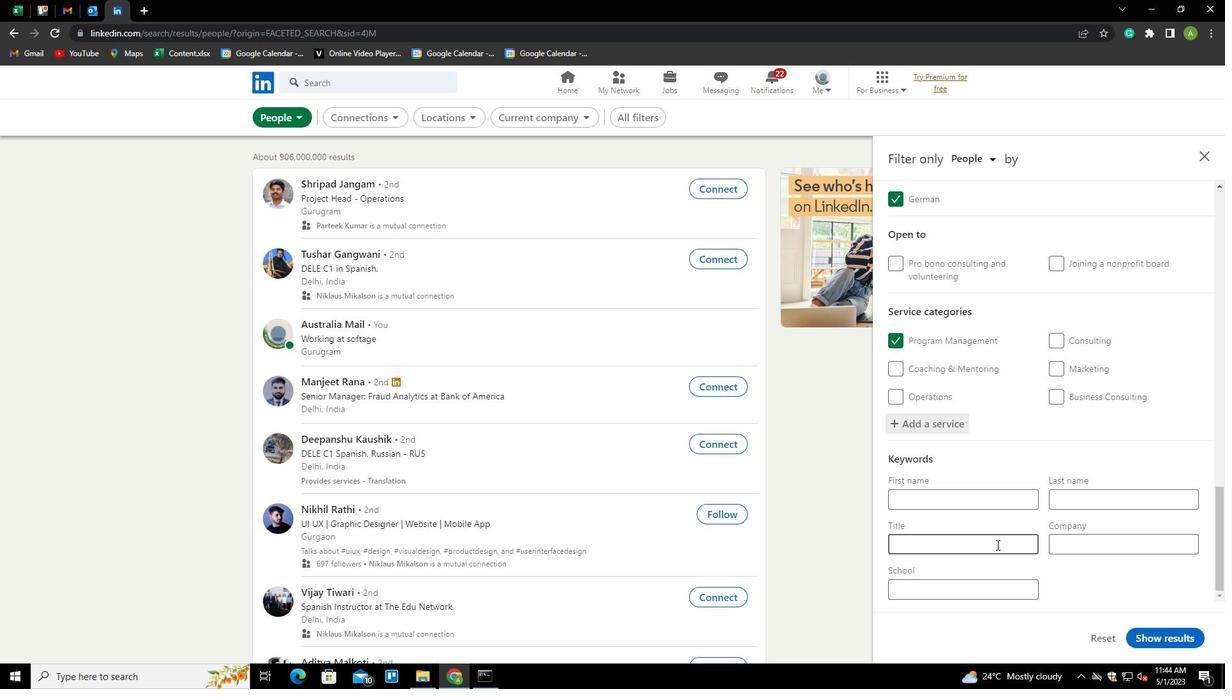 
Action: Key pressed <Key.shift>
Screenshot: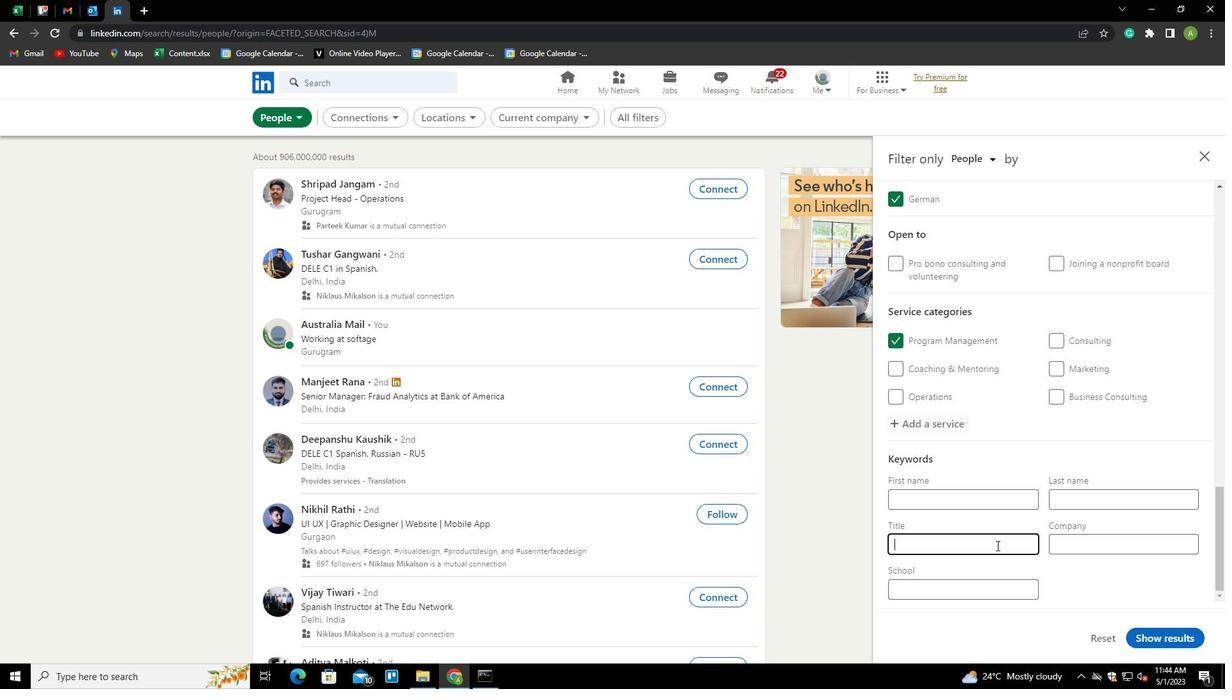 
Action: Mouse moved to (996, 545)
Screenshot: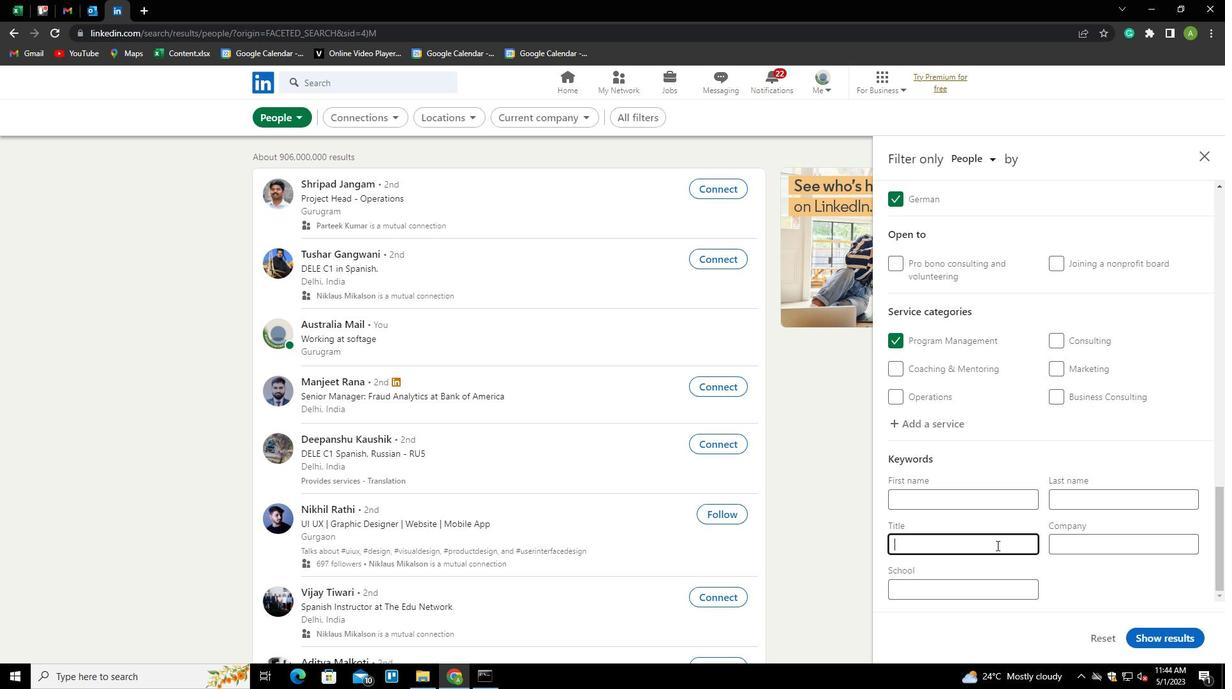 
Action: Key pressed ACCOUNTS<Key.space><Key.shift>PAYABLE.<Key.backspace>/<Key.shift>RECIEVABLE<Key.space><Key.shift><Key.shift><Key.shift><Key.shift><Key.shift><Key.shift><Key.shift><Key.shift><Key.shift><Key.shift>V<Key.backspace>CLERK
Screenshot: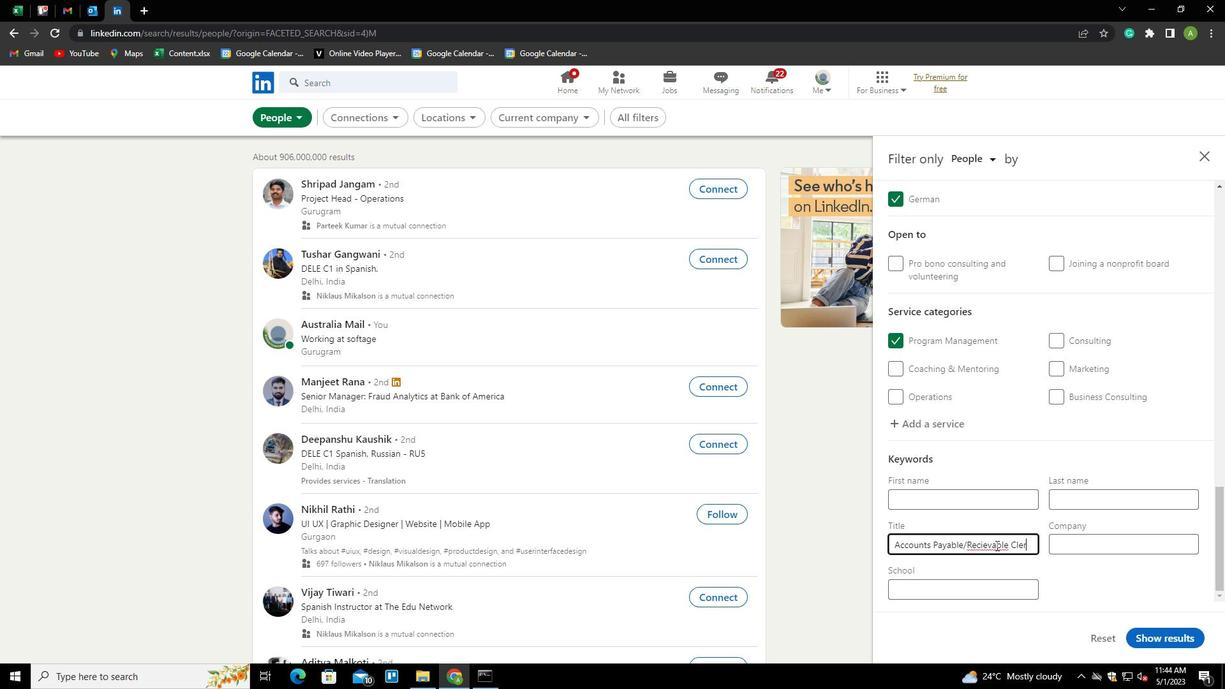 
Action: Mouse moved to (1036, 561)
Screenshot: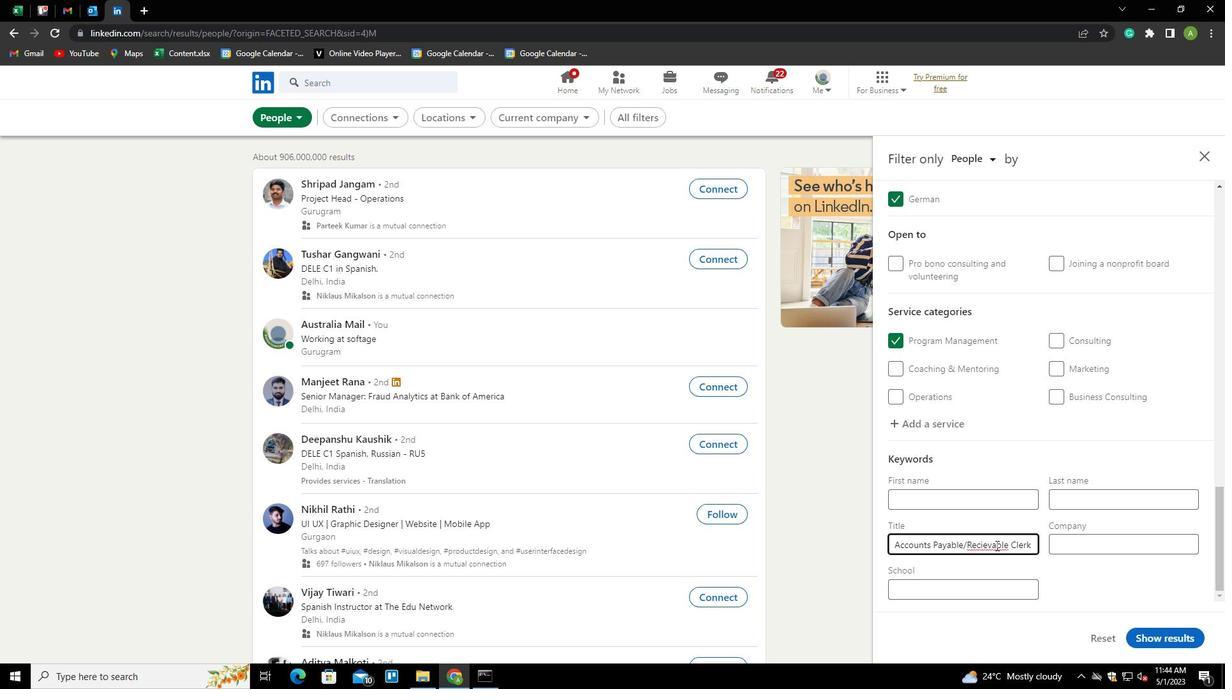 
Action: Key pressed <Key.left><Key.left><Key.left><Key.left><Key.left><Key.left><Key.left><Key.left><Key.left><Key.left><Key.left><Key.backspace><Key.backspace>EI
Screenshot: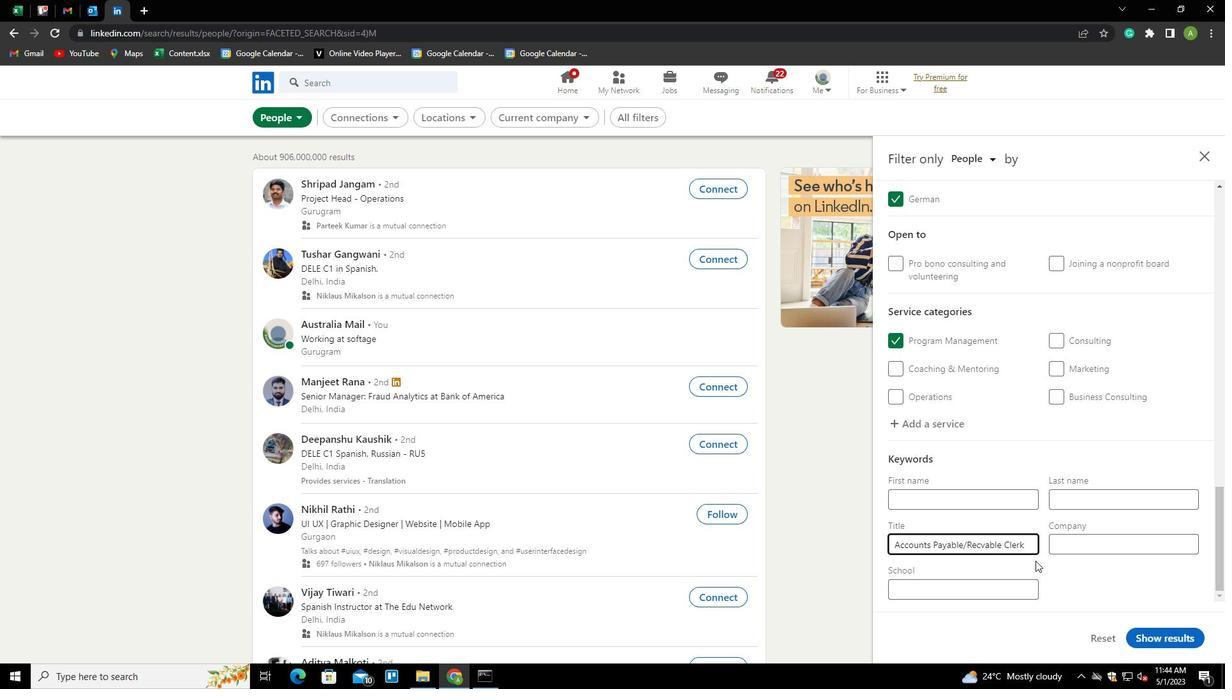 
Action: Mouse moved to (1063, 576)
Screenshot: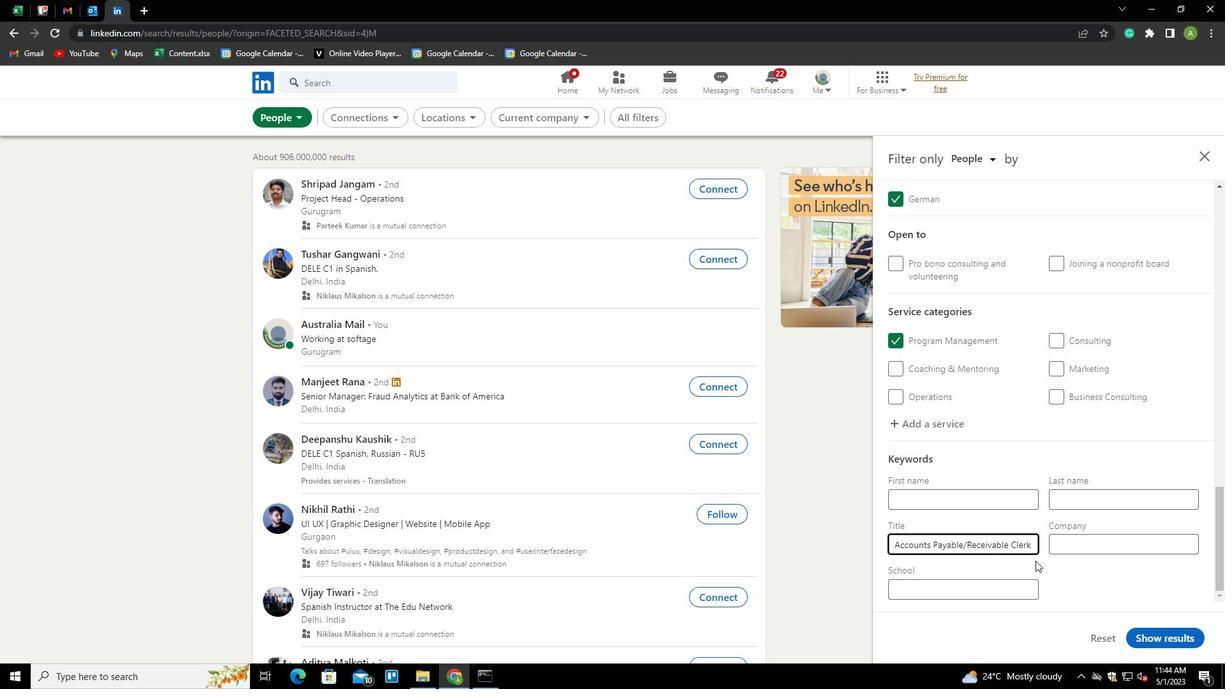 
Action: Mouse pressed left at (1063, 576)
Screenshot: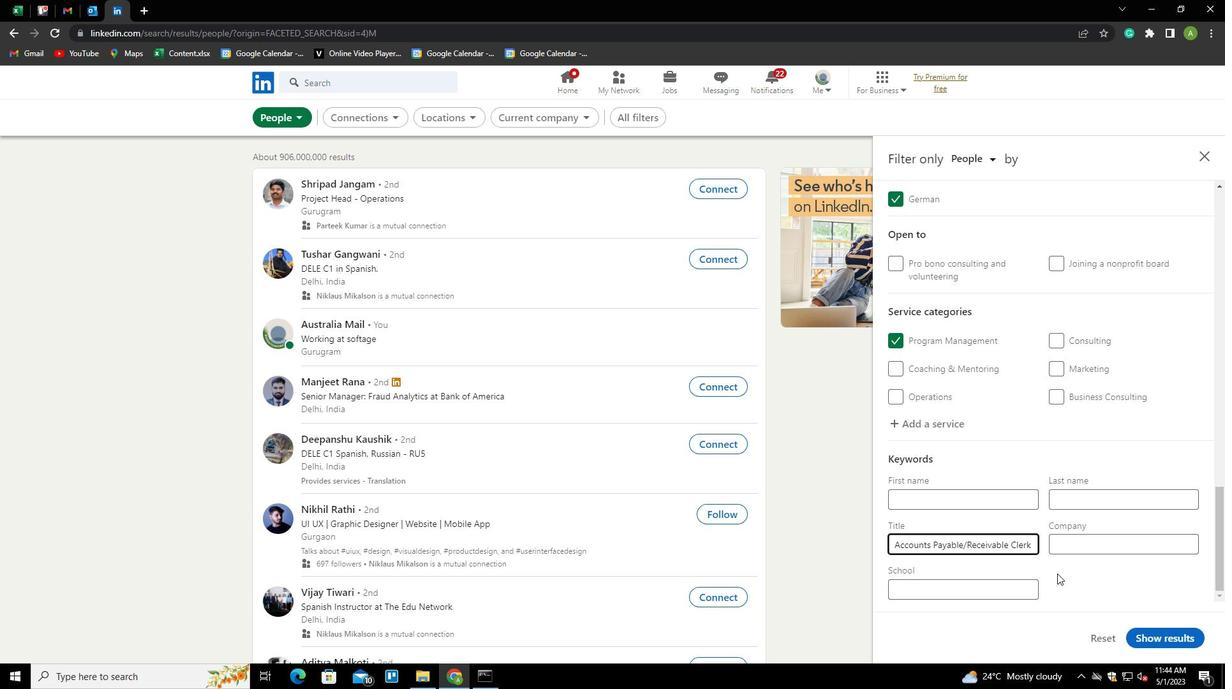 
Action: Mouse moved to (1138, 629)
Screenshot: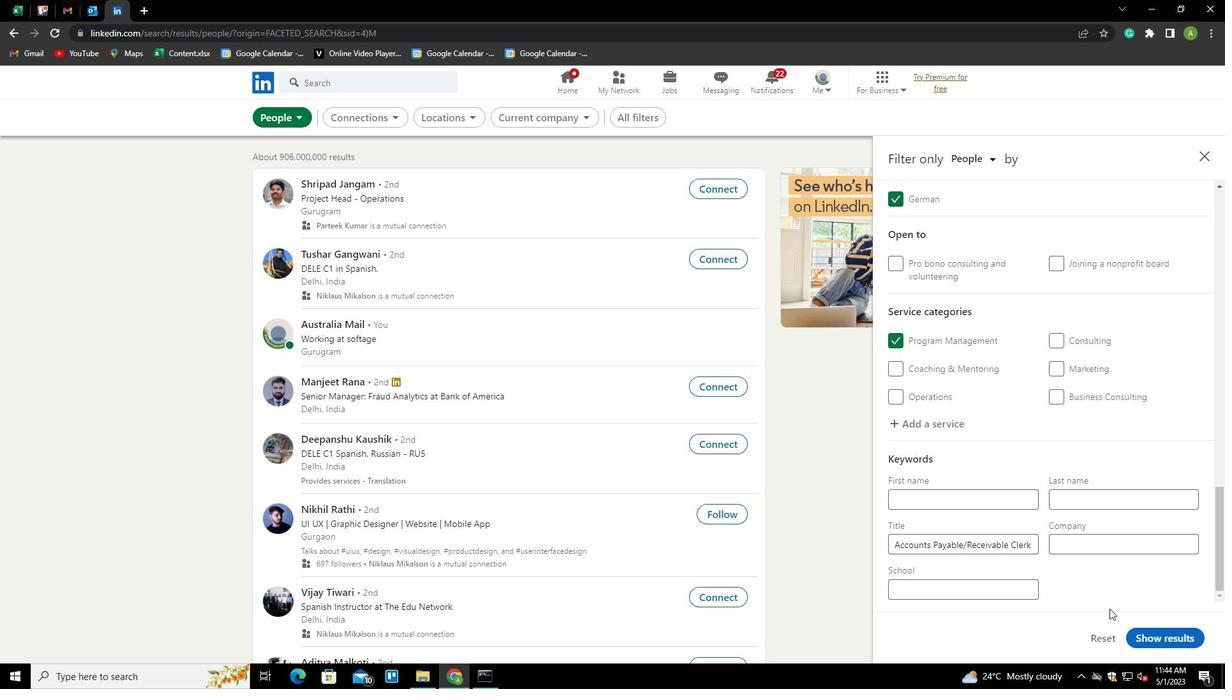 
Action: Mouse pressed left at (1138, 629)
Screenshot: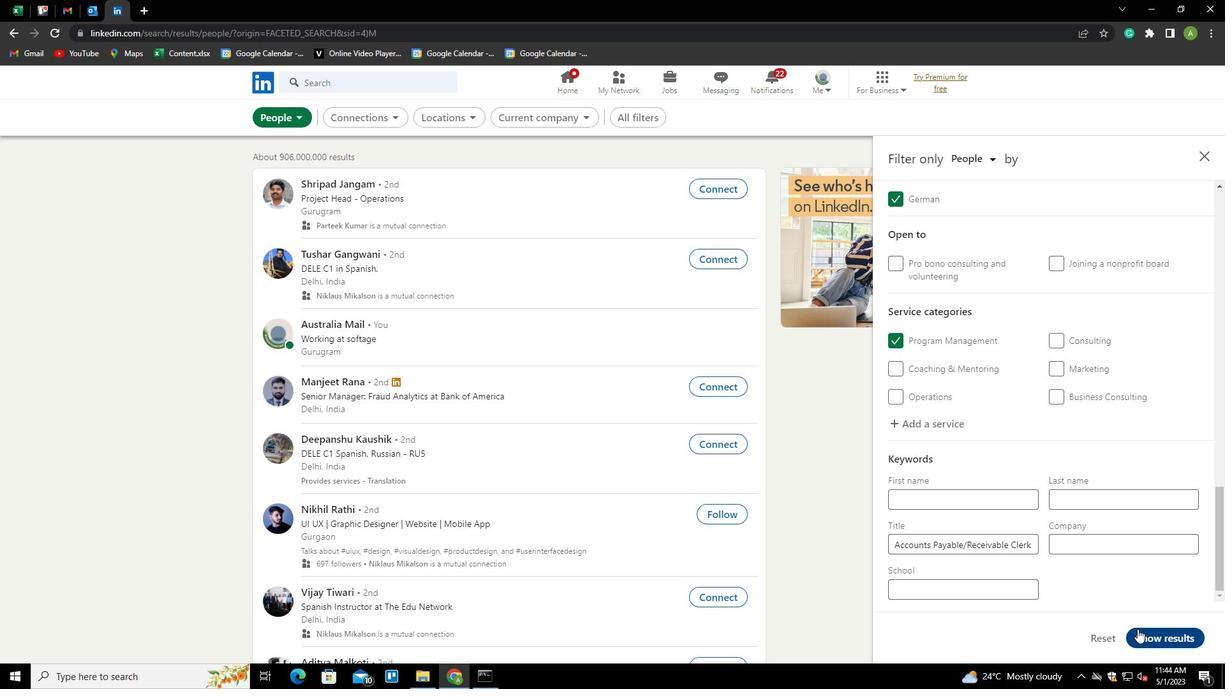 
